 Task: Add the product "DOVE® PROMISES® Silky Smooth Milk Chocolate Promises Stand-Up Pouch (8.46oz)" to cart from the store "The Flower & Gift Boutique".
Action: Mouse pressed left at (50, 77)
Screenshot: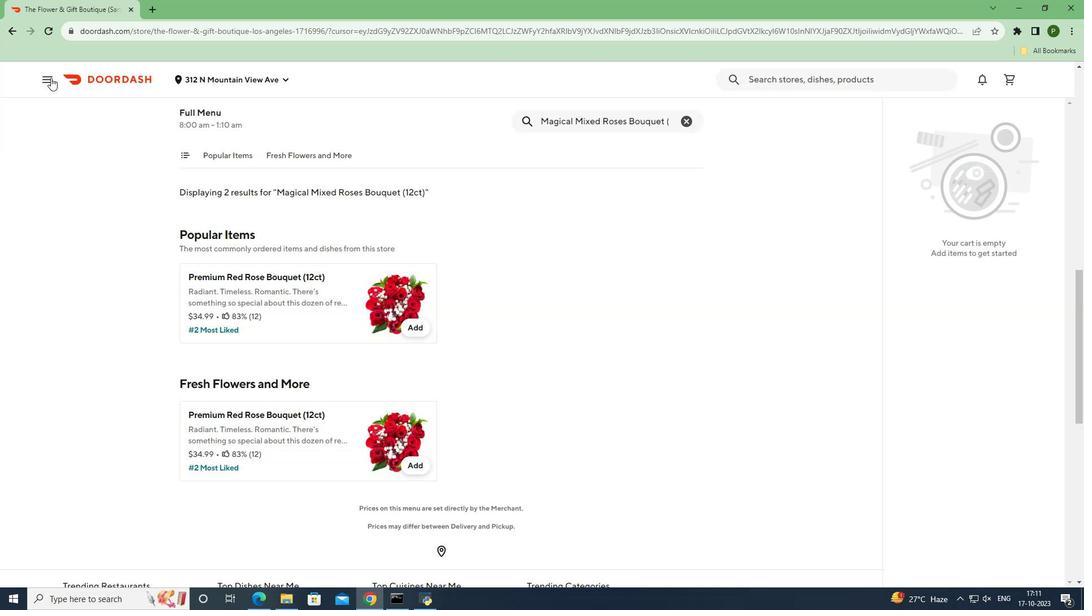 
Action: Mouse moved to (59, 158)
Screenshot: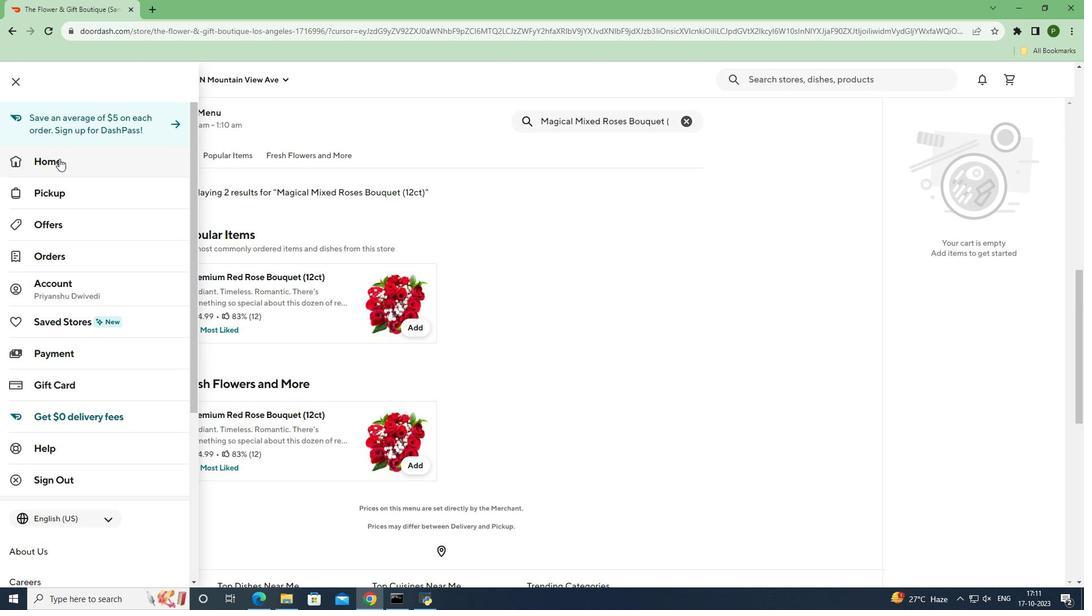 
Action: Mouse pressed left at (59, 158)
Screenshot: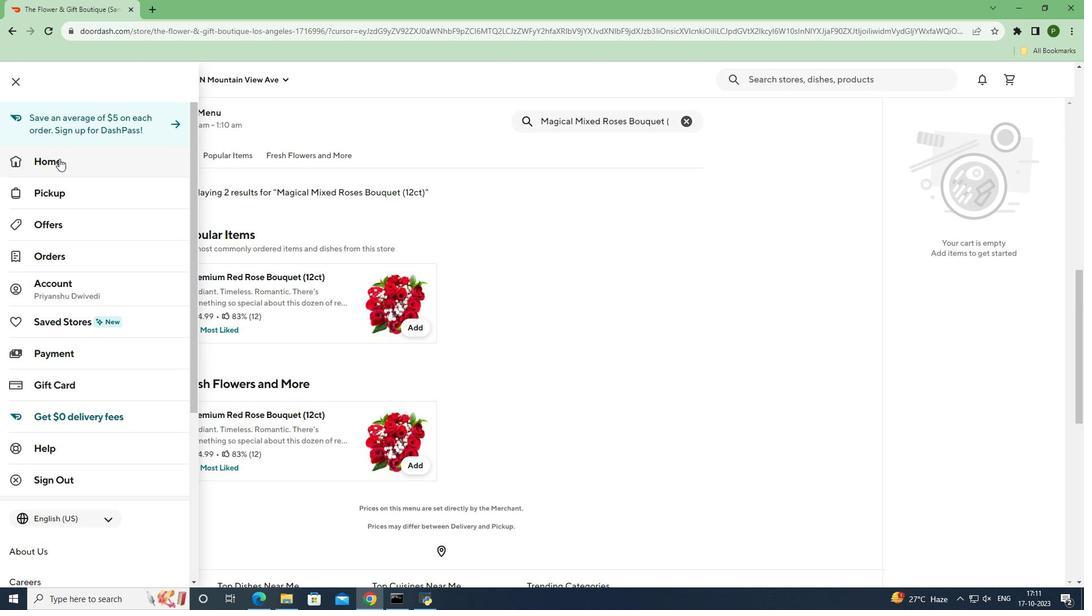
Action: Mouse moved to (735, 120)
Screenshot: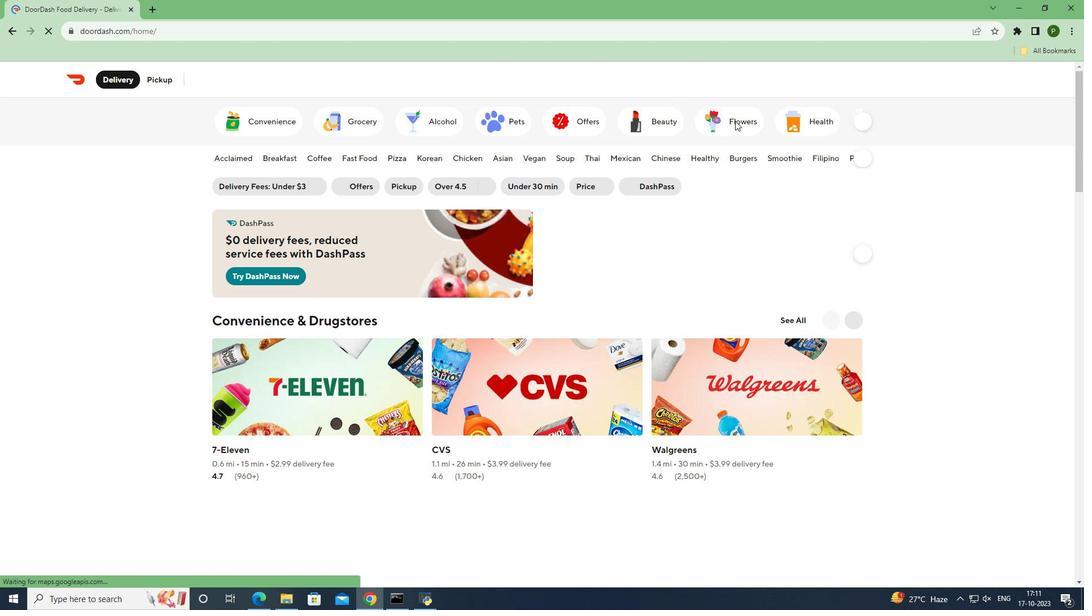 
Action: Mouse pressed left at (735, 120)
Screenshot: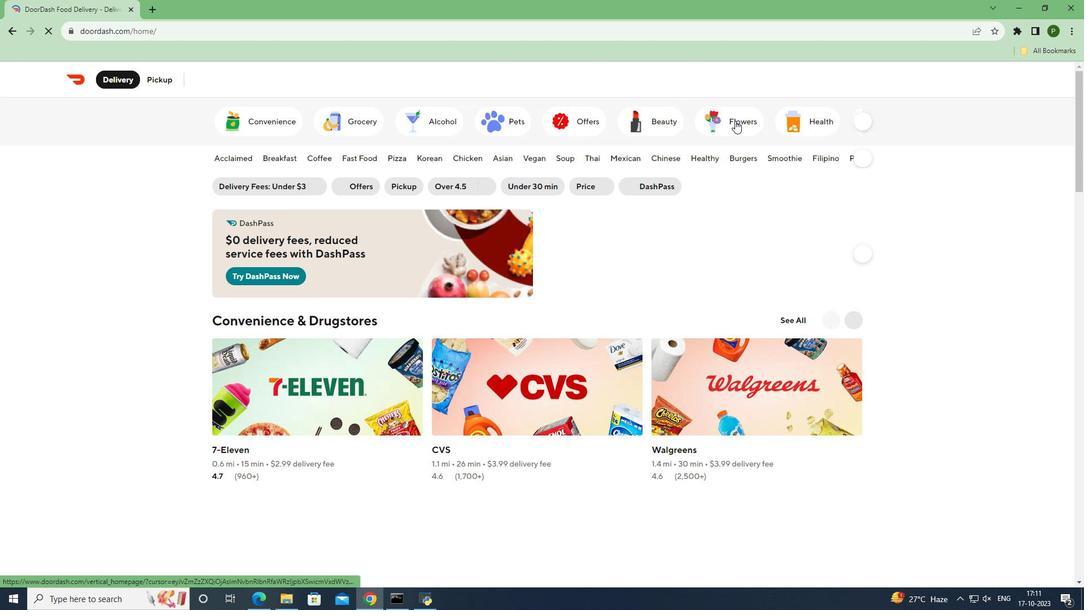 
Action: Mouse moved to (788, 302)
Screenshot: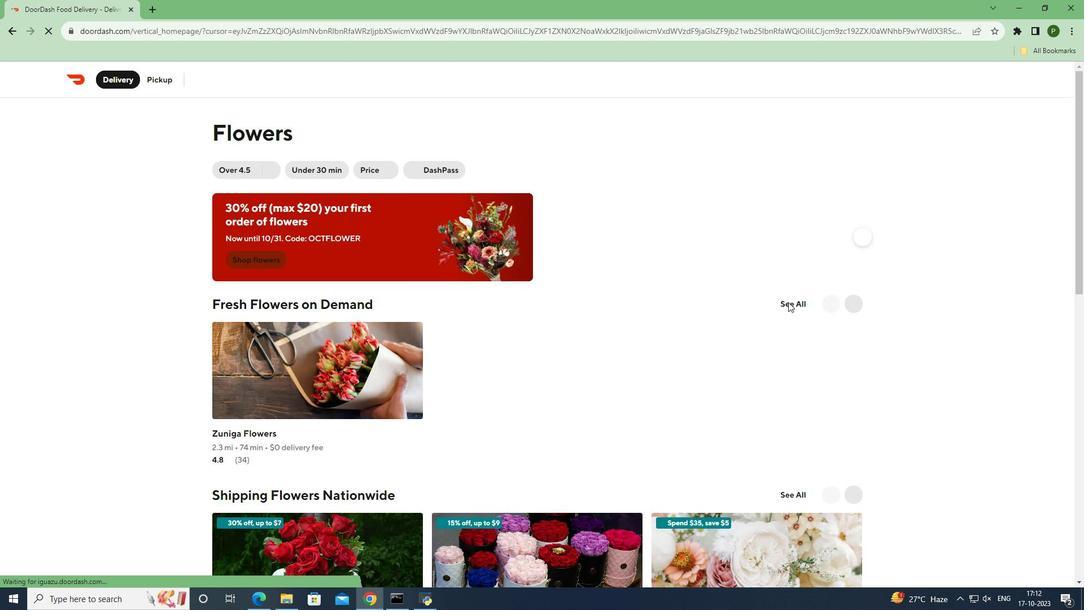 
Action: Mouse pressed left at (788, 302)
Screenshot: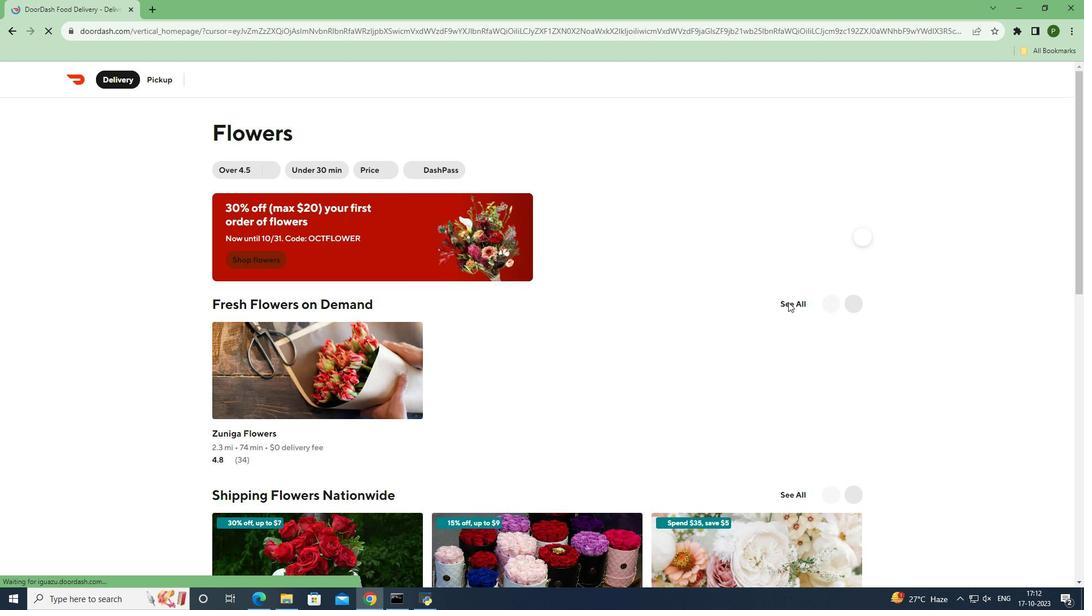 
Action: Mouse pressed left at (788, 302)
Screenshot: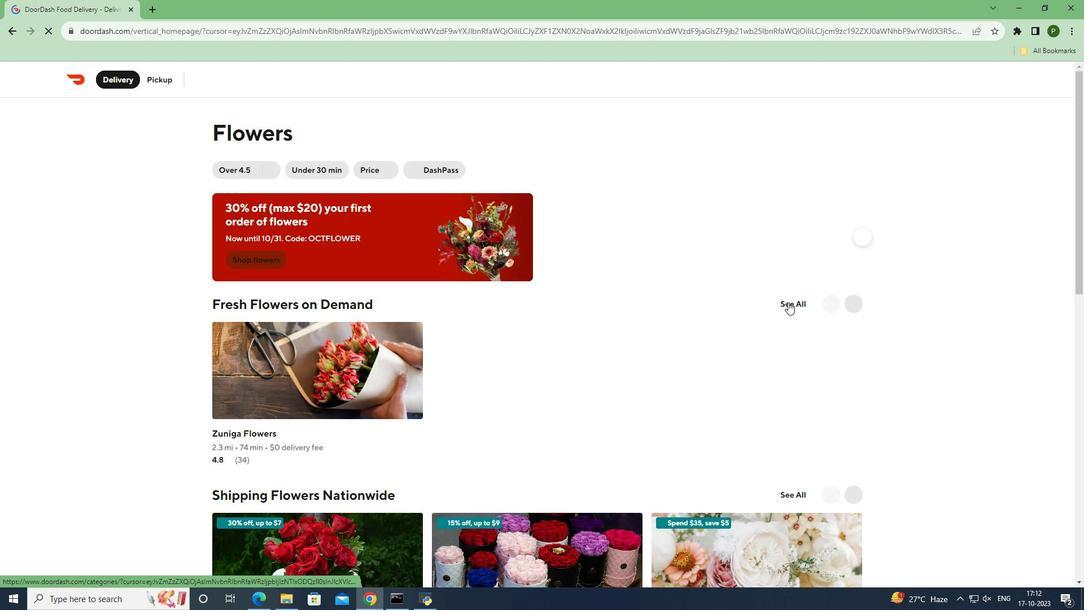 
Action: Mouse moved to (531, 421)
Screenshot: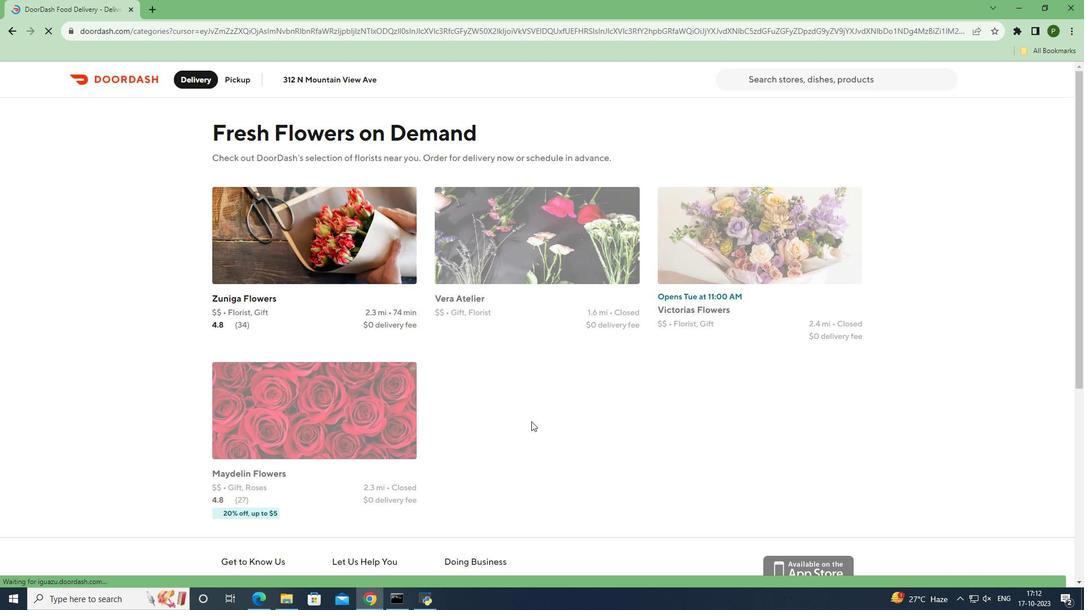 
Action: Mouse scrolled (531, 420) with delta (0, 0)
Screenshot: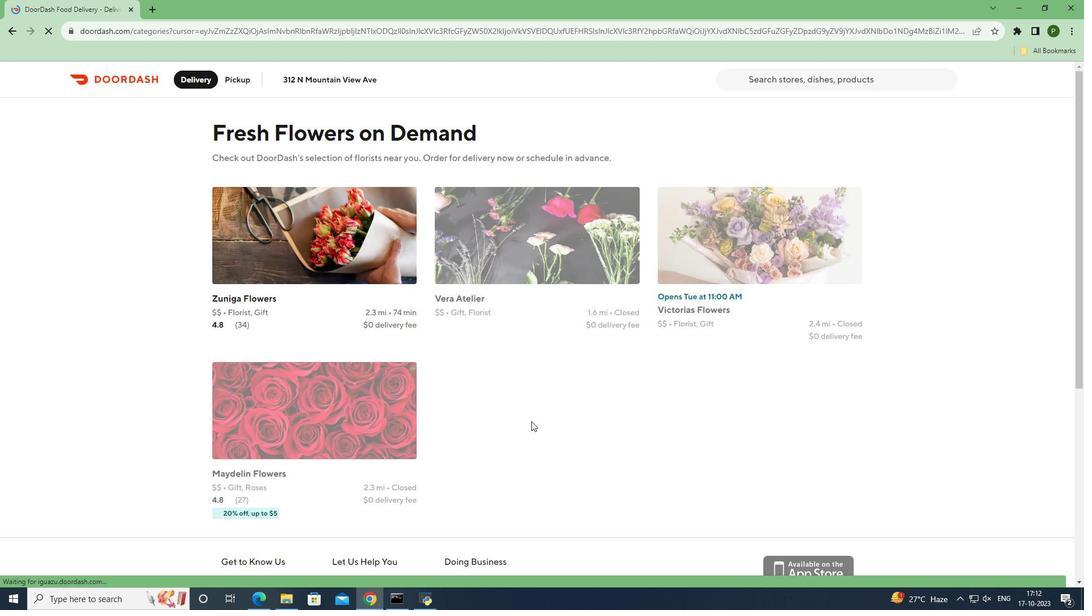 
Action: Mouse scrolled (531, 420) with delta (0, 0)
Screenshot: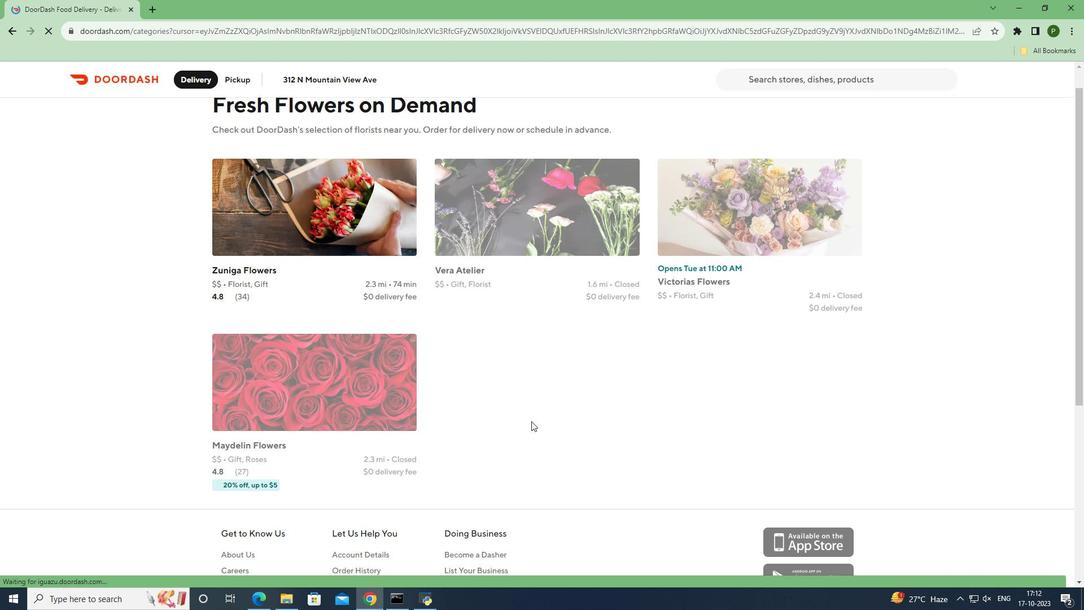 
Action: Mouse moved to (512, 358)
Screenshot: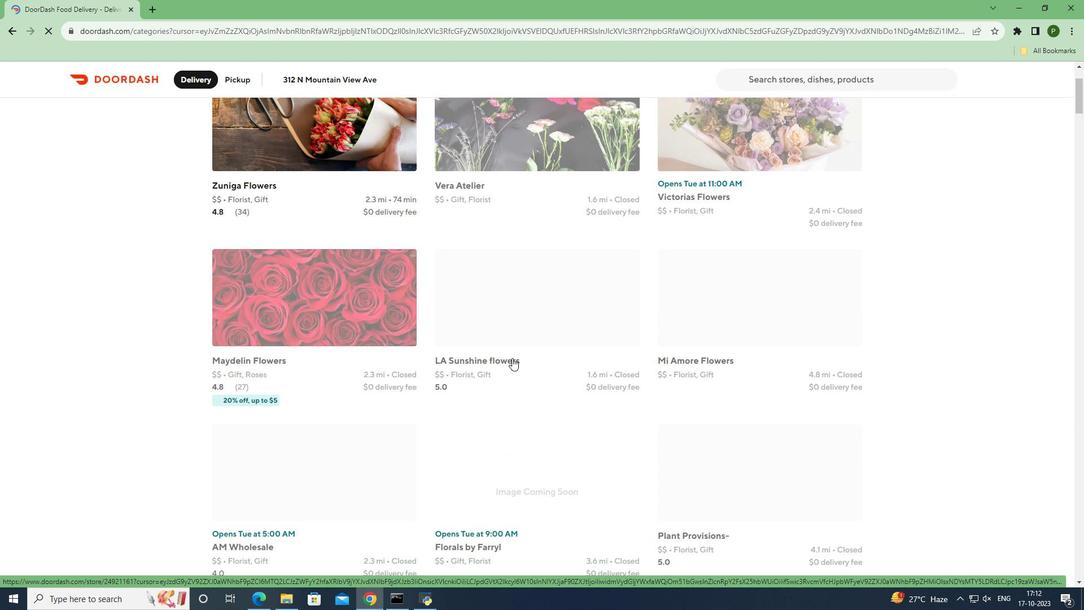 
Action: Mouse scrolled (512, 357) with delta (0, 0)
Screenshot: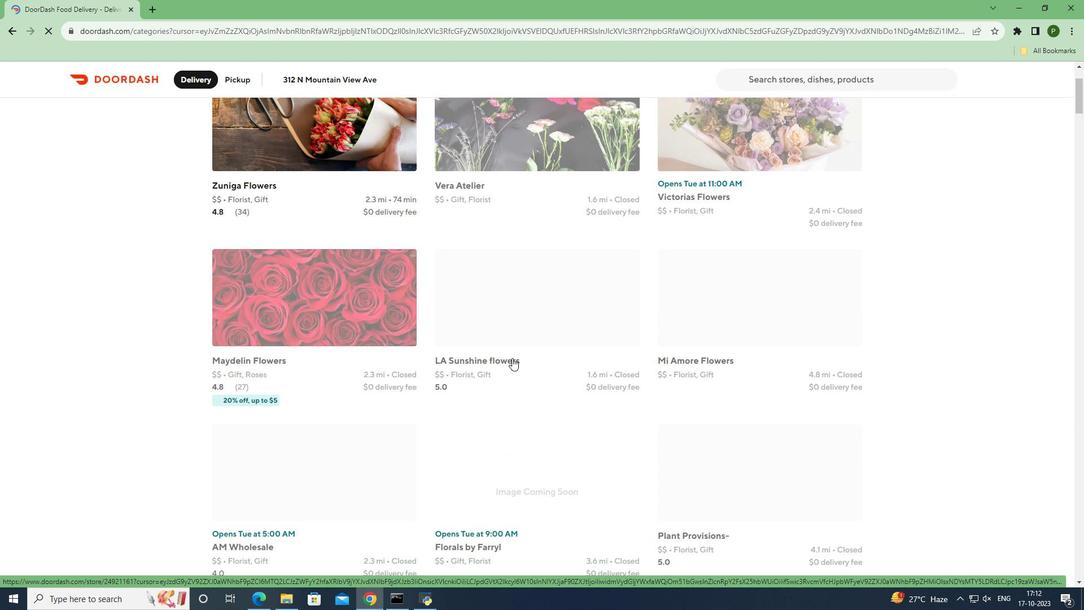 
Action: Mouse scrolled (512, 357) with delta (0, 0)
Screenshot: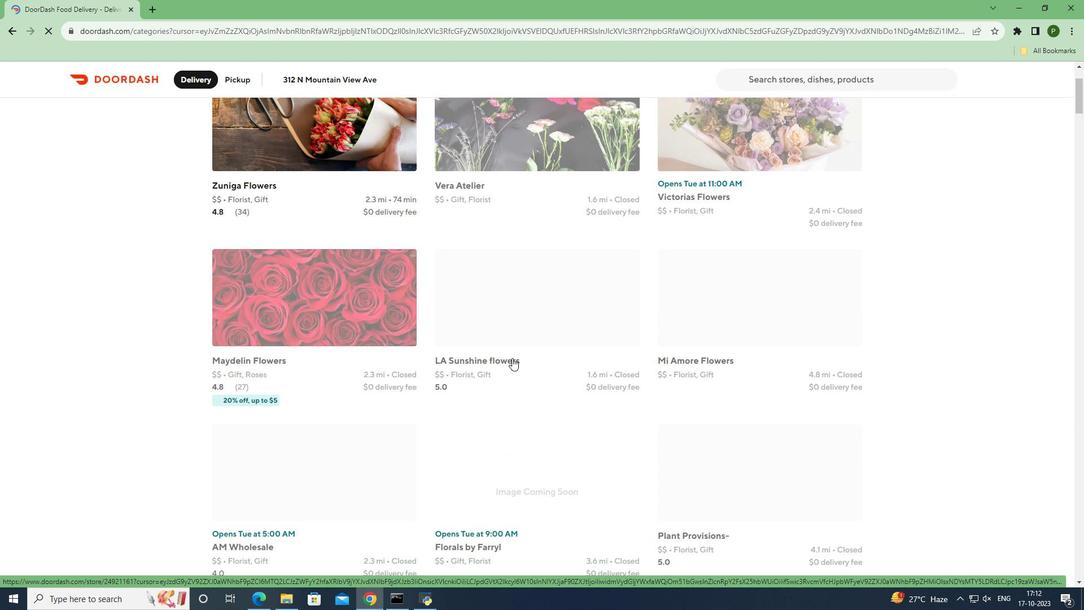 
Action: Mouse scrolled (512, 357) with delta (0, 0)
Screenshot: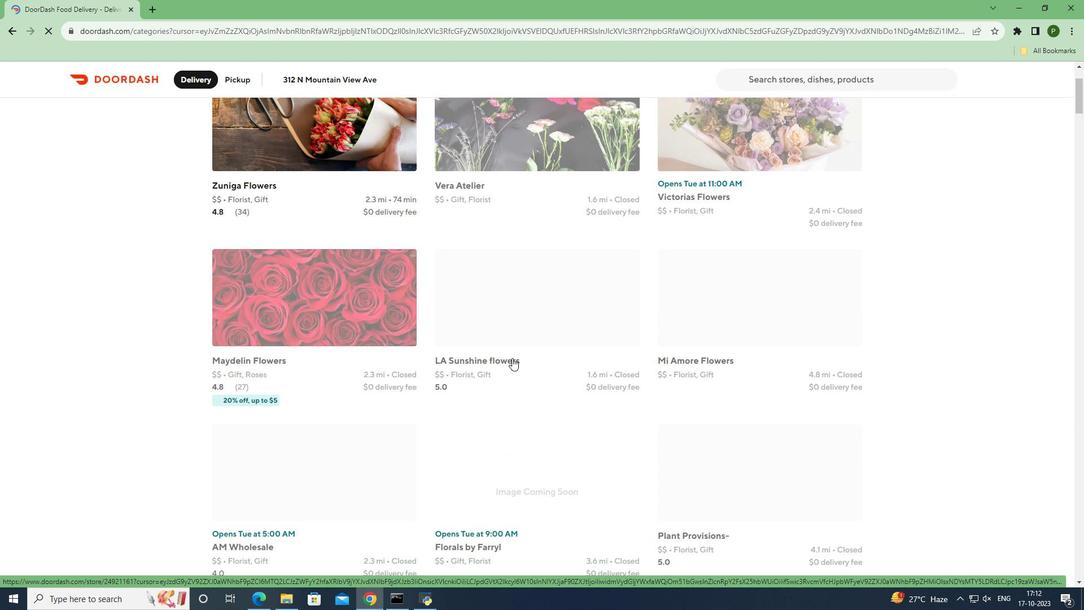 
Action: Mouse scrolled (512, 357) with delta (0, 0)
Screenshot: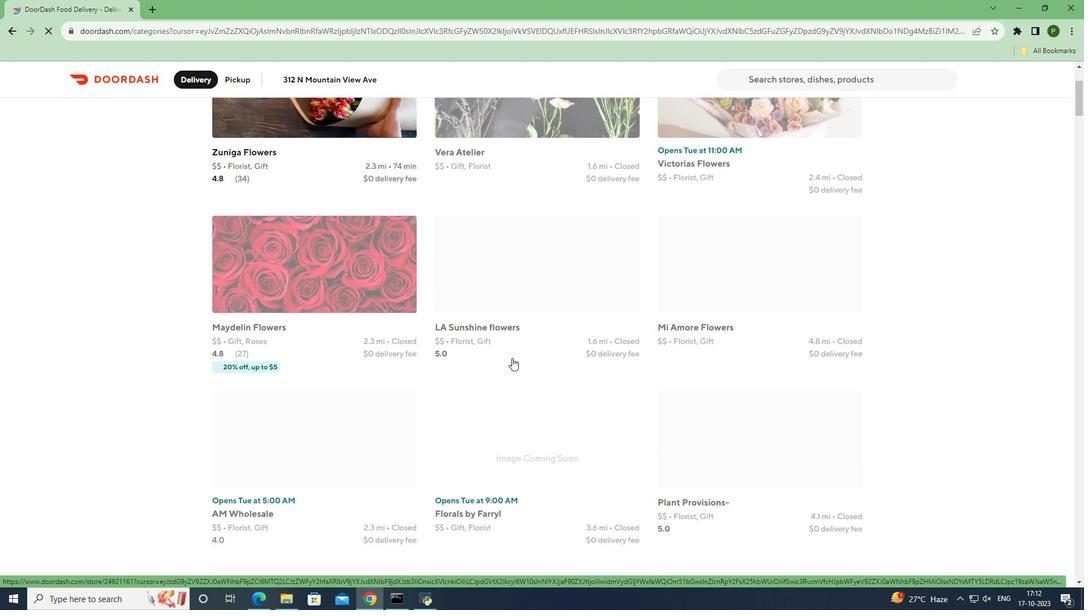 
Action: Mouse scrolled (512, 357) with delta (0, 0)
Screenshot: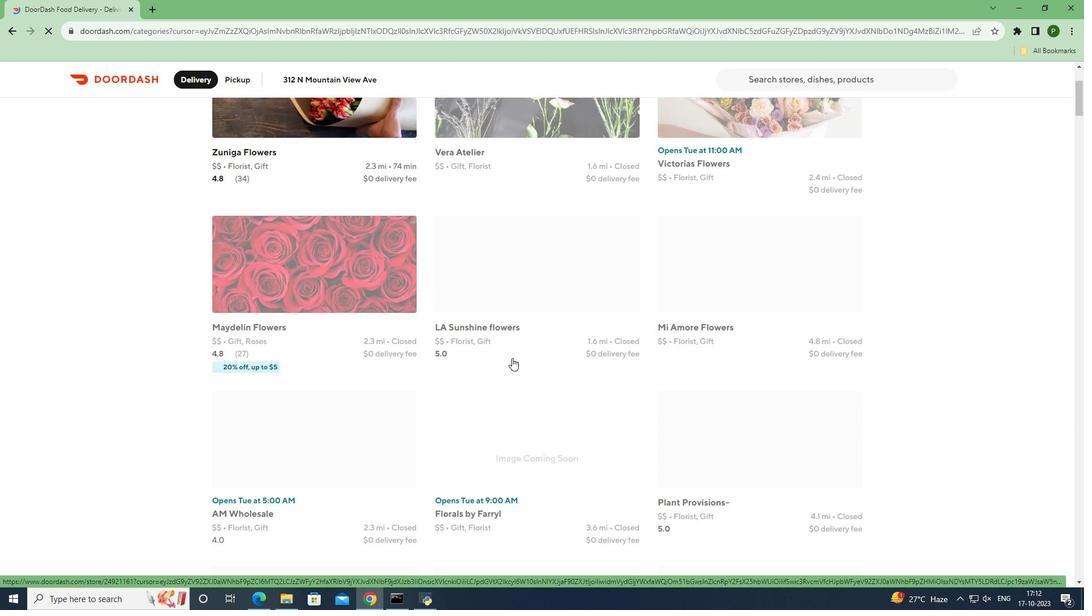 
Action: Mouse scrolled (512, 357) with delta (0, 0)
Screenshot: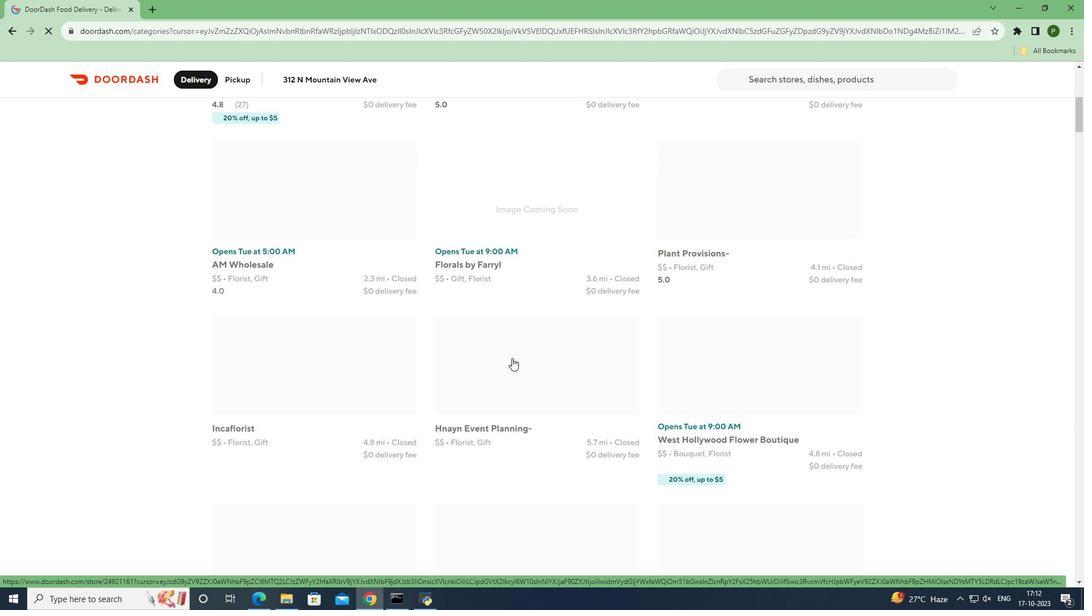 
Action: Mouse scrolled (512, 357) with delta (0, 0)
Screenshot: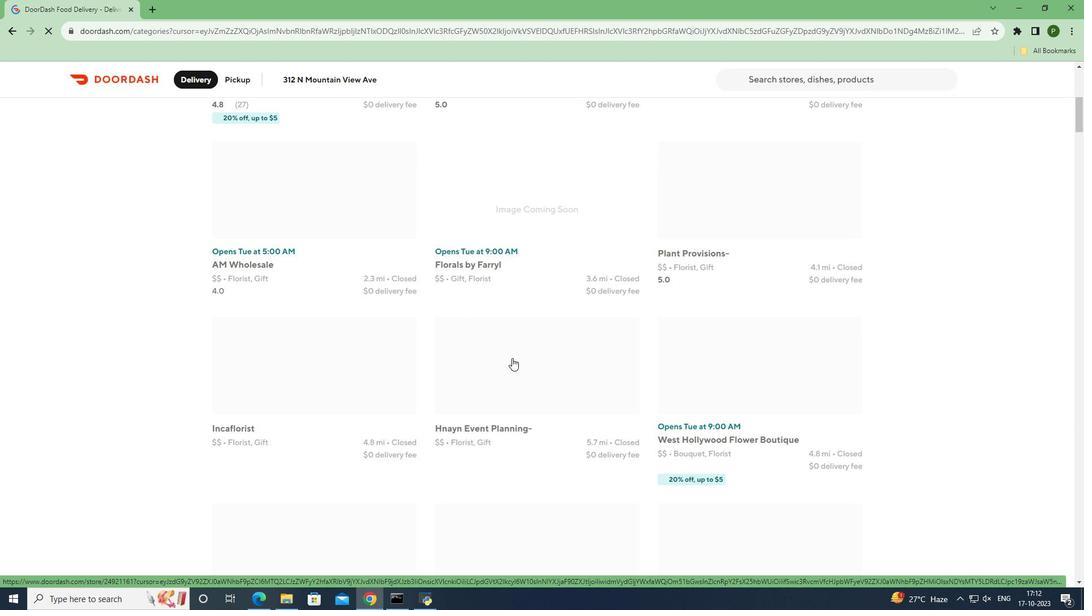 
Action: Mouse scrolled (512, 357) with delta (0, 0)
Screenshot: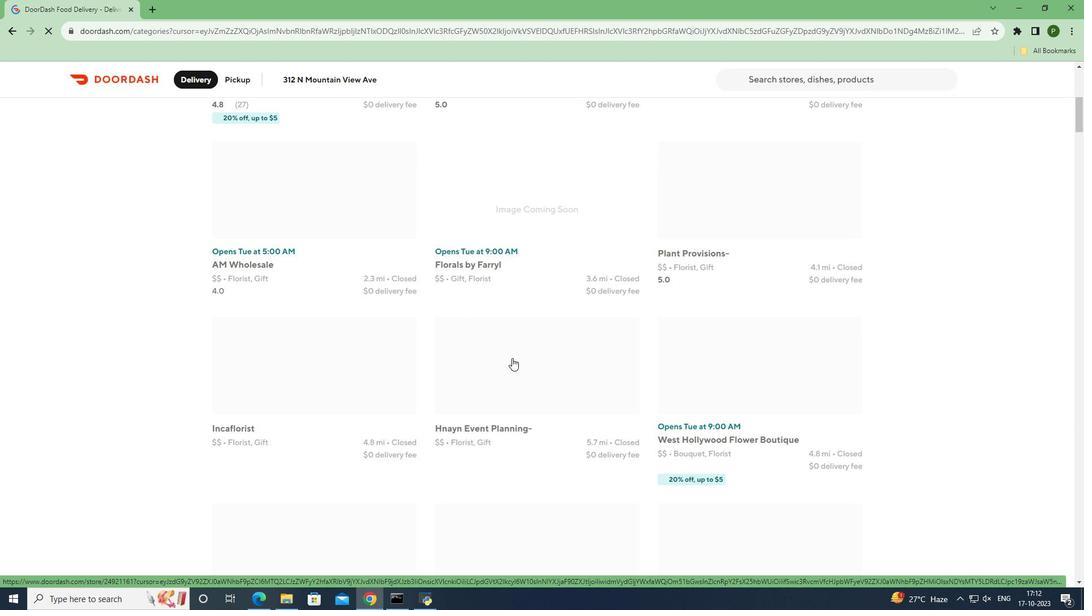 
Action: Mouse scrolled (512, 357) with delta (0, 0)
Screenshot: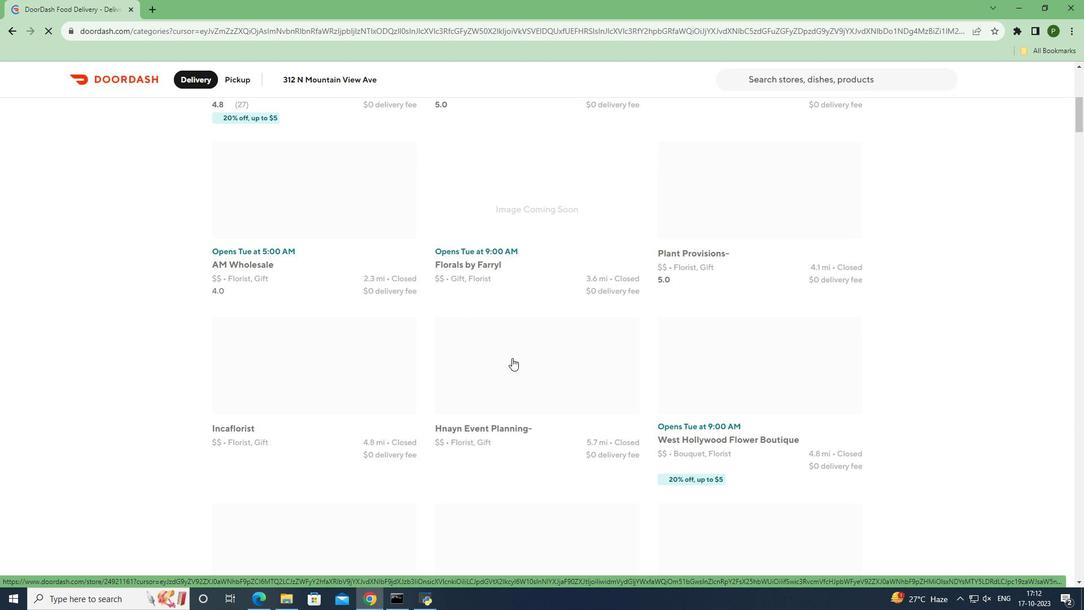 
Action: Mouse scrolled (512, 357) with delta (0, 0)
Screenshot: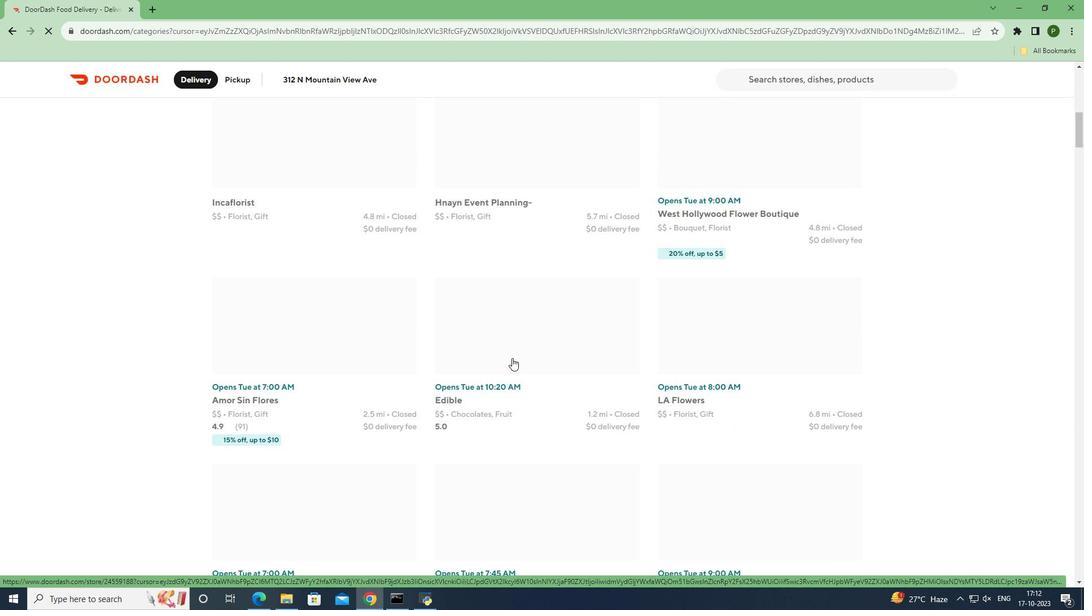 
Action: Mouse scrolled (512, 357) with delta (0, 0)
Screenshot: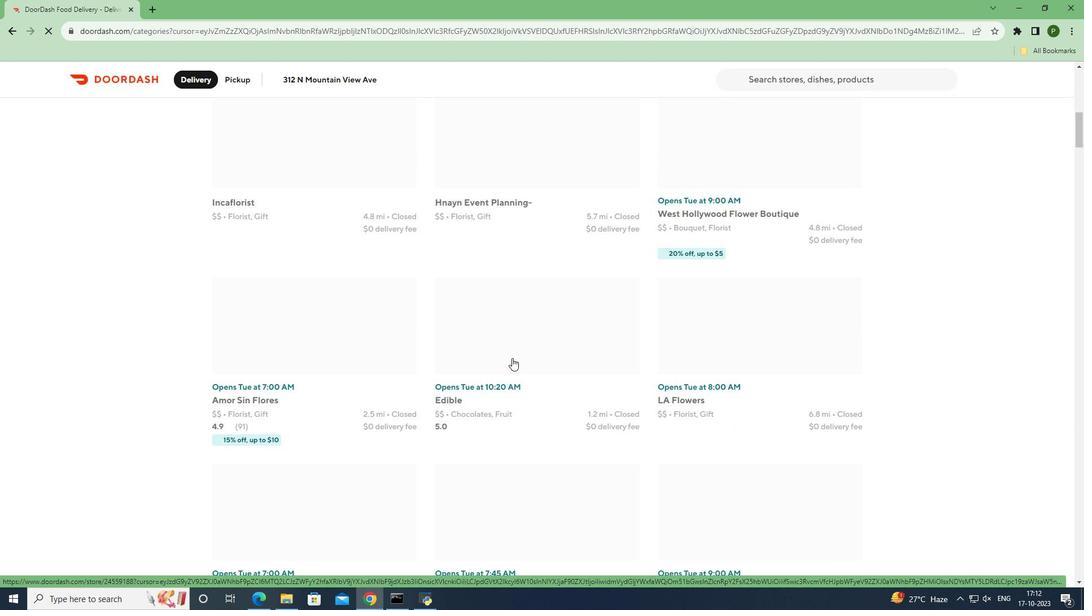 
Action: Mouse scrolled (512, 357) with delta (0, 0)
Screenshot: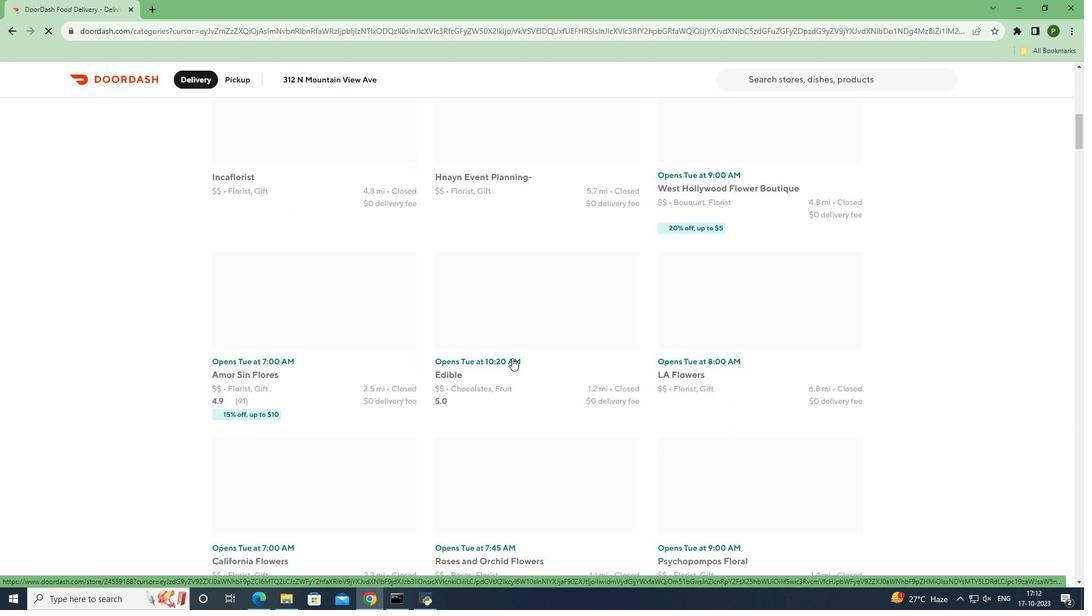 
Action: Mouse scrolled (512, 357) with delta (0, 0)
Screenshot: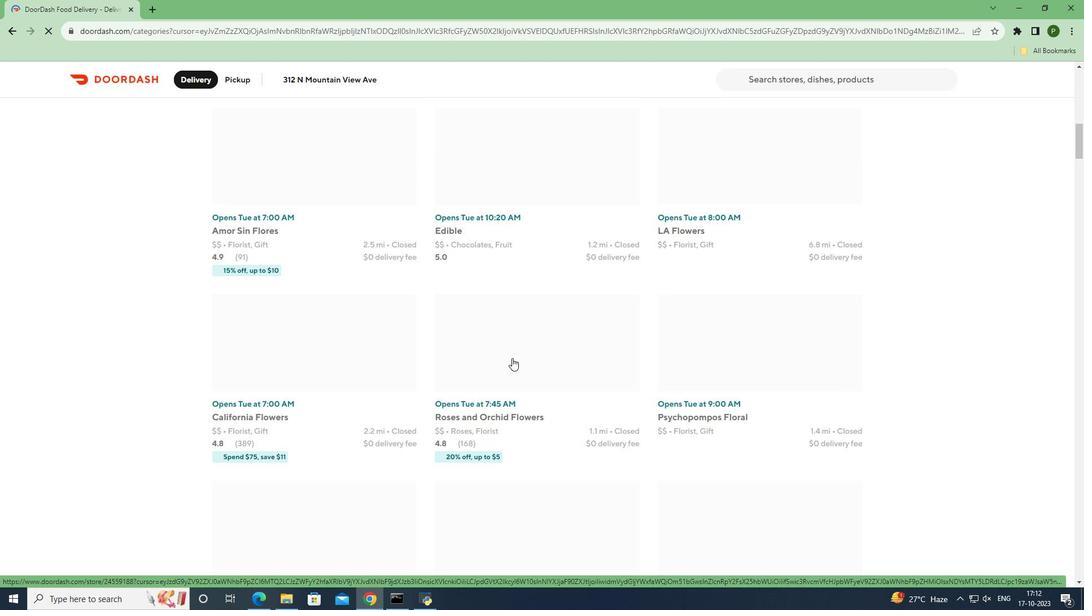 
Action: Mouse scrolled (512, 357) with delta (0, 0)
Screenshot: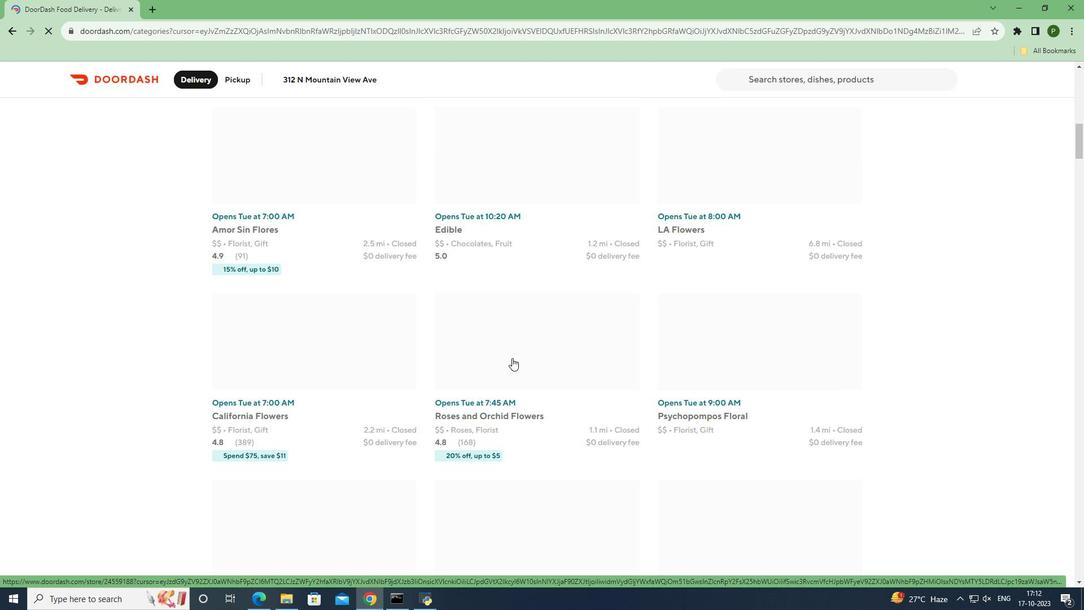 
Action: Mouse scrolled (512, 357) with delta (0, 0)
Screenshot: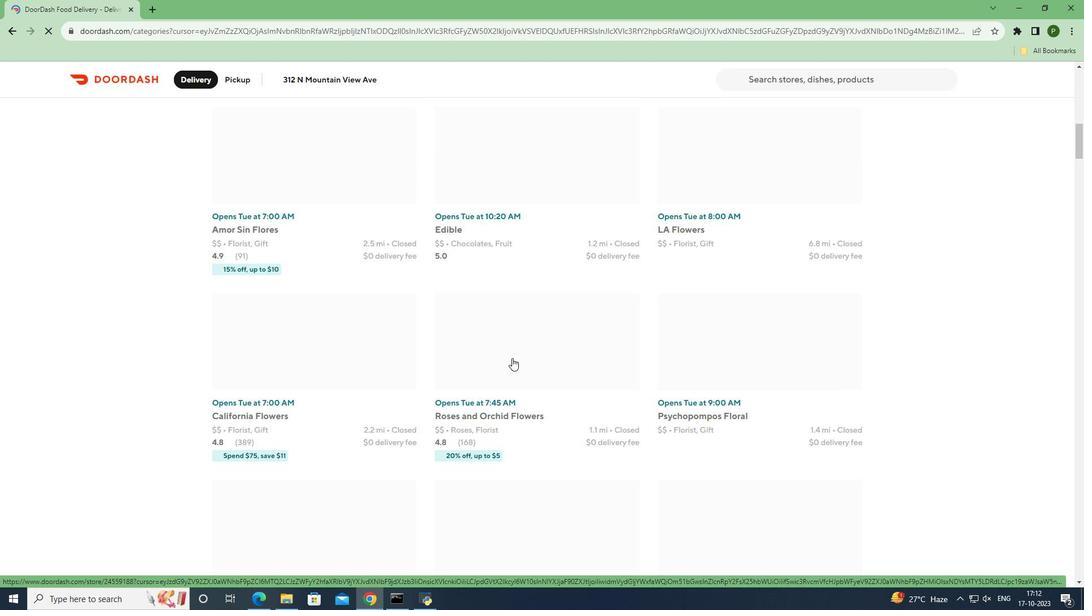 
Action: Mouse scrolled (512, 357) with delta (0, 0)
Screenshot: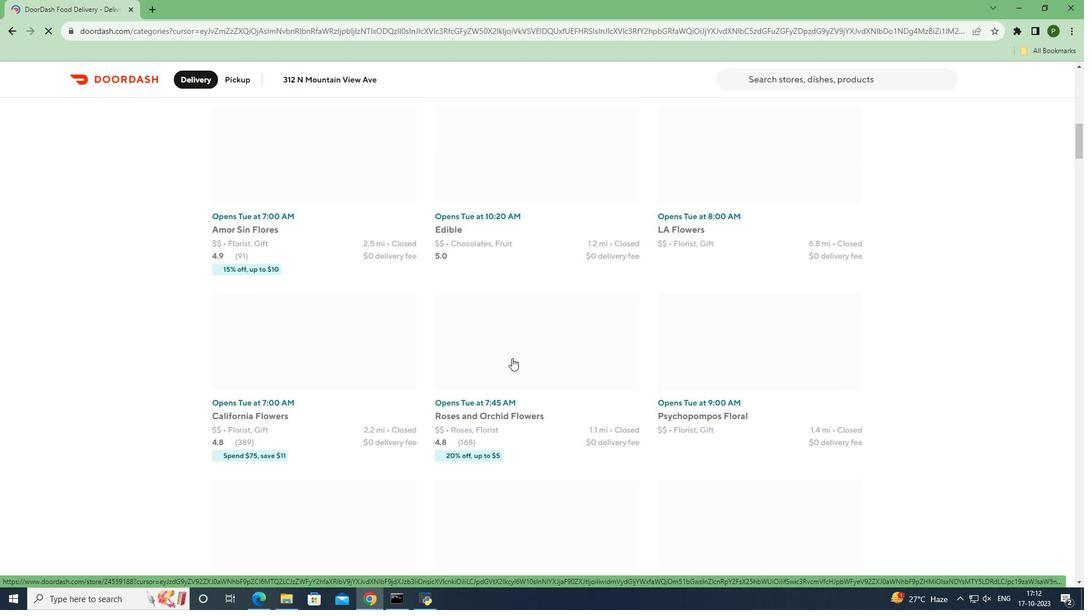 
Action: Mouse scrolled (512, 357) with delta (0, 0)
Screenshot: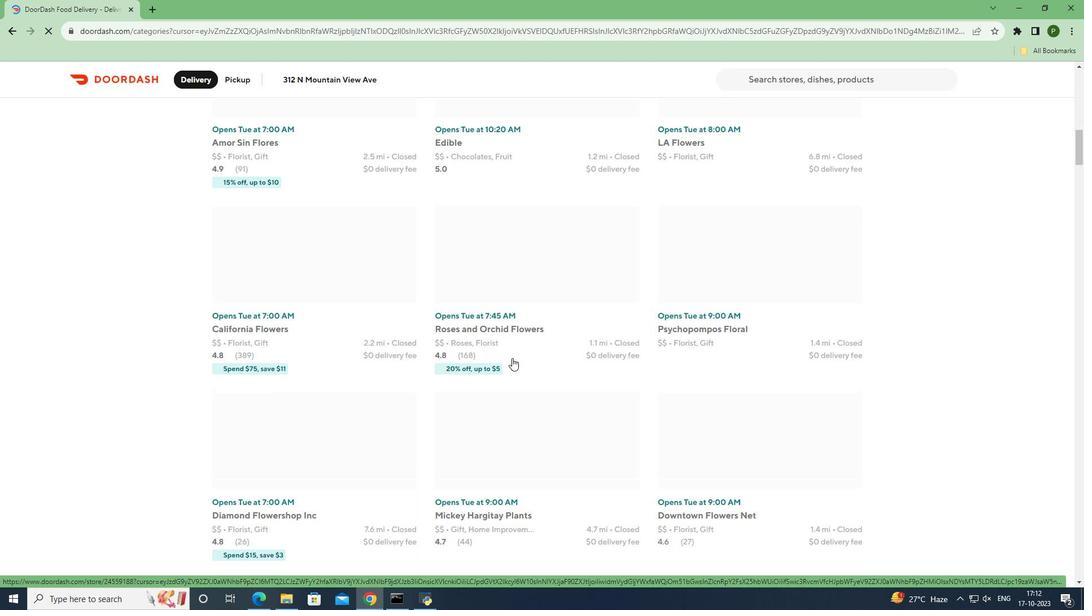 
Action: Mouse scrolled (512, 357) with delta (0, 0)
Screenshot: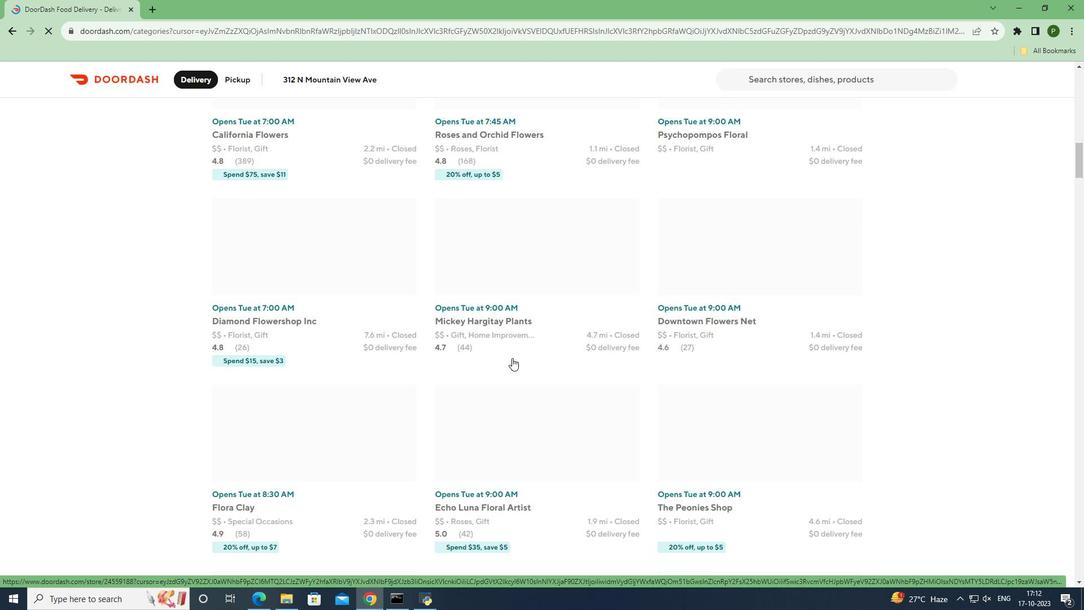 
Action: Mouse scrolled (512, 357) with delta (0, 0)
Screenshot: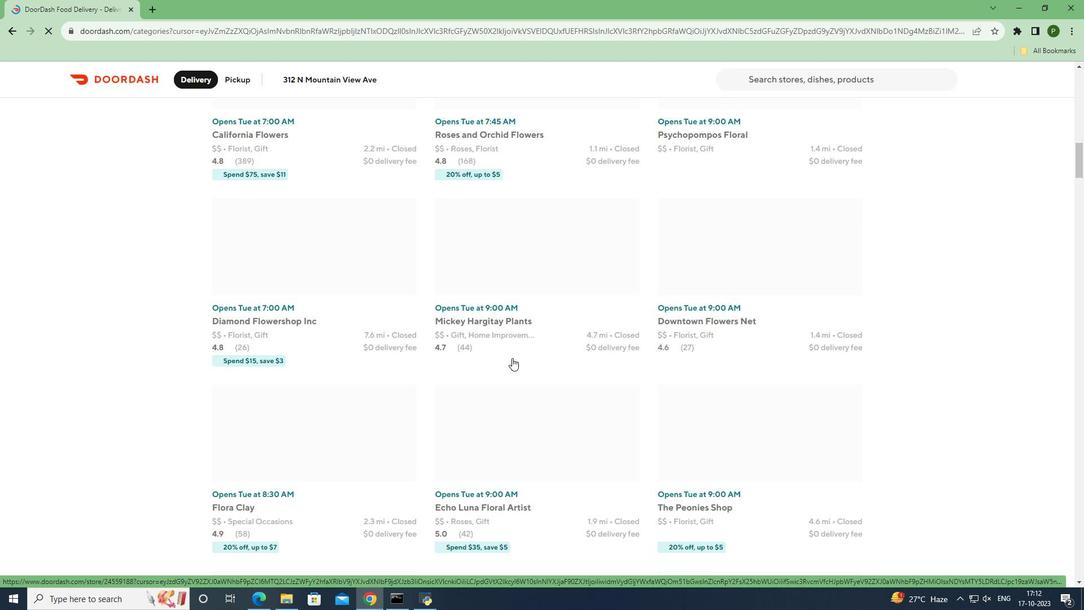 
Action: Mouse scrolled (512, 357) with delta (0, 0)
Screenshot: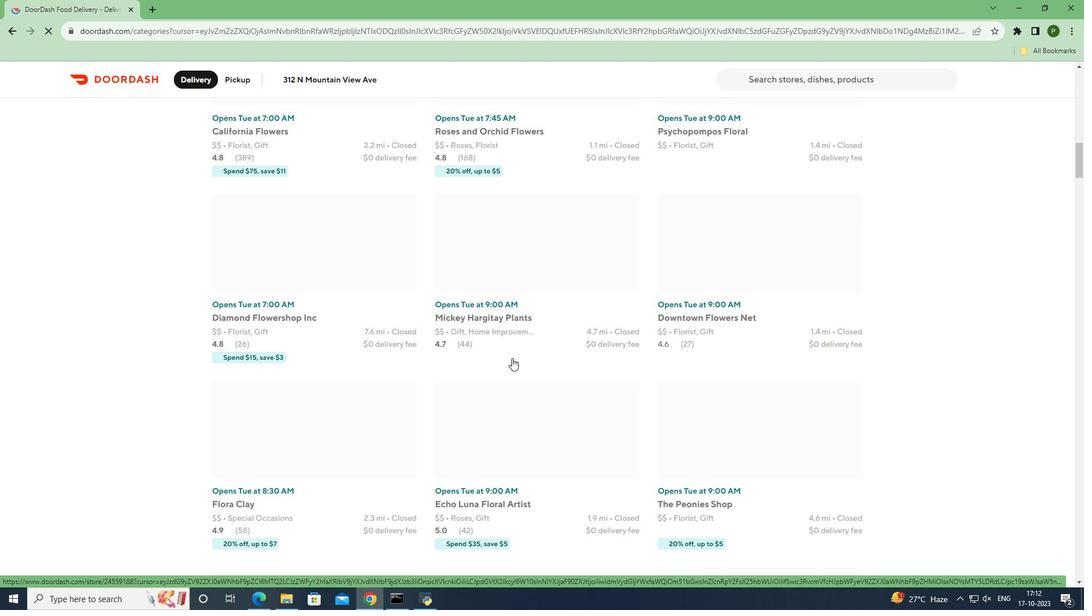
Action: Mouse scrolled (512, 357) with delta (0, 0)
Screenshot: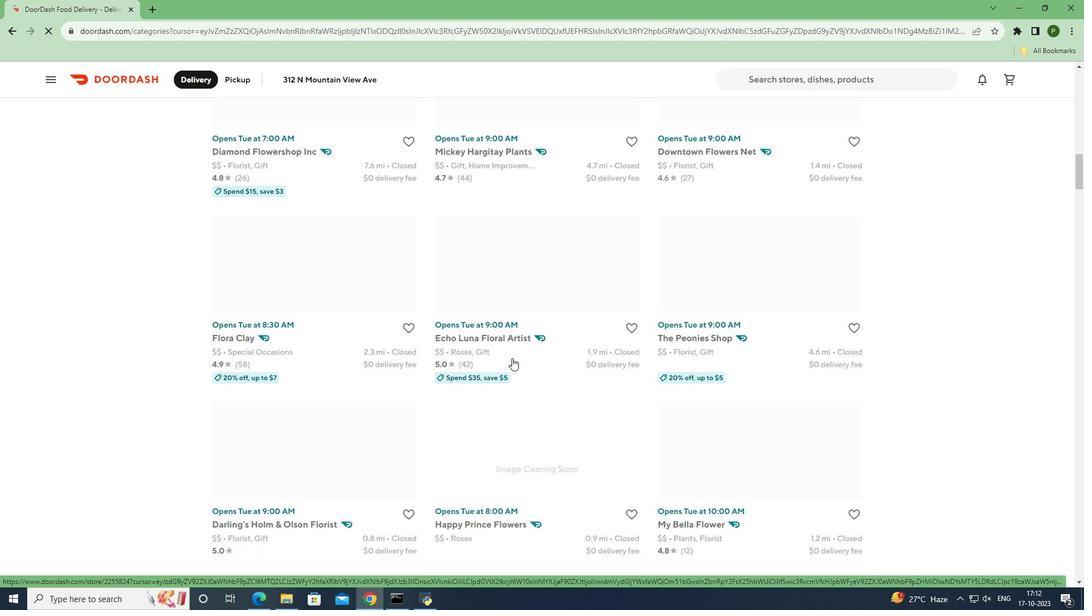 
Action: Mouse scrolled (512, 357) with delta (0, 0)
Screenshot: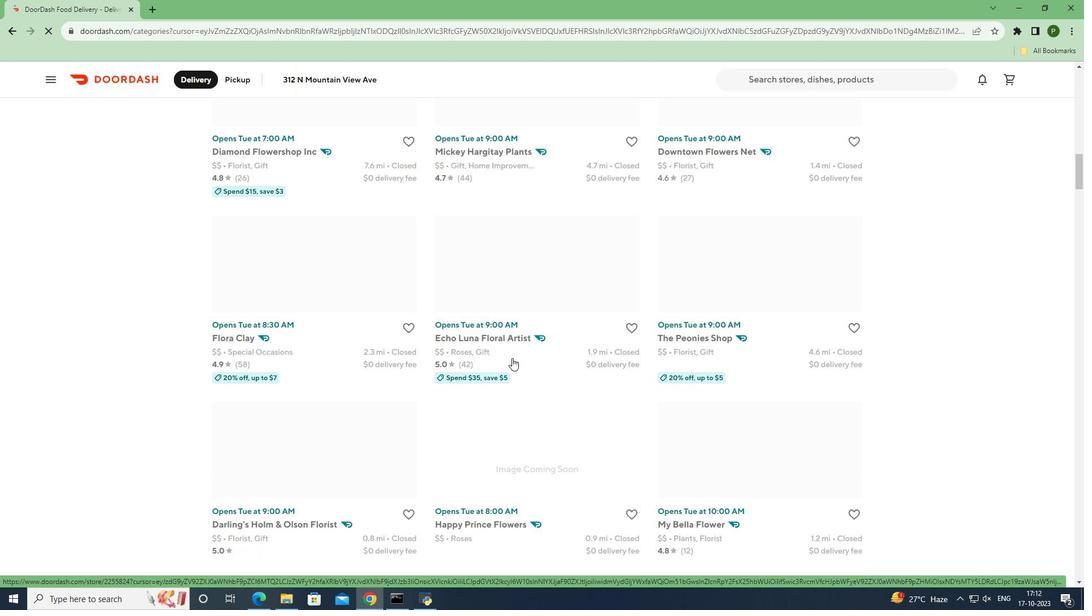 
Action: Mouse scrolled (512, 357) with delta (0, 0)
Screenshot: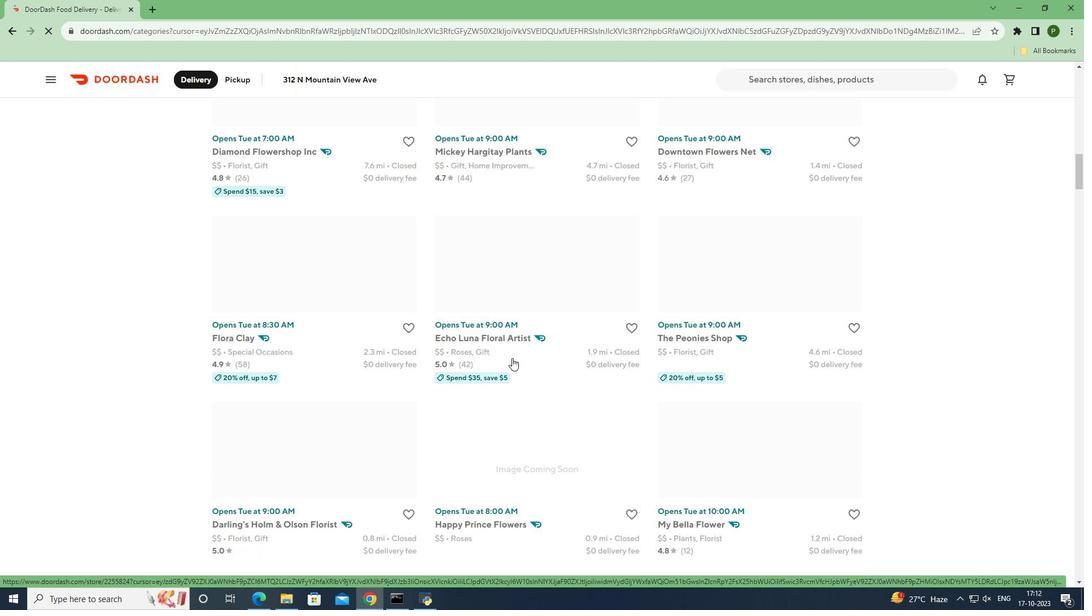 
Action: Mouse scrolled (512, 357) with delta (0, 0)
Screenshot: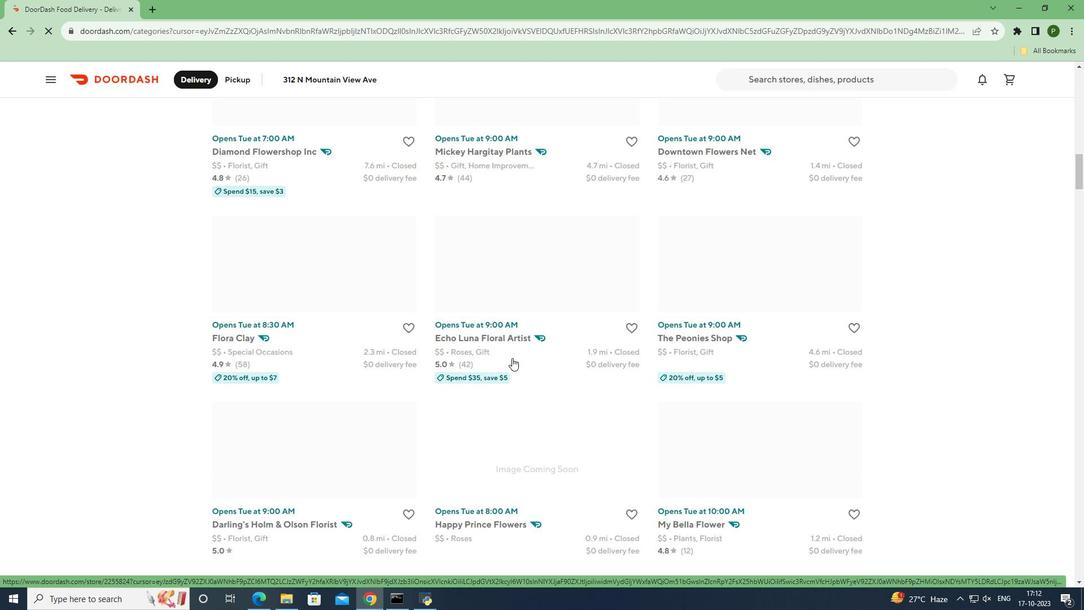 
Action: Mouse scrolled (512, 357) with delta (0, 0)
Screenshot: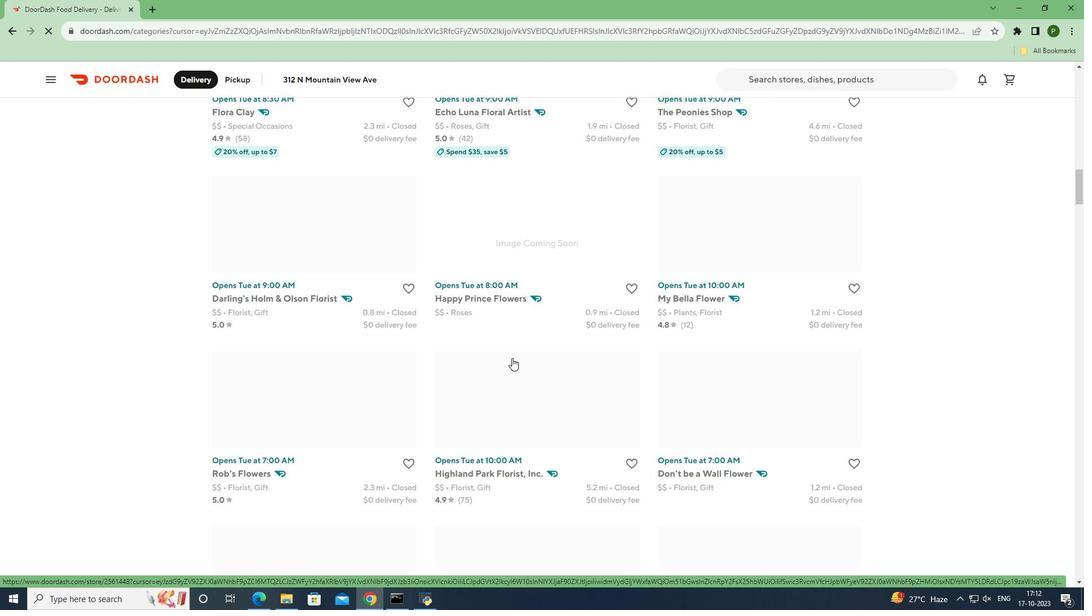 
Action: Mouse scrolled (512, 357) with delta (0, 0)
Screenshot: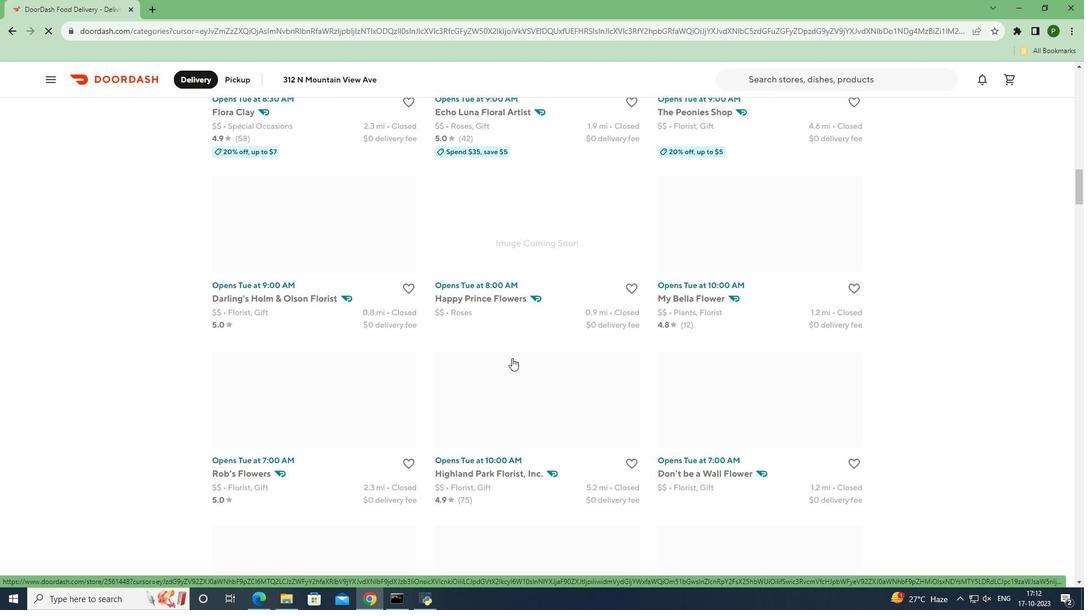 
Action: Mouse scrolled (512, 357) with delta (0, 0)
Screenshot: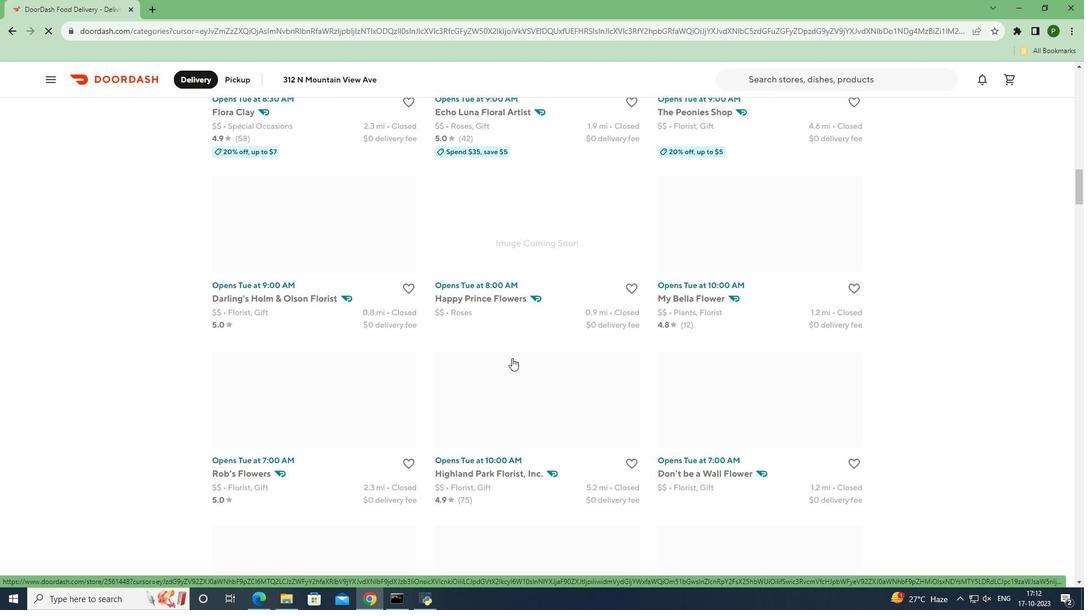 
Action: Mouse scrolled (512, 357) with delta (0, 0)
Screenshot: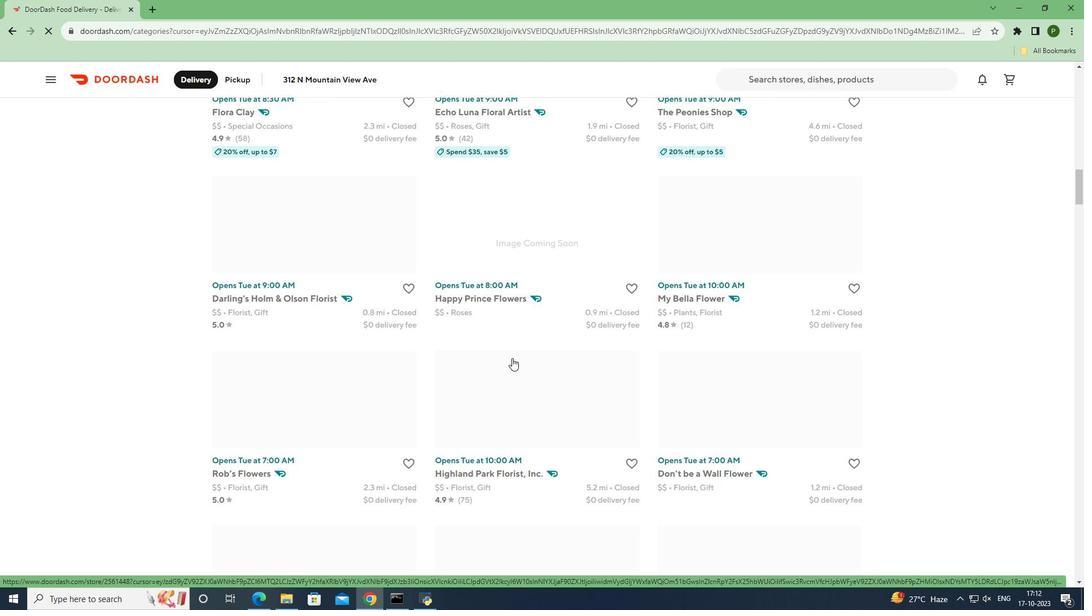 
Action: Mouse scrolled (512, 357) with delta (0, 0)
Screenshot: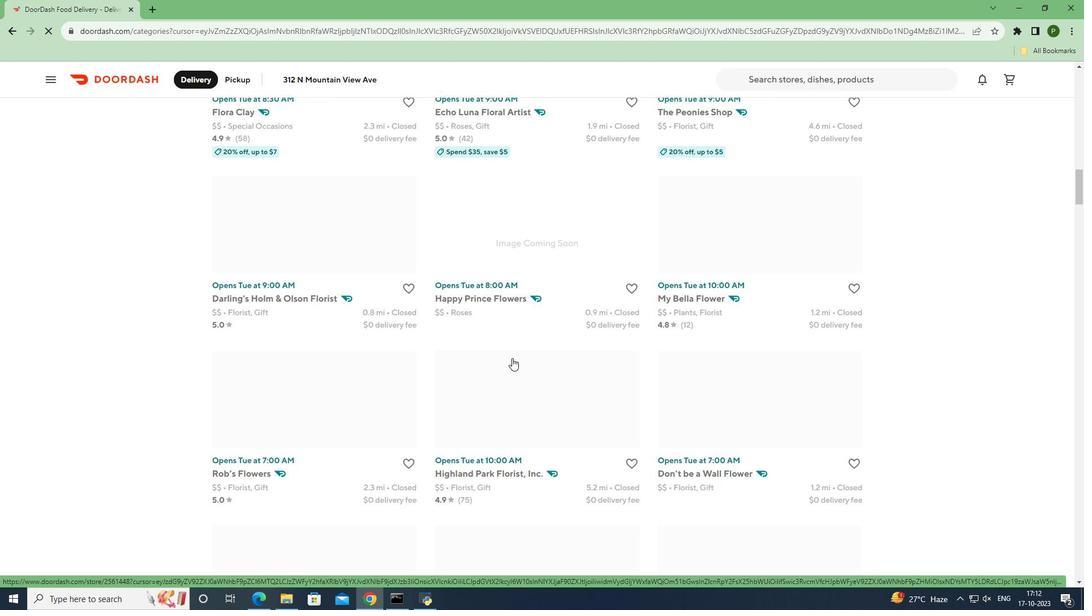 
Action: Mouse scrolled (512, 357) with delta (0, 0)
Screenshot: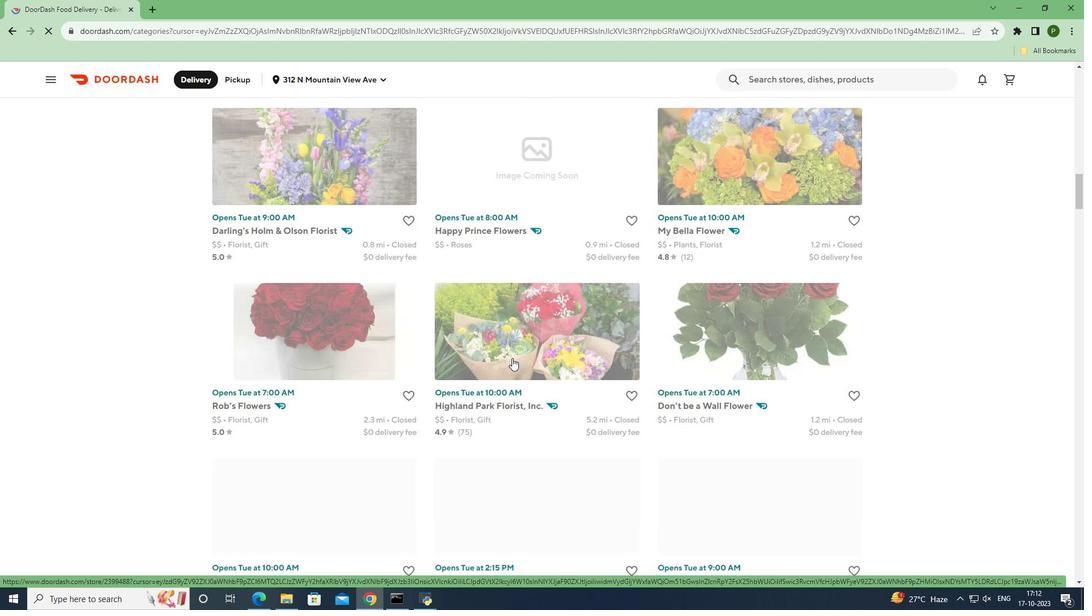 
Action: Mouse scrolled (512, 357) with delta (0, 0)
Screenshot: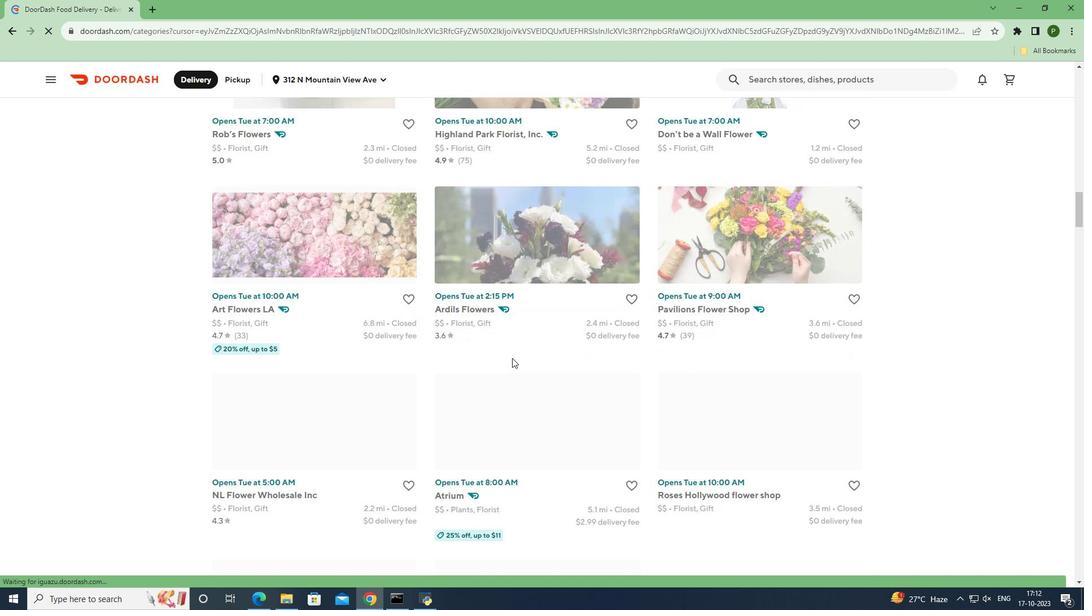 
Action: Mouse scrolled (512, 357) with delta (0, 0)
Screenshot: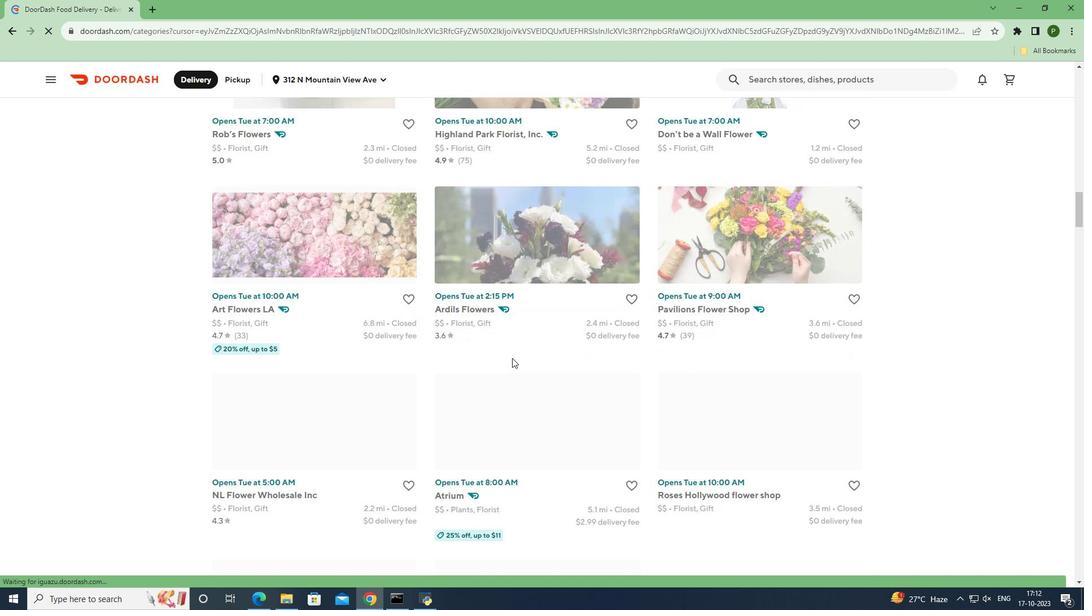 
Action: Mouse scrolled (512, 357) with delta (0, 0)
Screenshot: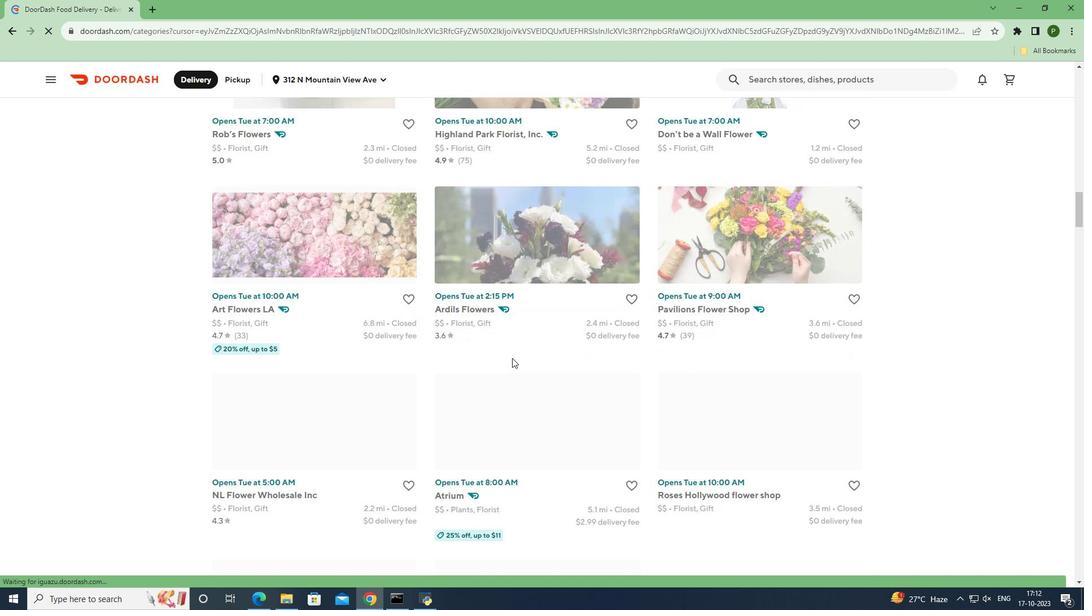 
Action: Mouse scrolled (512, 357) with delta (0, 0)
Screenshot: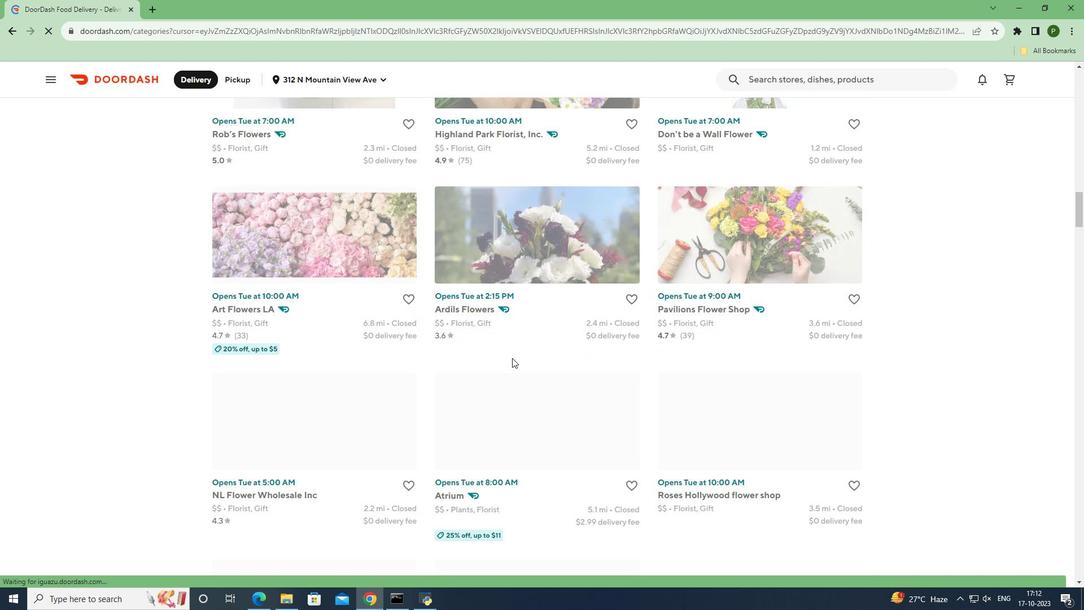 
Action: Mouse scrolled (512, 357) with delta (0, 0)
Screenshot: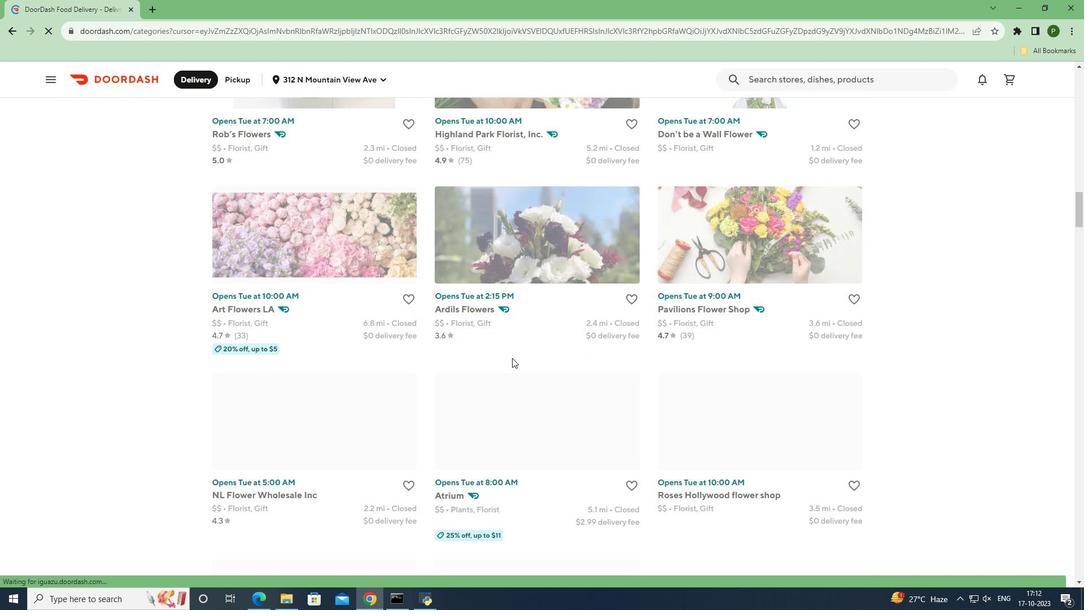 
Action: Mouse scrolled (512, 357) with delta (0, 0)
Screenshot: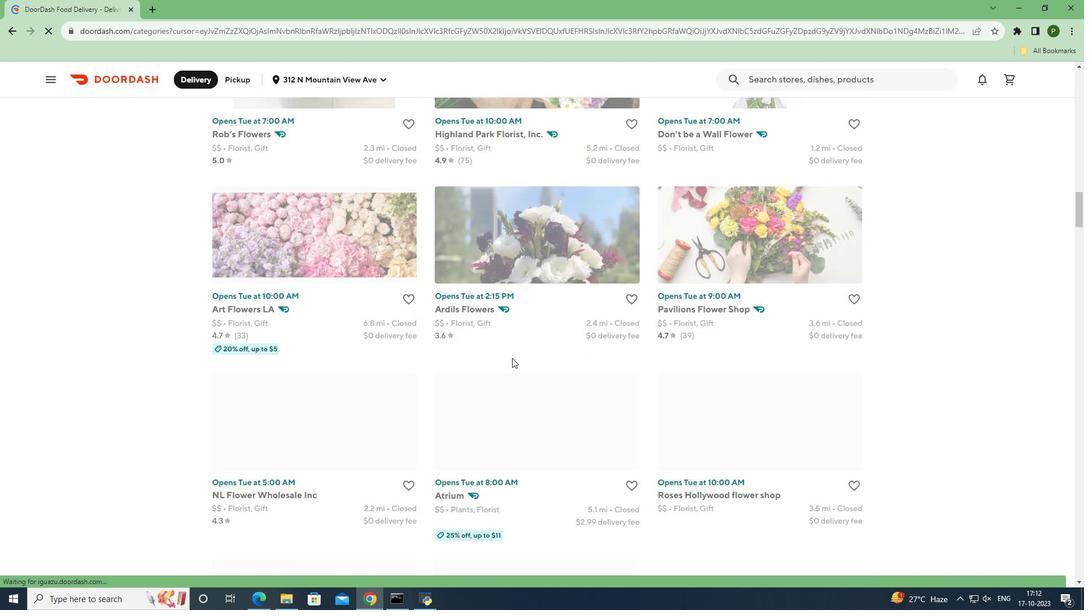 
Action: Mouse scrolled (512, 357) with delta (0, 0)
Screenshot: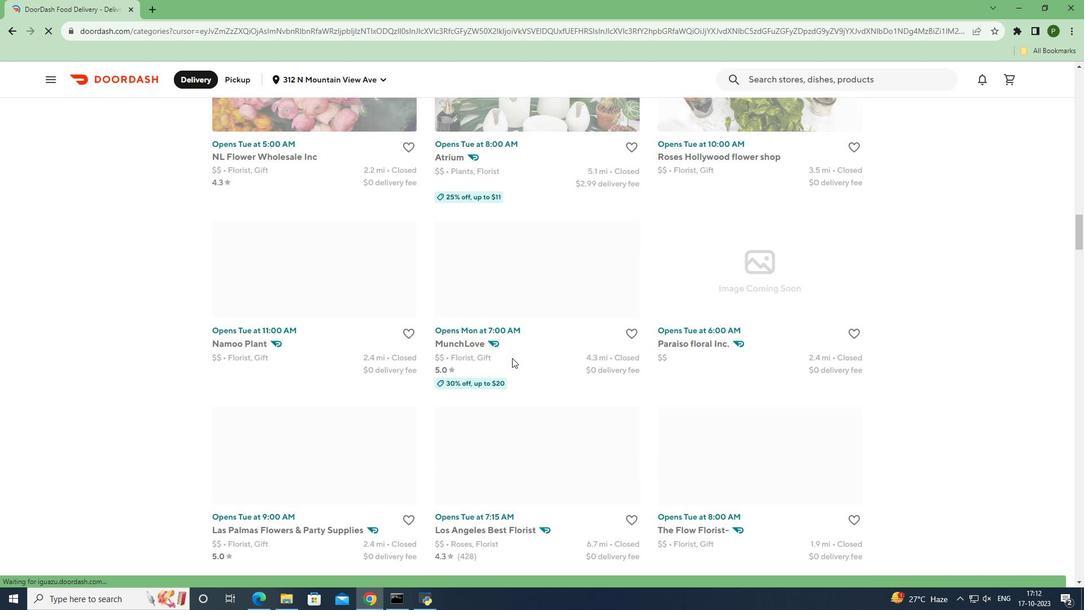 
Action: Mouse scrolled (512, 357) with delta (0, 0)
Screenshot: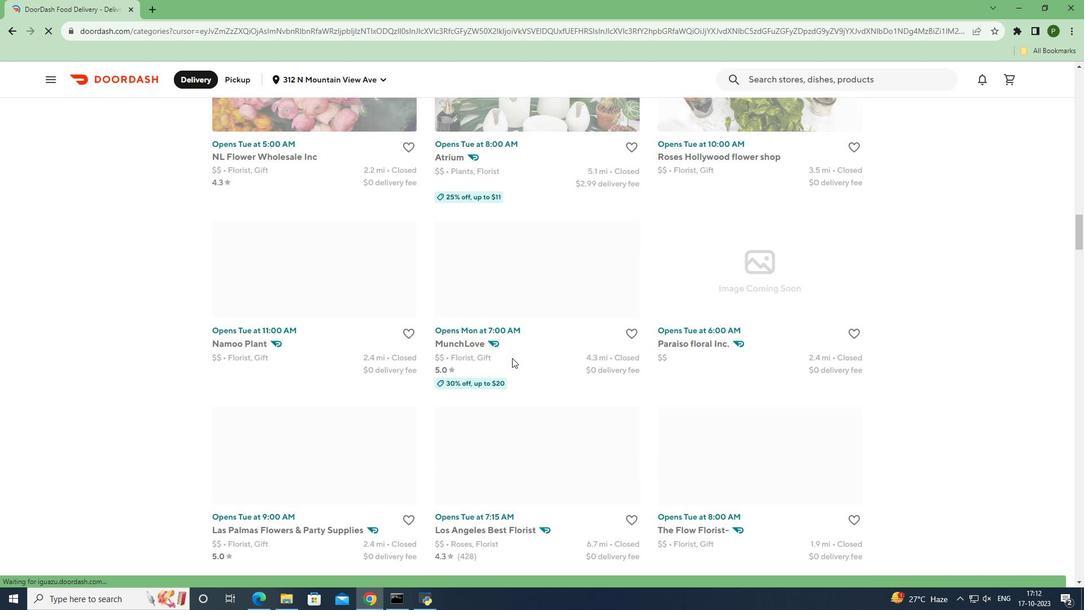 
Action: Mouse scrolled (512, 357) with delta (0, 0)
Screenshot: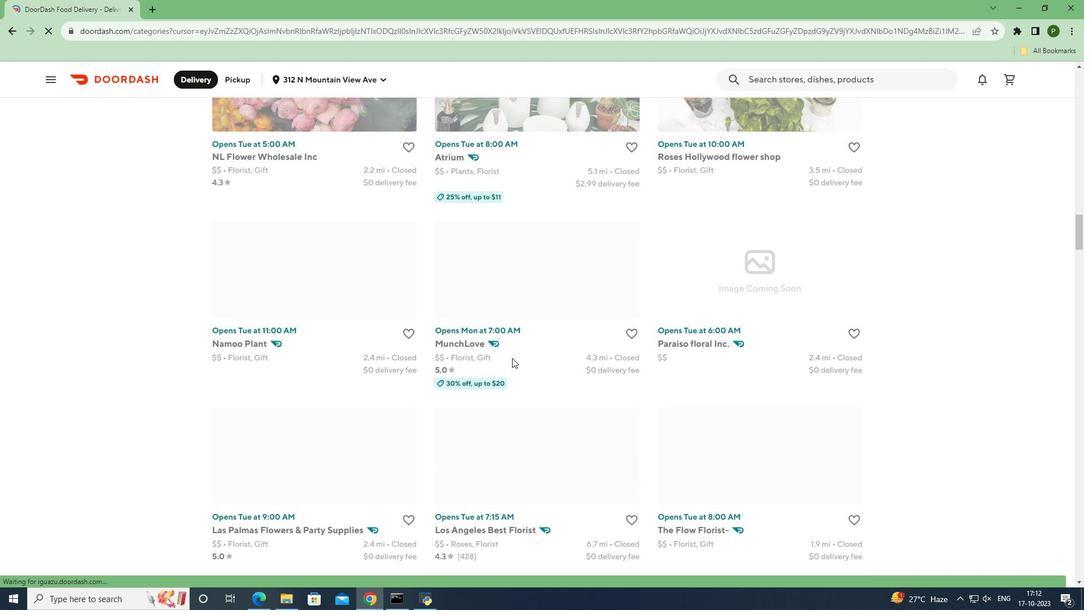 
Action: Mouse scrolled (512, 357) with delta (0, 0)
Screenshot: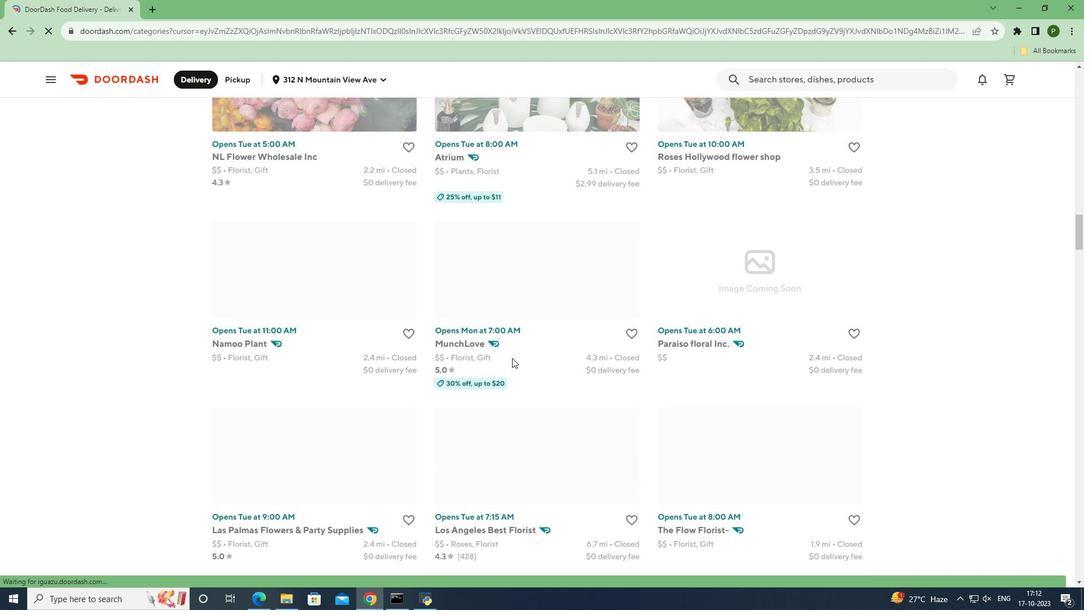 
Action: Mouse scrolled (512, 357) with delta (0, 0)
Screenshot: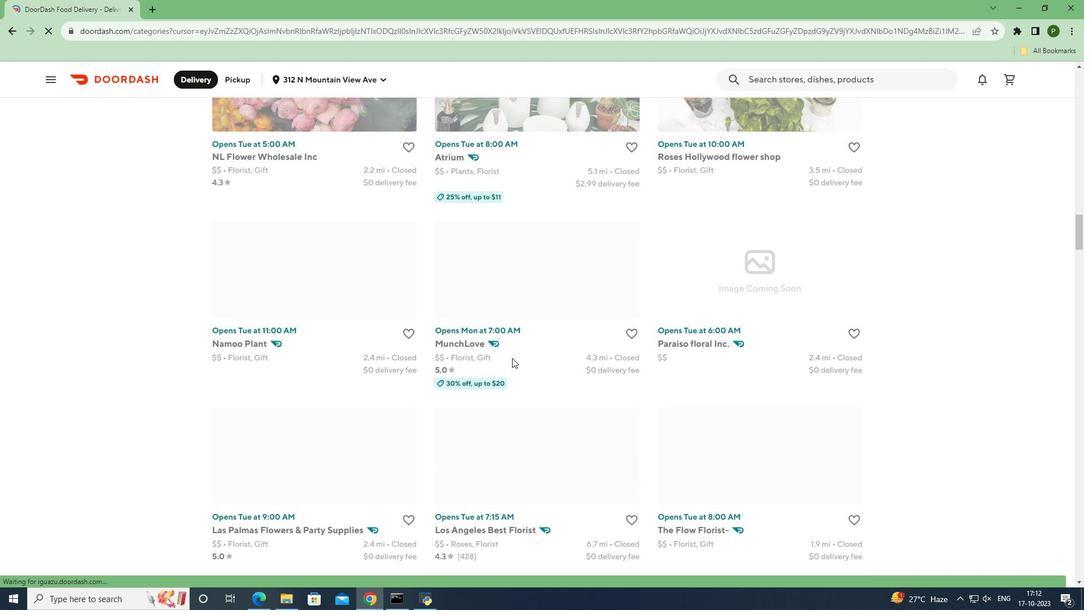 
Action: Mouse scrolled (512, 357) with delta (0, 0)
Screenshot: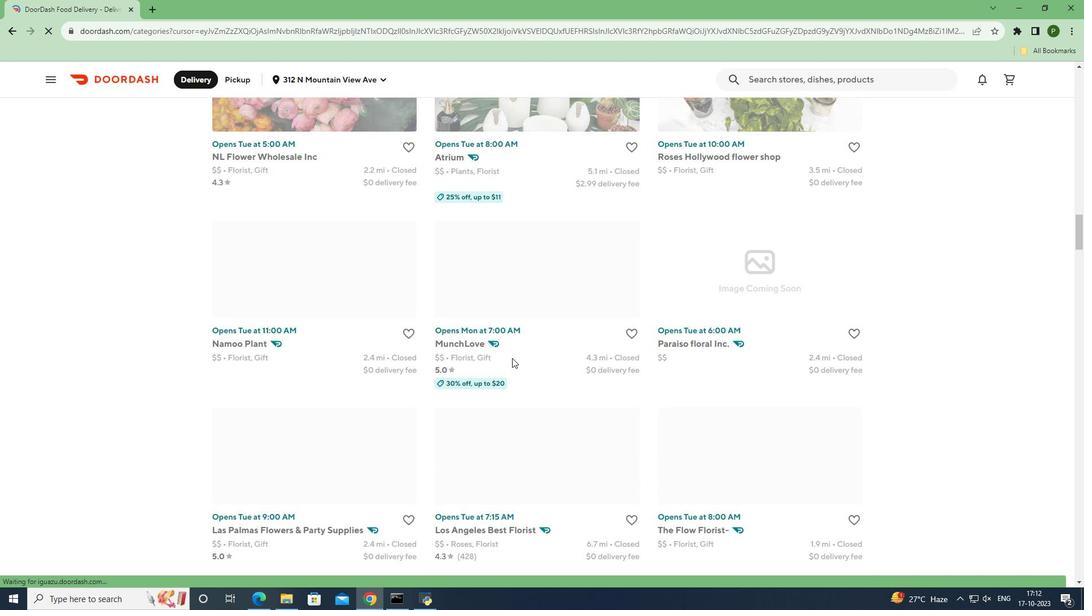 
Action: Mouse scrolled (512, 357) with delta (0, 0)
Screenshot: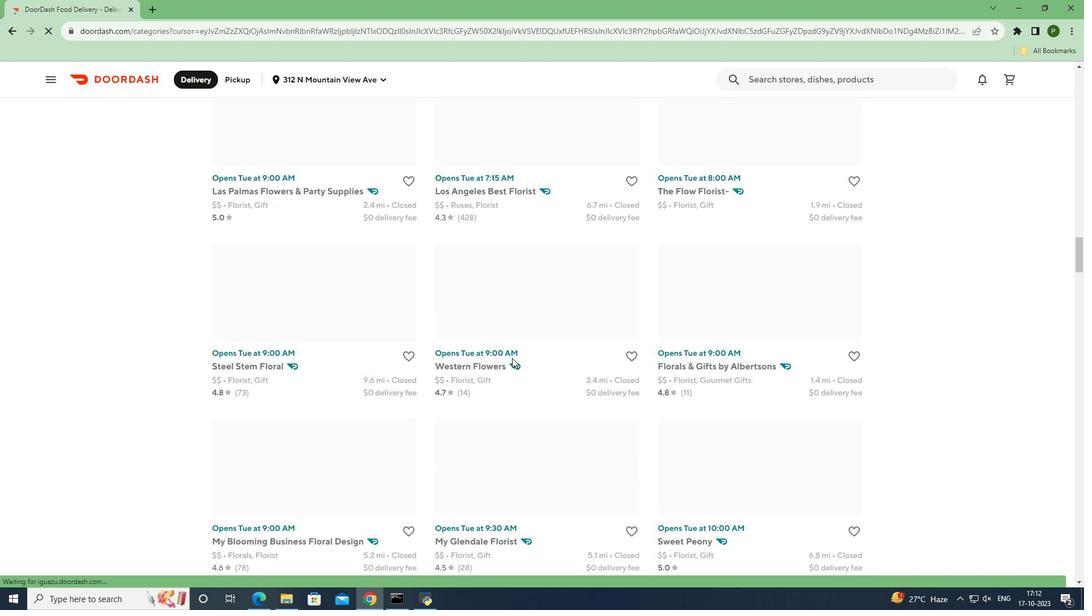 
Action: Mouse scrolled (512, 357) with delta (0, 0)
Screenshot: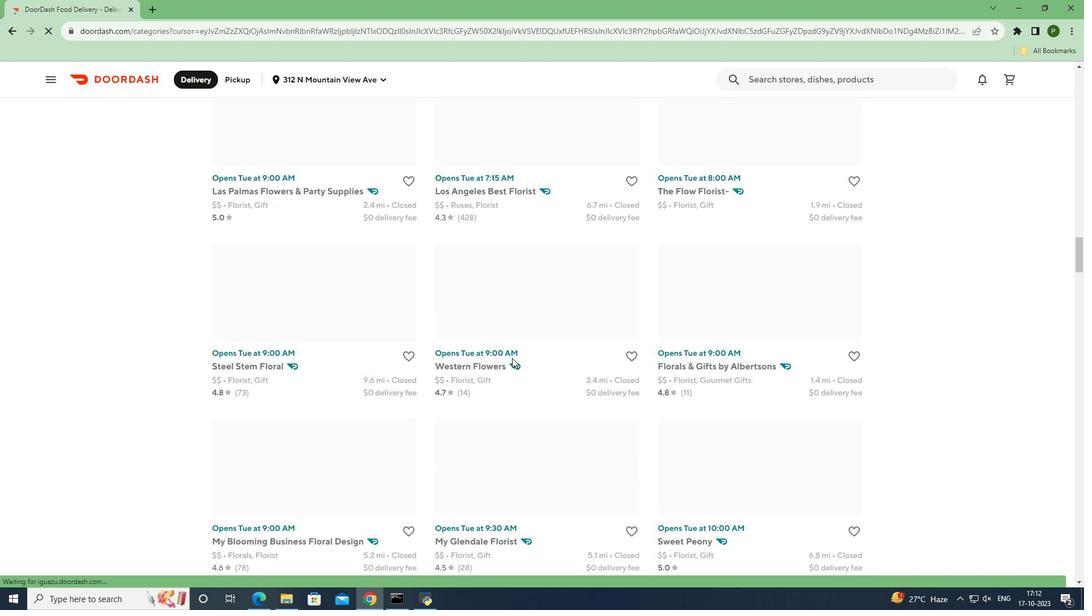 
Action: Mouse scrolled (512, 357) with delta (0, 0)
Screenshot: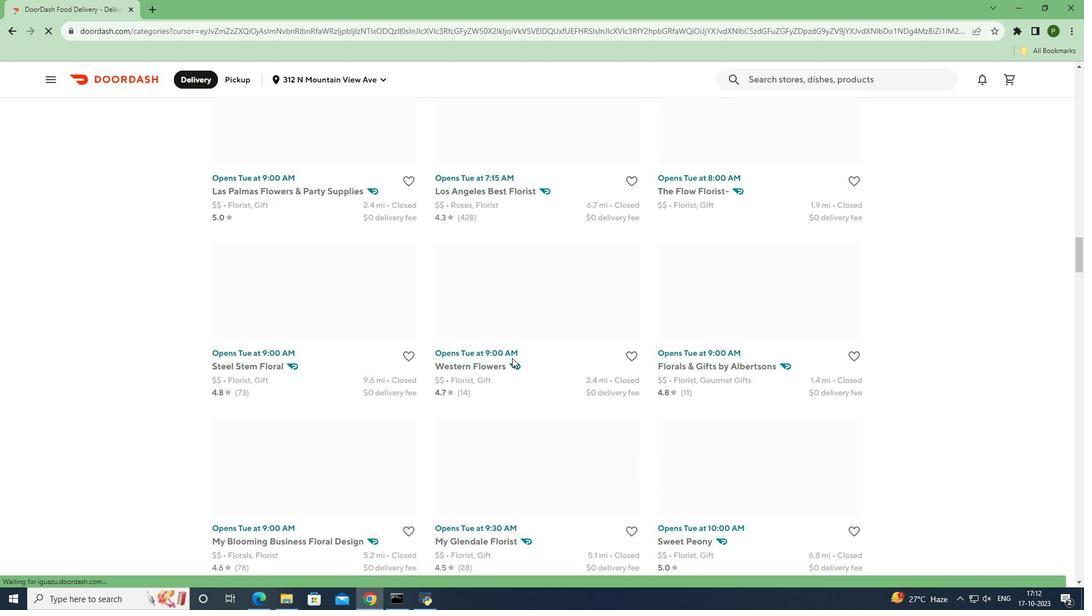 
Action: Mouse scrolled (512, 357) with delta (0, 0)
Screenshot: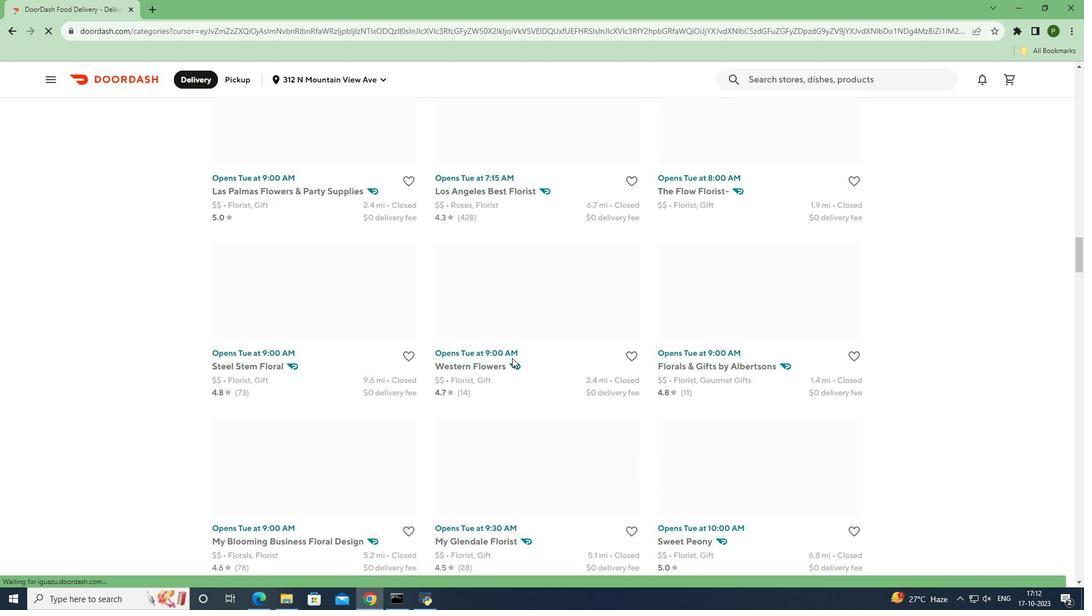 
Action: Mouse scrolled (512, 357) with delta (0, 0)
Screenshot: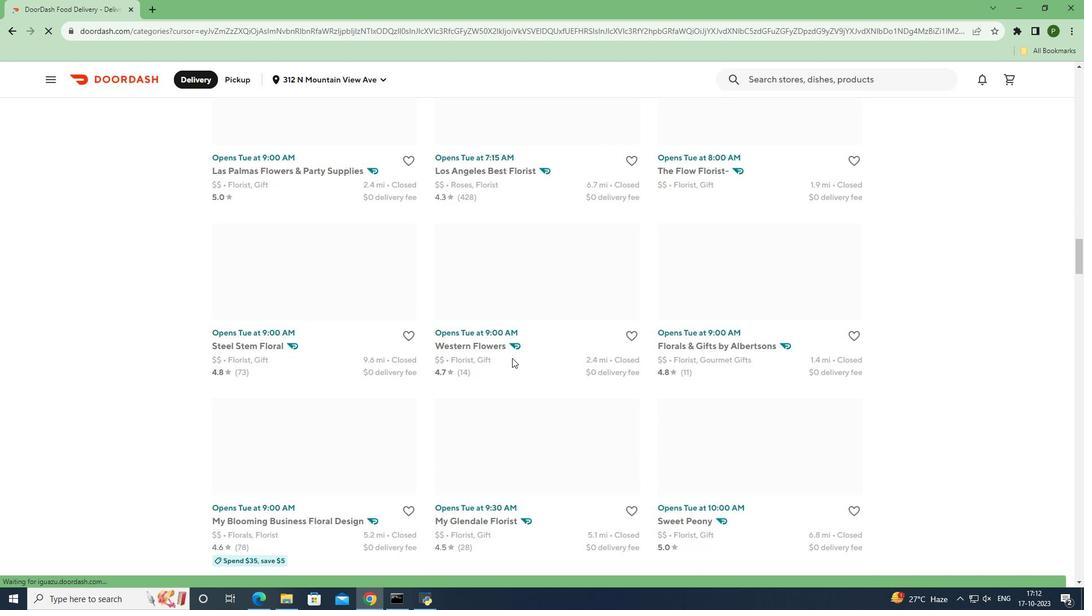 
Action: Mouse scrolled (512, 357) with delta (0, 0)
Screenshot: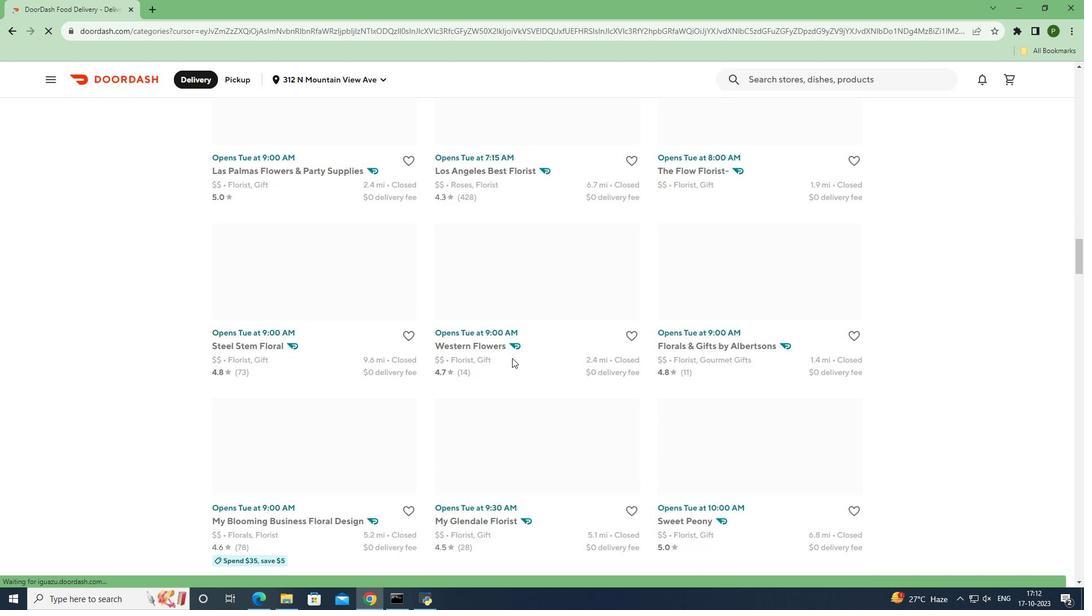 
Action: Mouse scrolled (512, 357) with delta (0, 0)
Screenshot: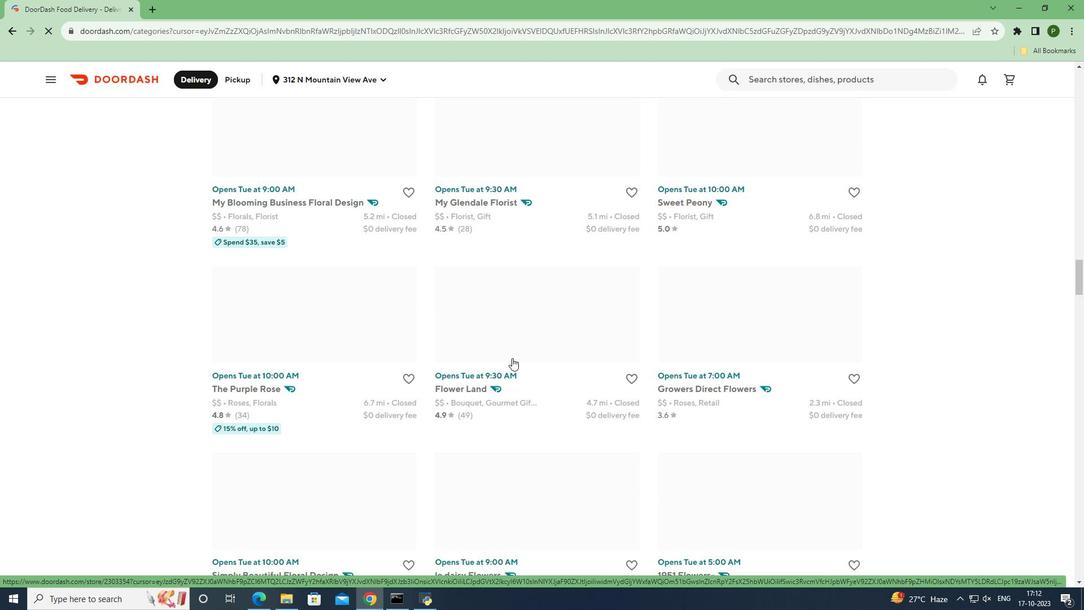 
Action: Mouse scrolled (512, 357) with delta (0, 0)
Screenshot: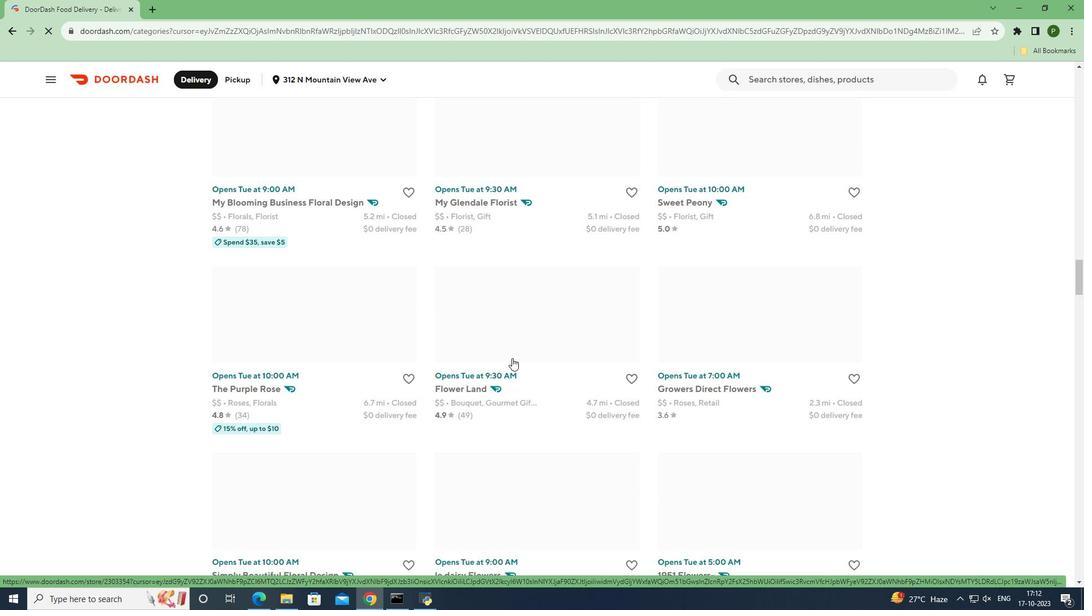 
Action: Mouse scrolled (512, 357) with delta (0, 0)
Screenshot: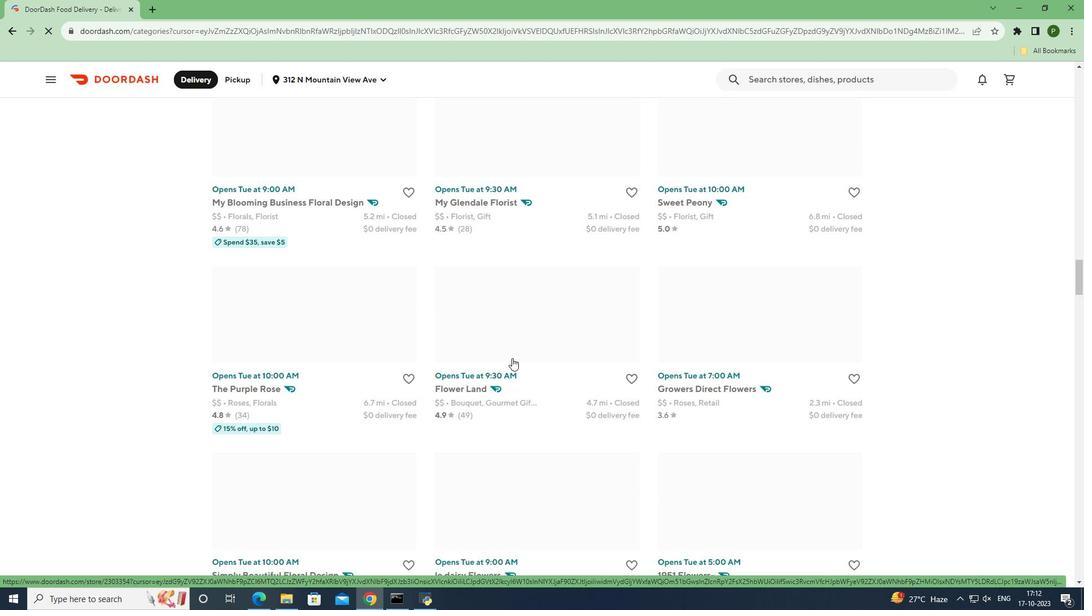 
Action: Mouse scrolled (512, 357) with delta (0, 0)
Screenshot: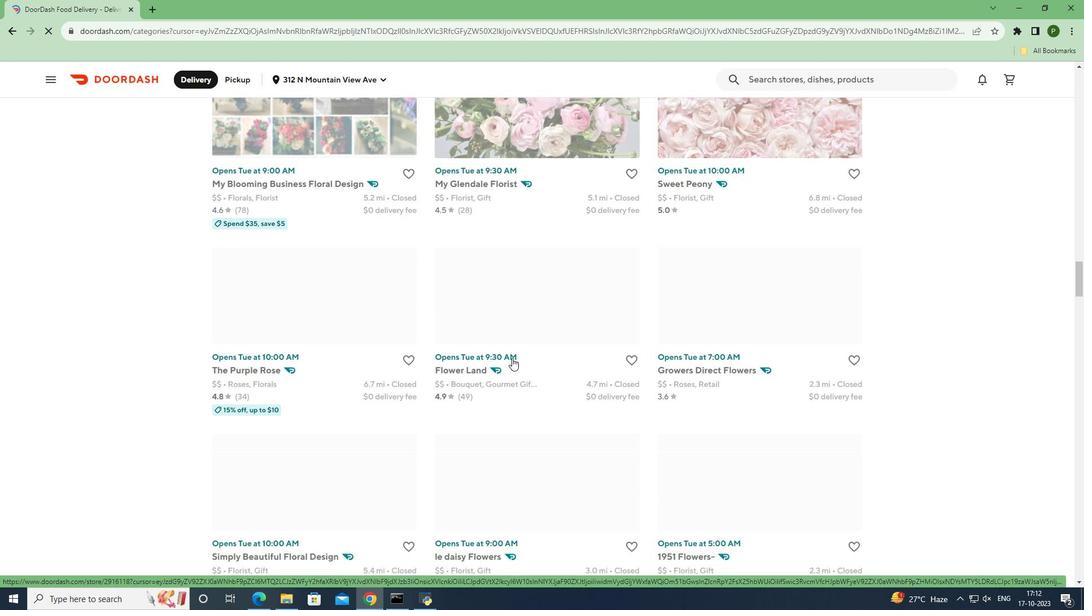 
Action: Mouse scrolled (512, 357) with delta (0, 0)
Screenshot: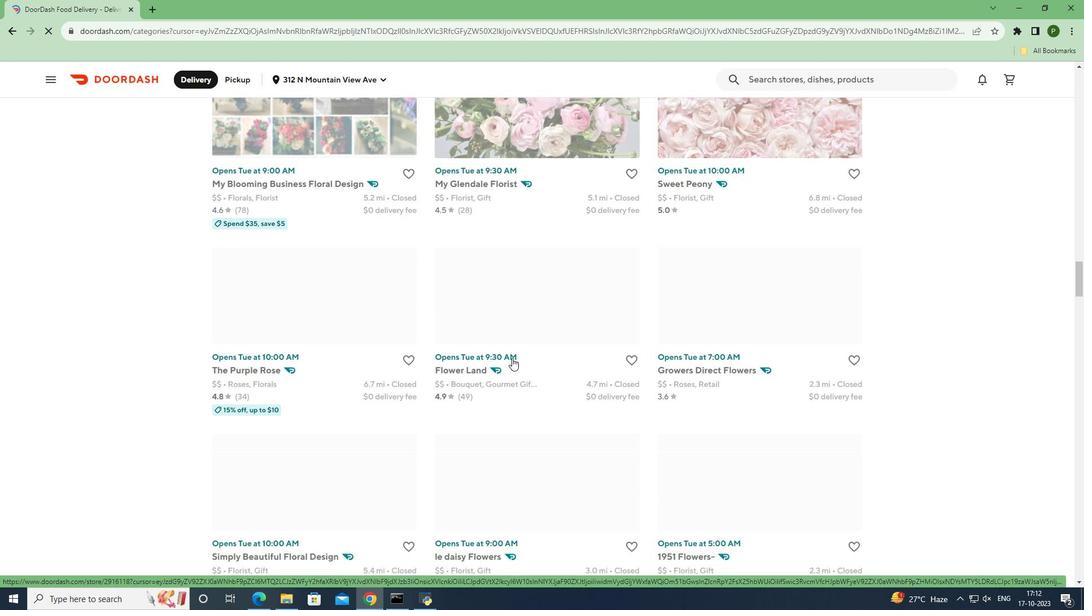 
Action: Mouse scrolled (512, 357) with delta (0, 0)
Screenshot: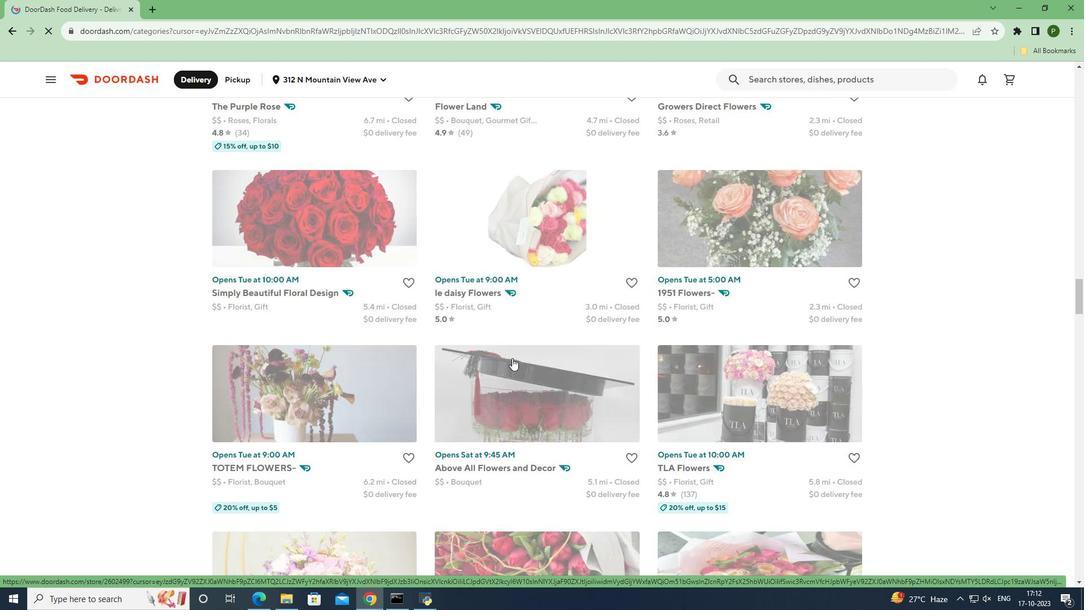 
Action: Mouse scrolled (512, 357) with delta (0, 0)
Screenshot: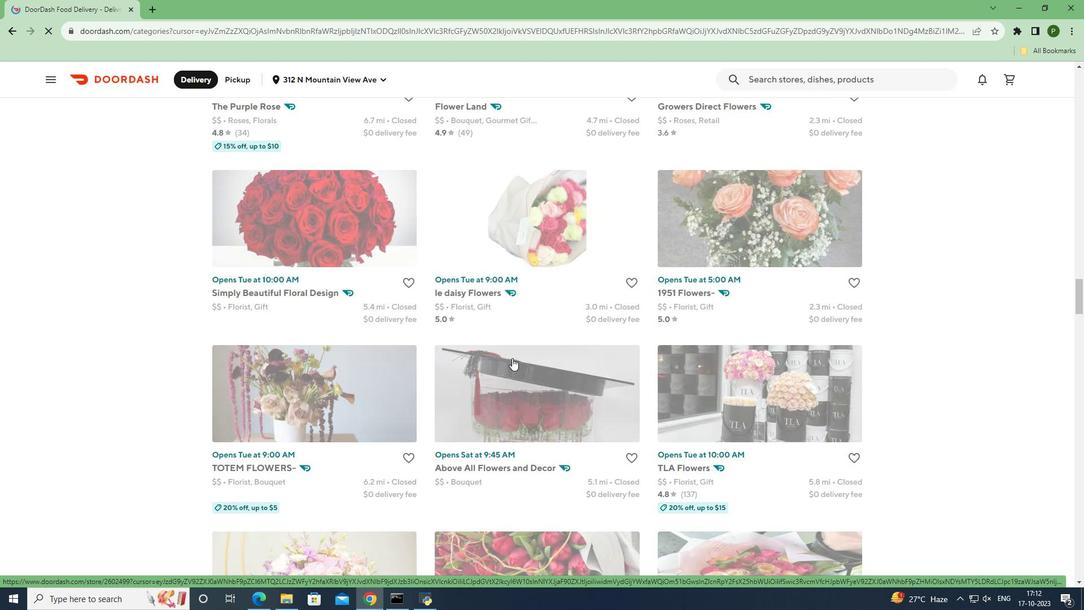 
Action: Mouse scrolled (512, 357) with delta (0, 0)
Screenshot: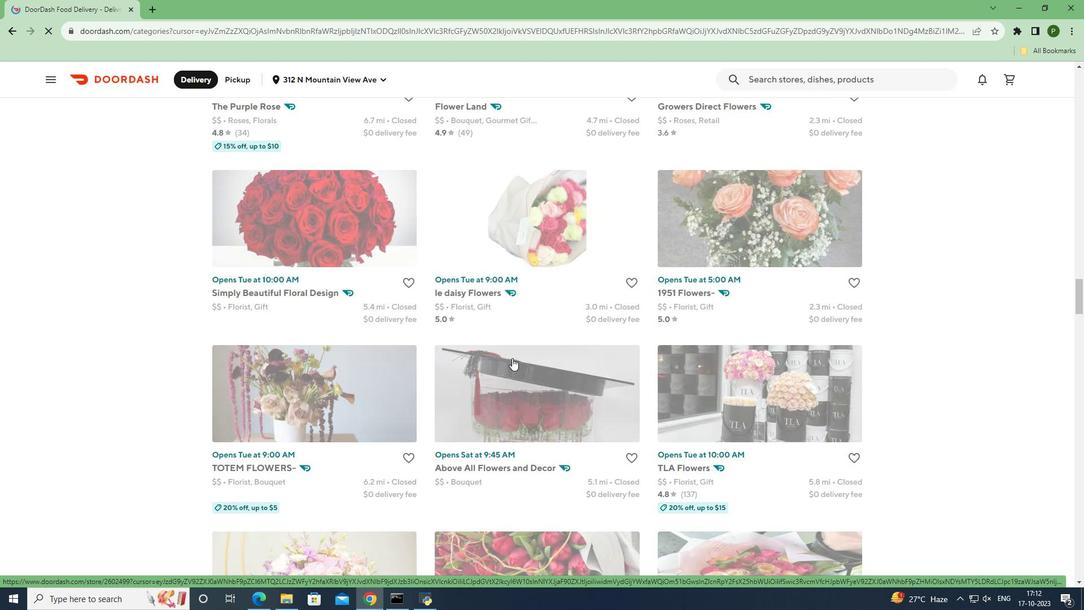 
Action: Mouse scrolled (512, 357) with delta (0, 0)
Screenshot: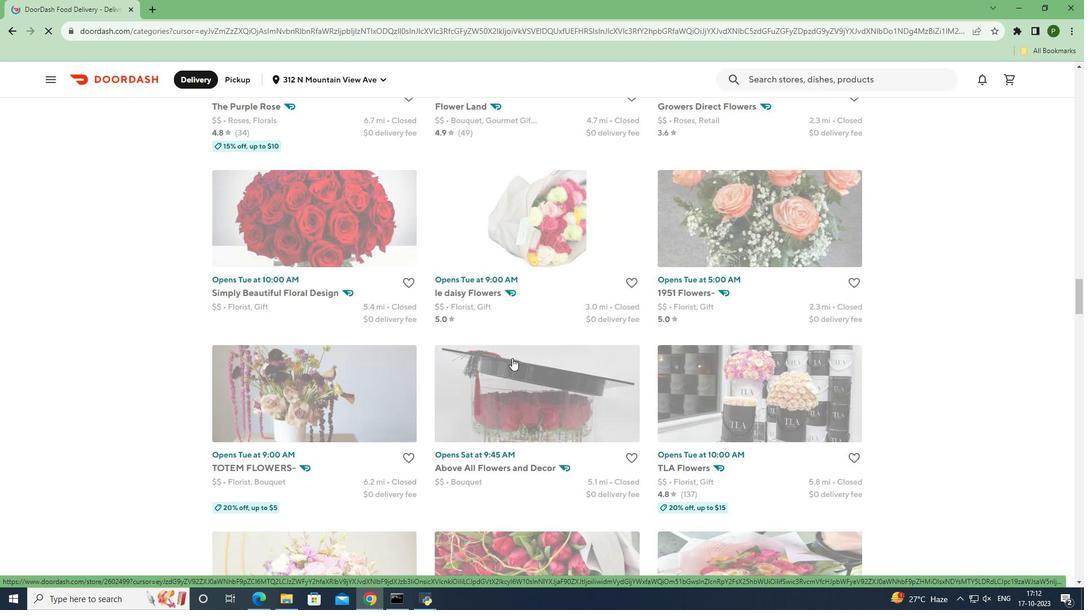 
Action: Mouse scrolled (512, 357) with delta (0, 0)
Screenshot: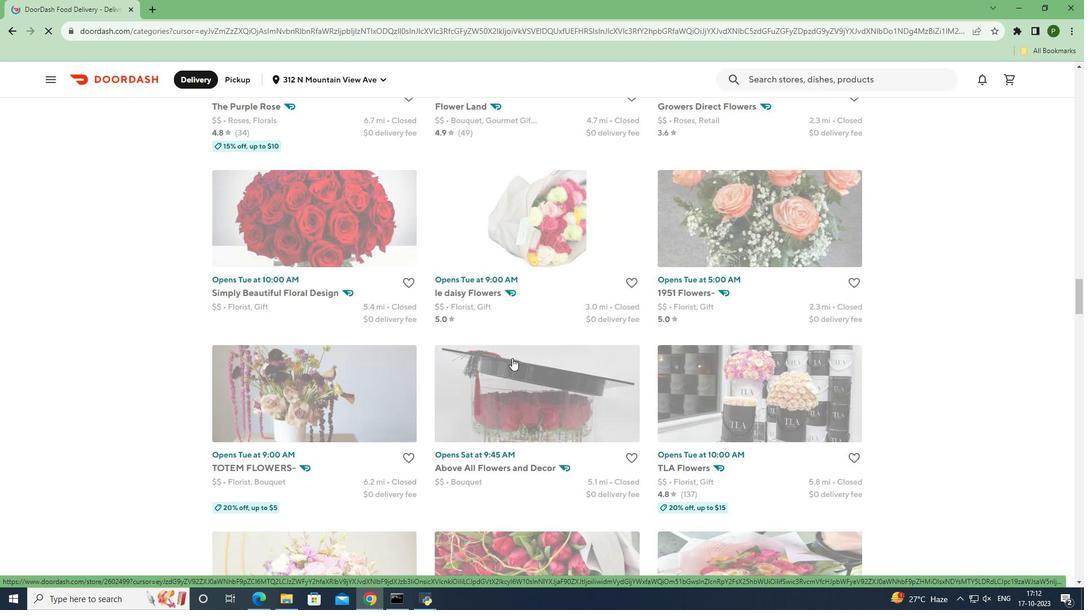 
Action: Mouse scrolled (512, 357) with delta (0, 0)
Screenshot: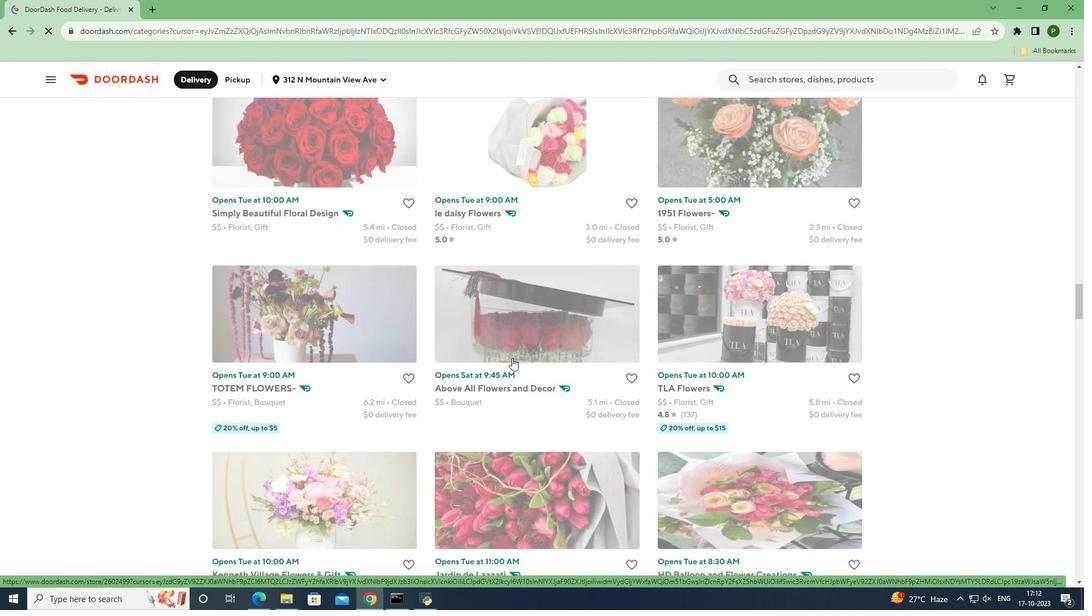 
Action: Mouse scrolled (512, 357) with delta (0, 0)
Screenshot: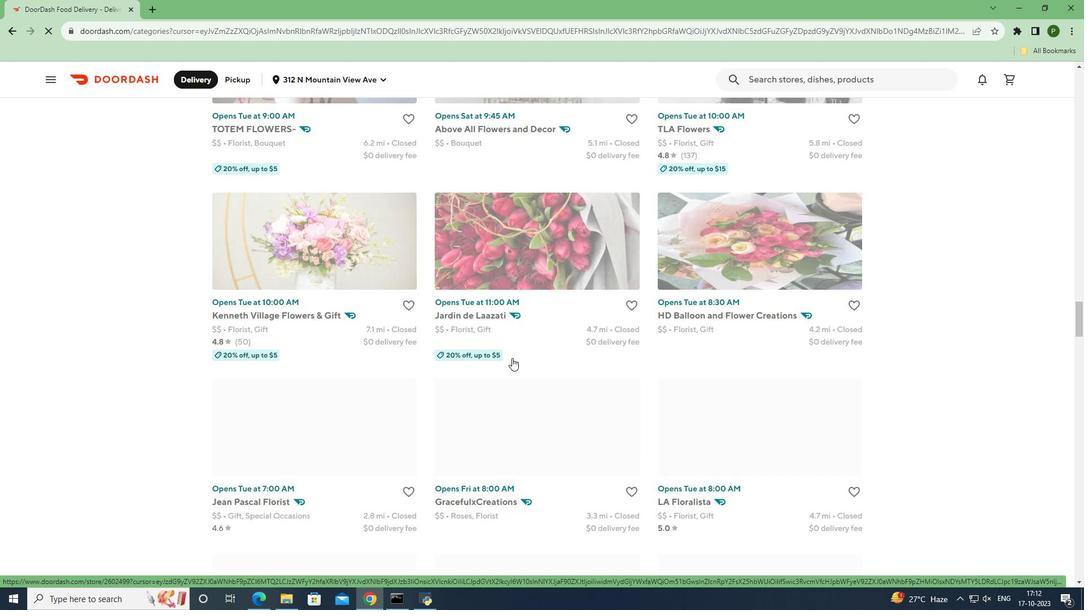 
Action: Mouse scrolled (512, 357) with delta (0, 0)
Screenshot: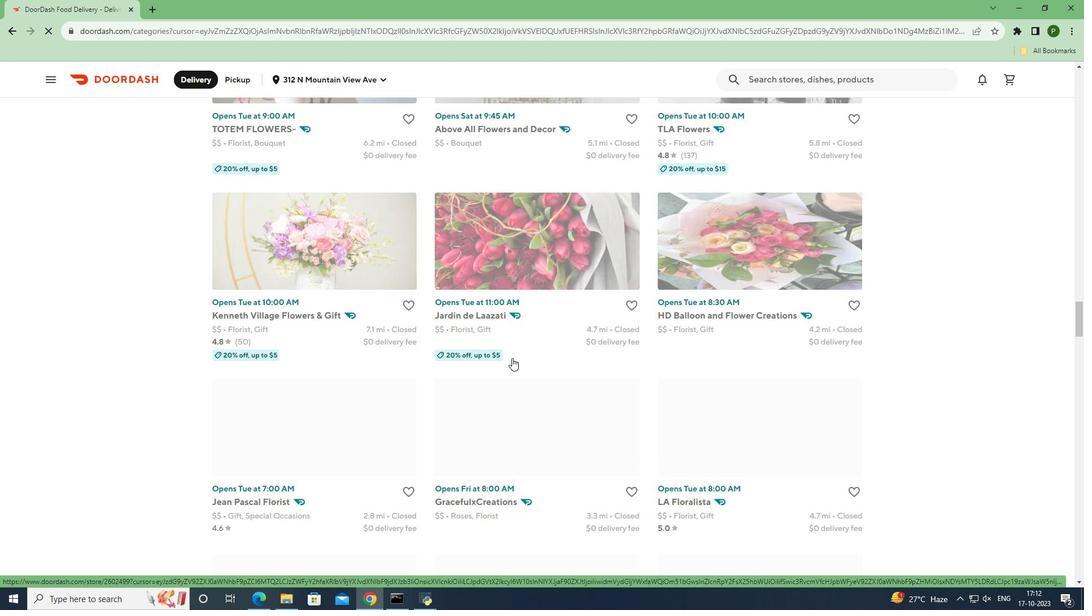 
Action: Mouse scrolled (512, 357) with delta (0, 0)
Screenshot: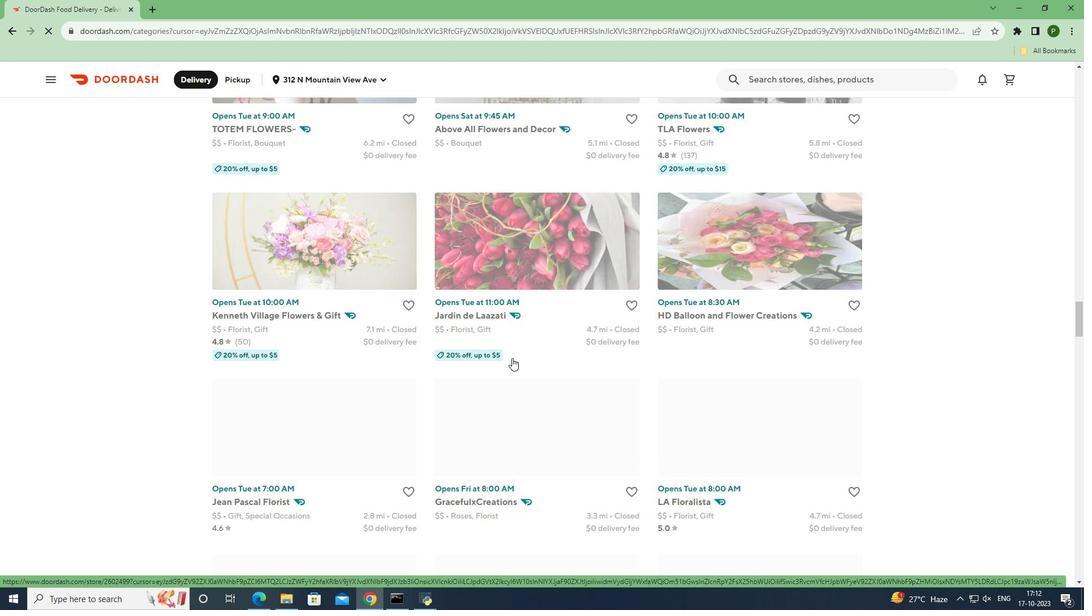 
Action: Mouse scrolled (512, 357) with delta (0, 0)
Screenshot: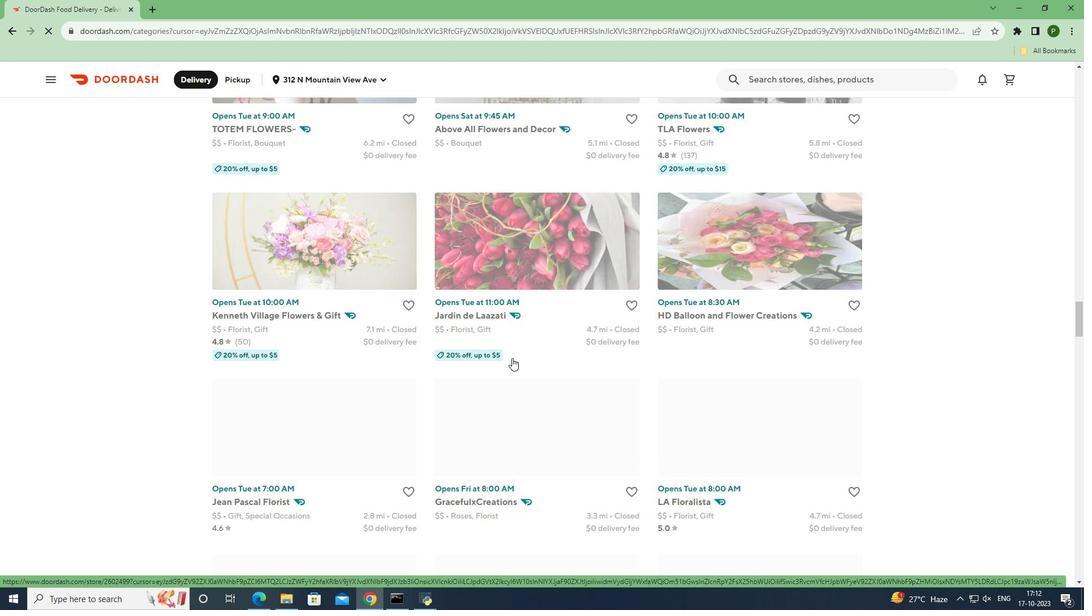 
Action: Mouse scrolled (512, 357) with delta (0, 0)
Screenshot: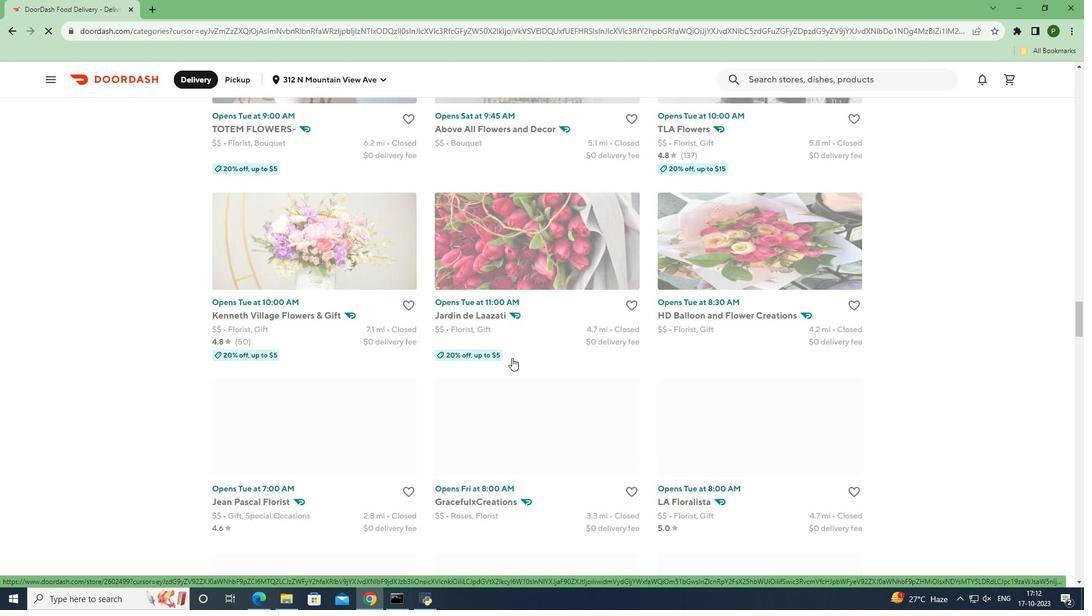 
Action: Mouse scrolled (512, 357) with delta (0, 0)
Screenshot: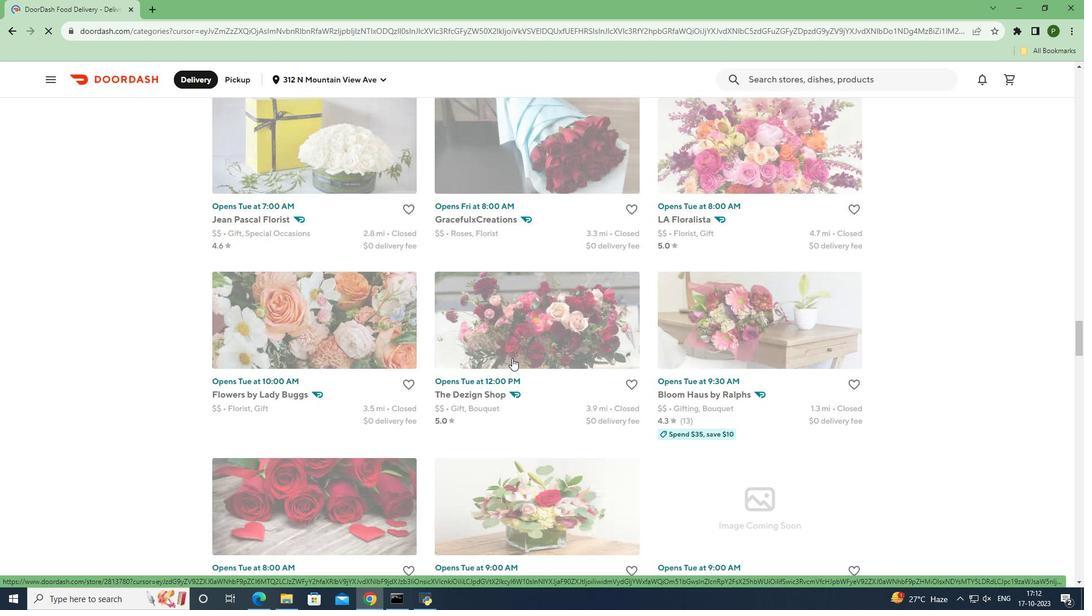 
Action: Mouse scrolled (512, 357) with delta (0, 0)
Screenshot: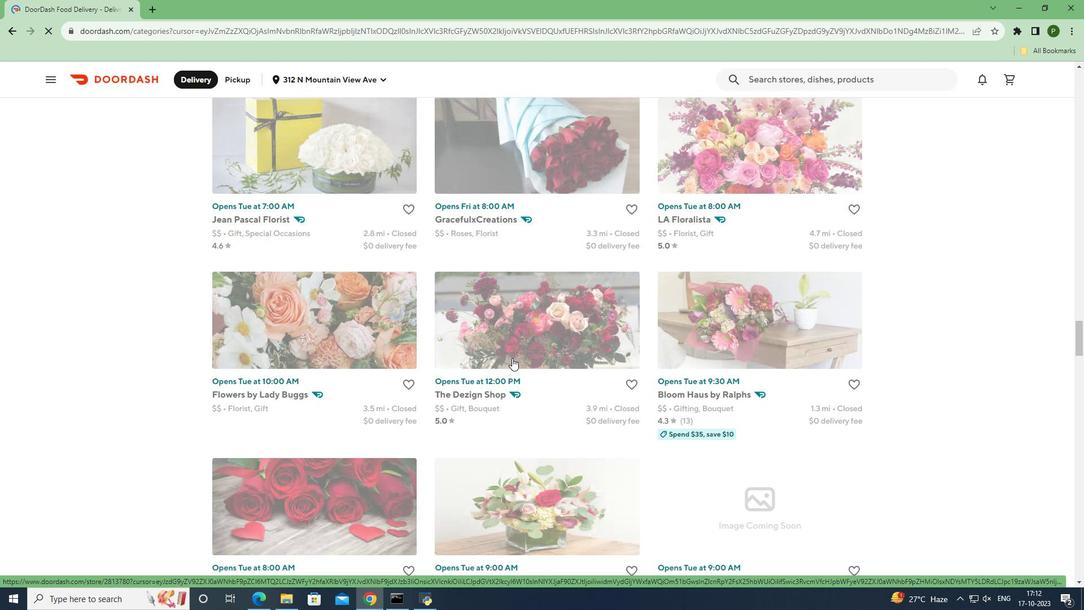 
Action: Mouse scrolled (512, 357) with delta (0, 0)
Screenshot: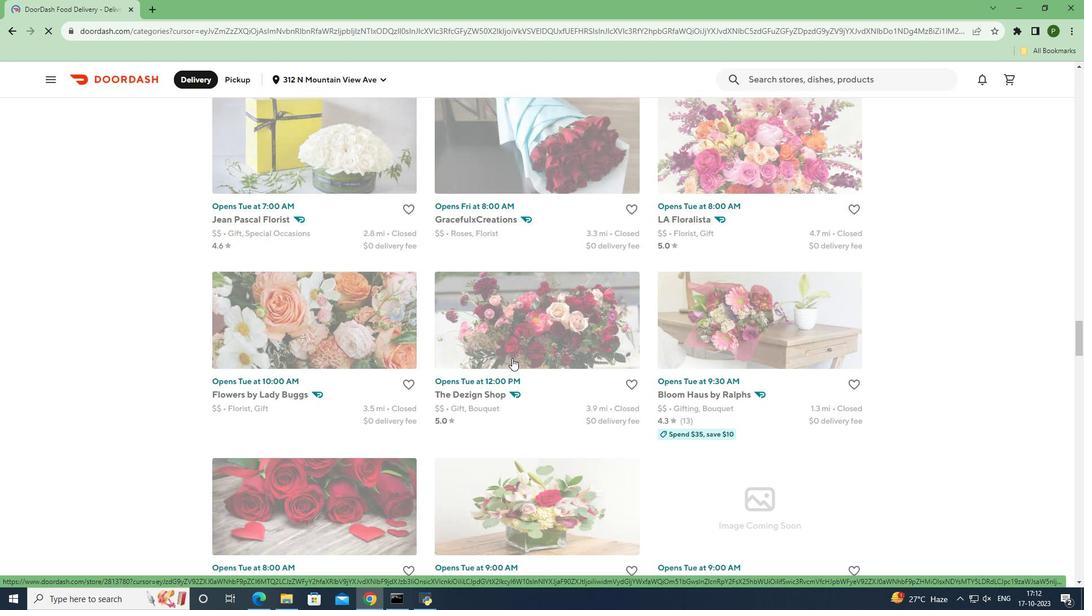 
Action: Mouse scrolled (512, 357) with delta (0, 0)
Screenshot: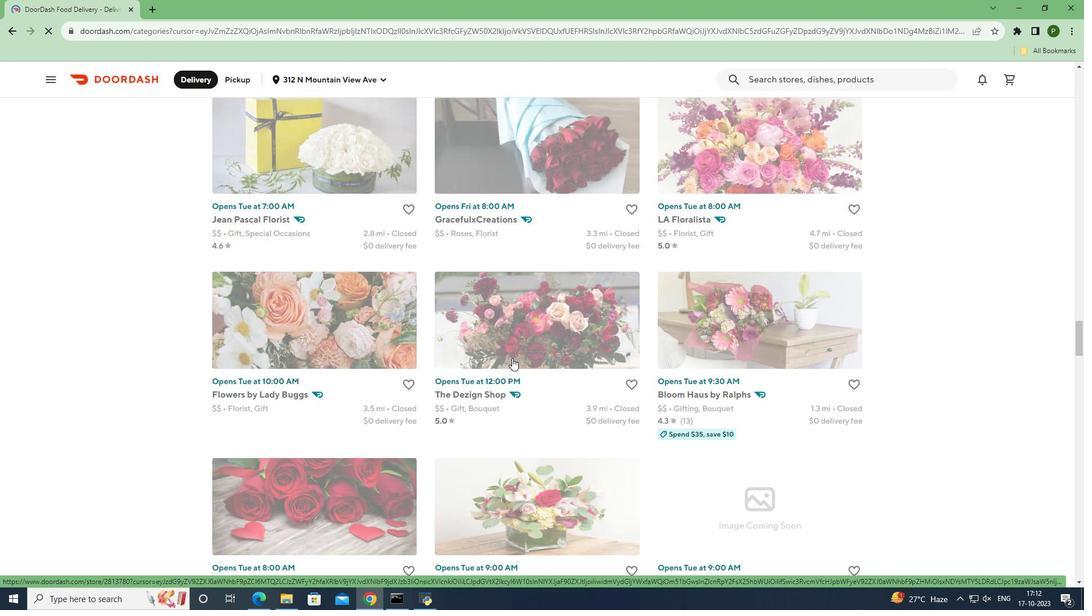
Action: Mouse scrolled (512, 357) with delta (0, 0)
Screenshot: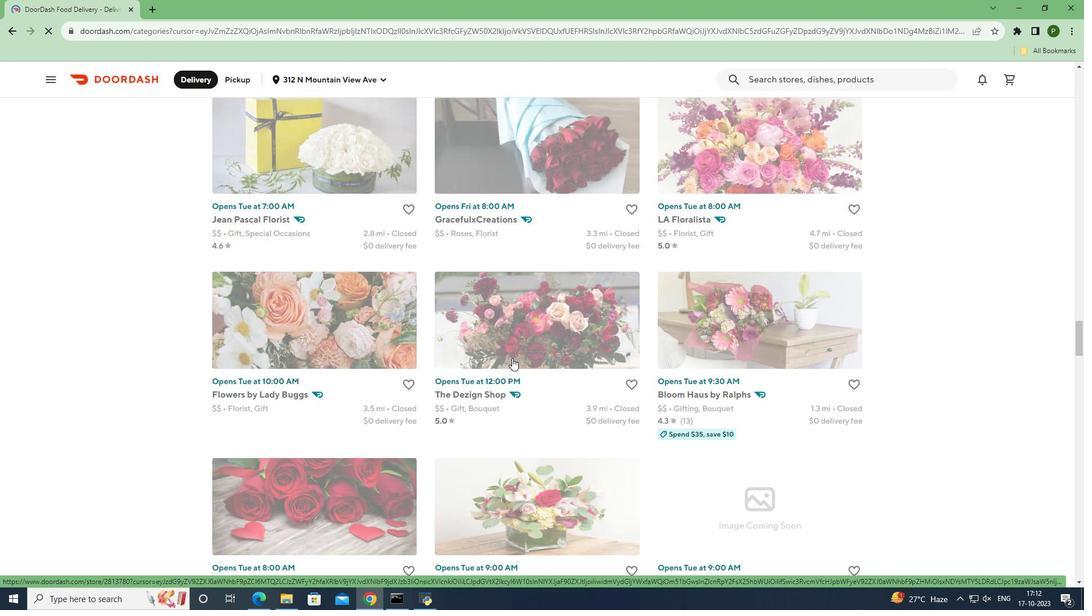 
Action: Mouse scrolled (512, 357) with delta (0, 0)
Screenshot: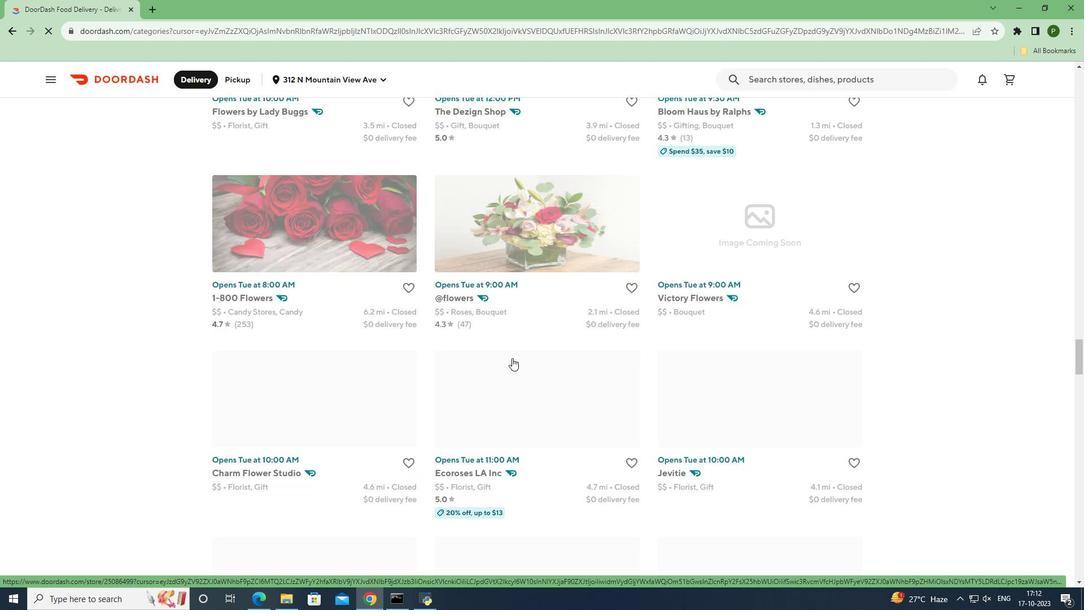 
Action: Mouse scrolled (512, 357) with delta (0, 0)
Screenshot: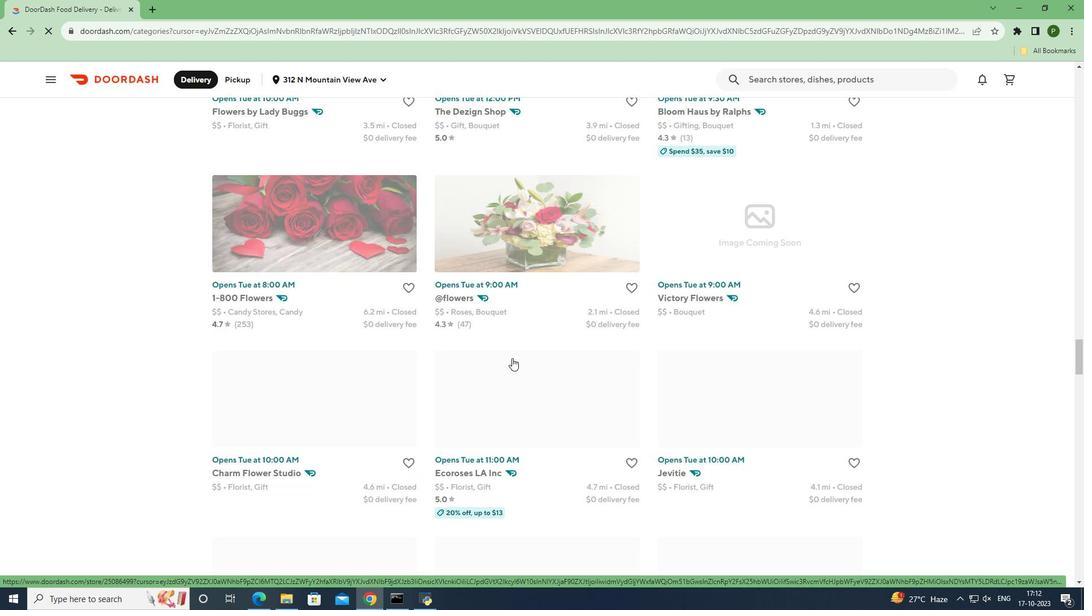 
Action: Mouse scrolled (512, 357) with delta (0, 0)
Screenshot: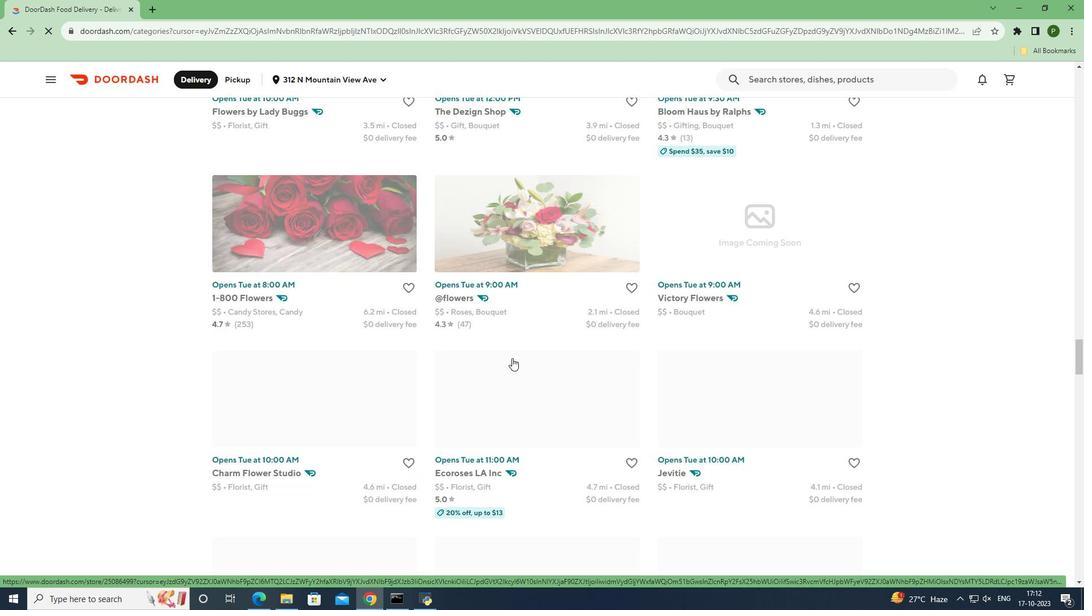 
Action: Mouse scrolled (512, 357) with delta (0, 0)
Screenshot: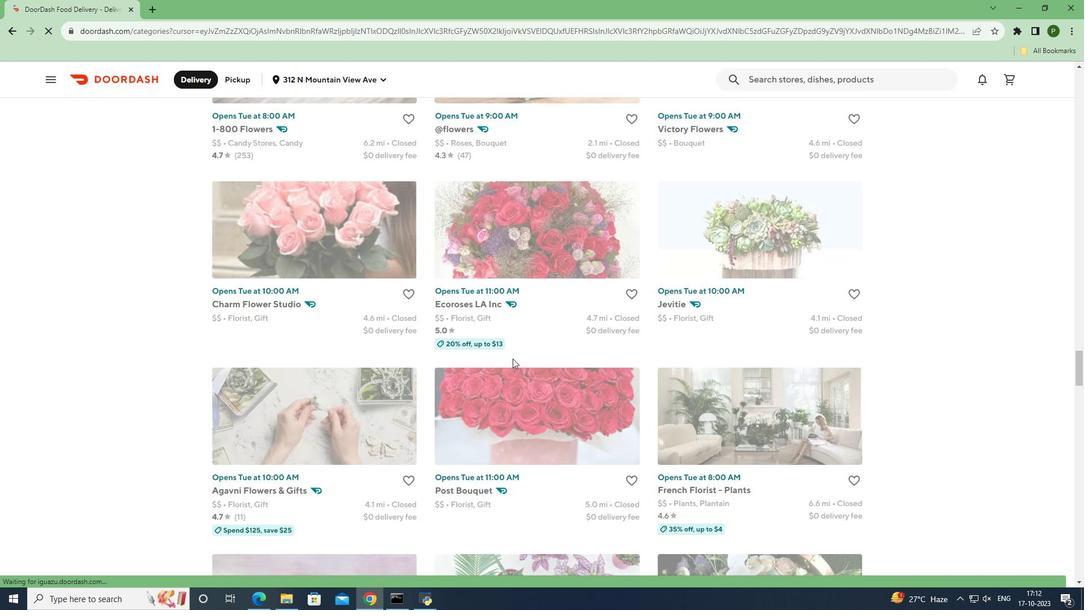 
Action: Mouse moved to (512, 358)
Screenshot: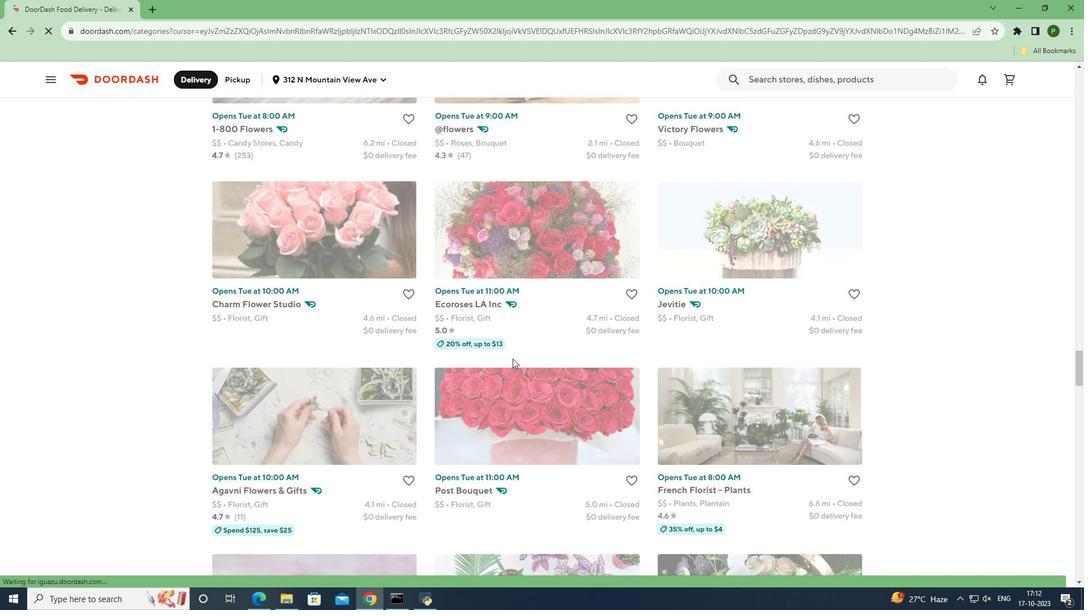 
Action: Mouse scrolled (512, 358) with delta (0, 0)
Screenshot: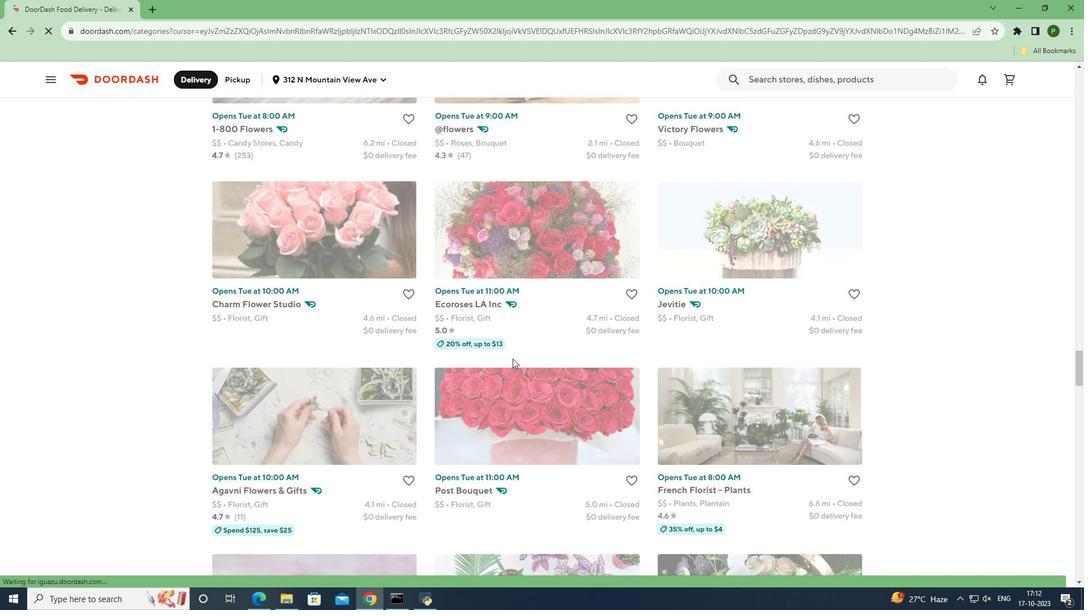 
Action: Mouse scrolled (512, 358) with delta (0, 0)
Screenshot: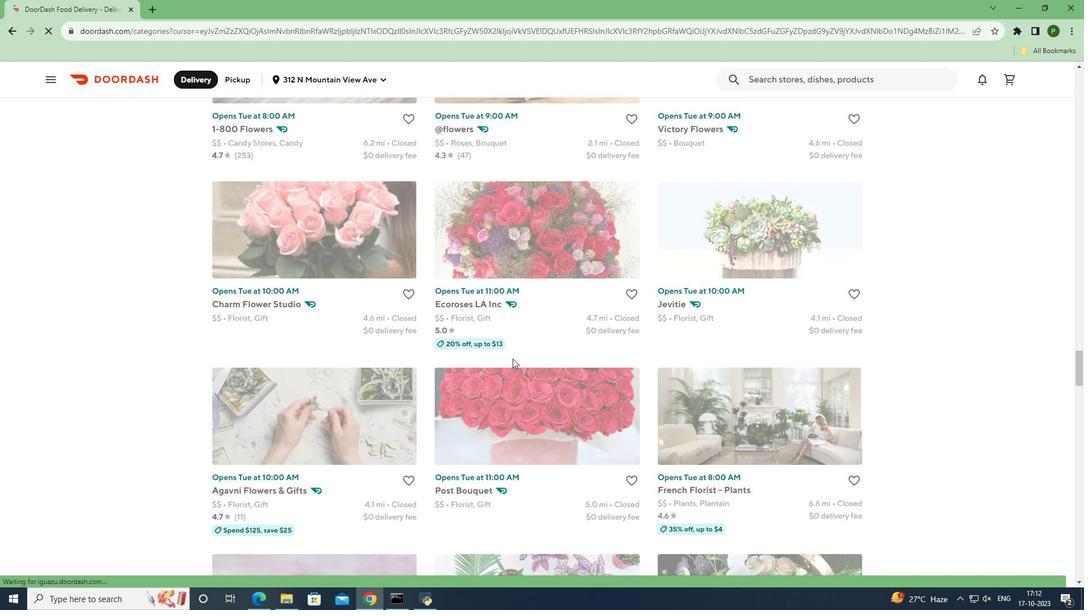 
Action: Mouse scrolled (512, 358) with delta (0, 0)
Screenshot: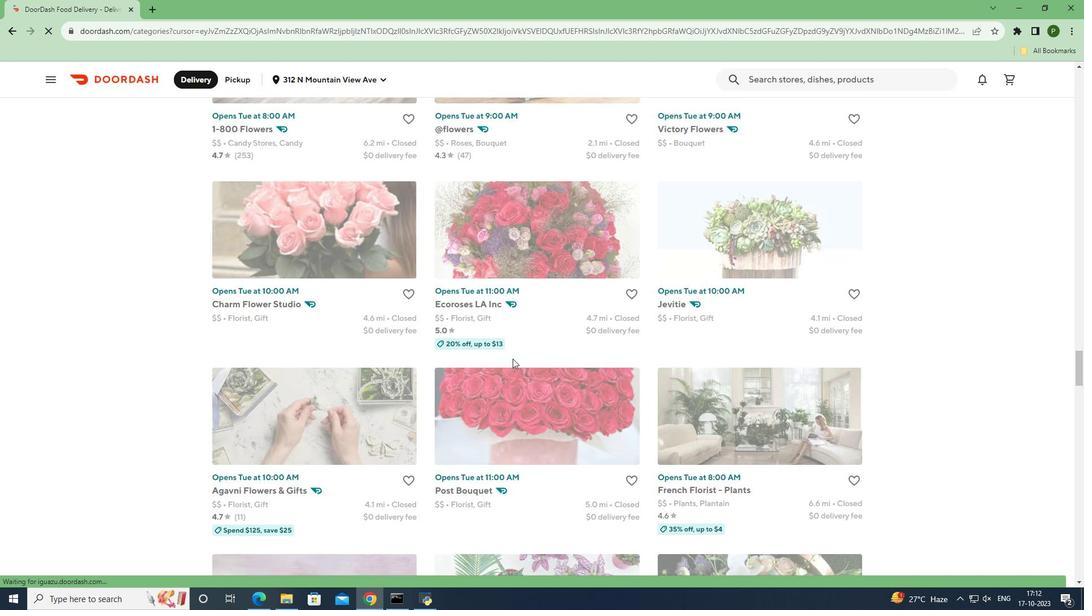
Action: Mouse scrolled (512, 358) with delta (0, 0)
Screenshot: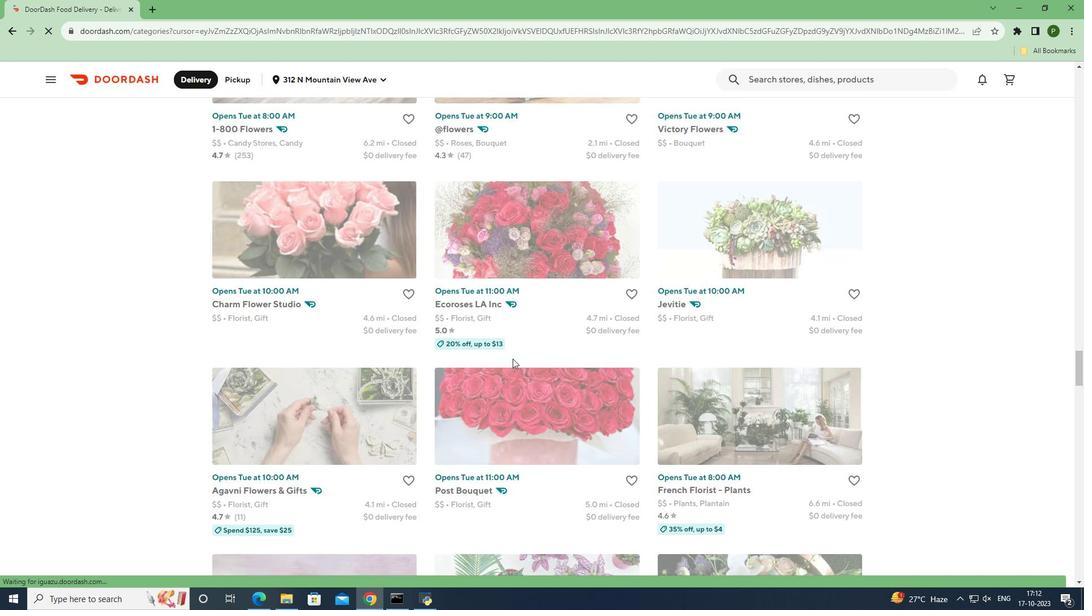 
Action: Mouse scrolled (512, 358) with delta (0, 0)
Screenshot: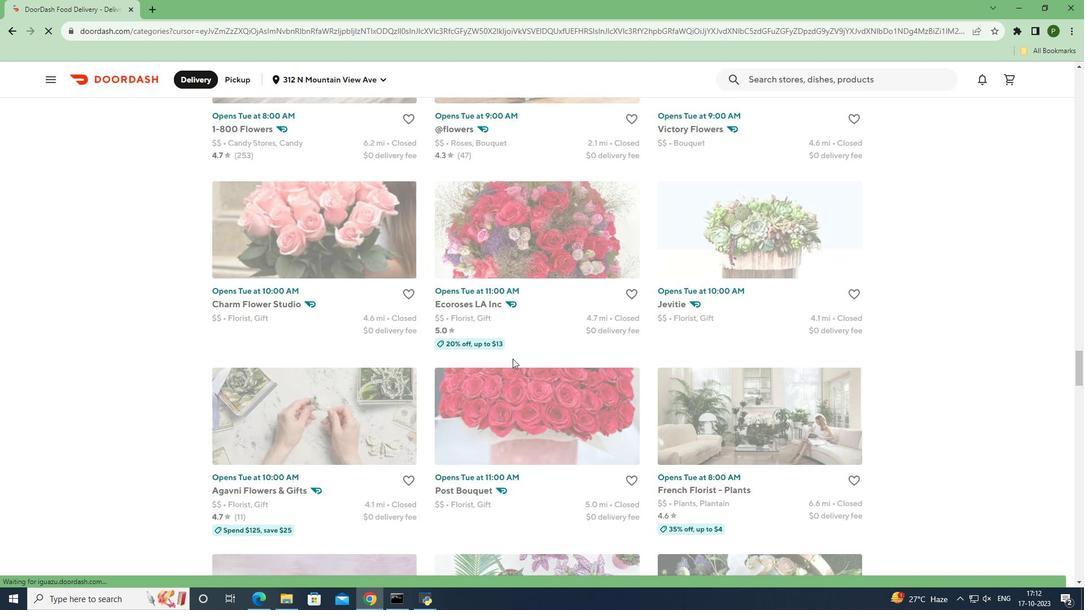 
Action: Mouse scrolled (512, 358) with delta (0, 0)
Screenshot: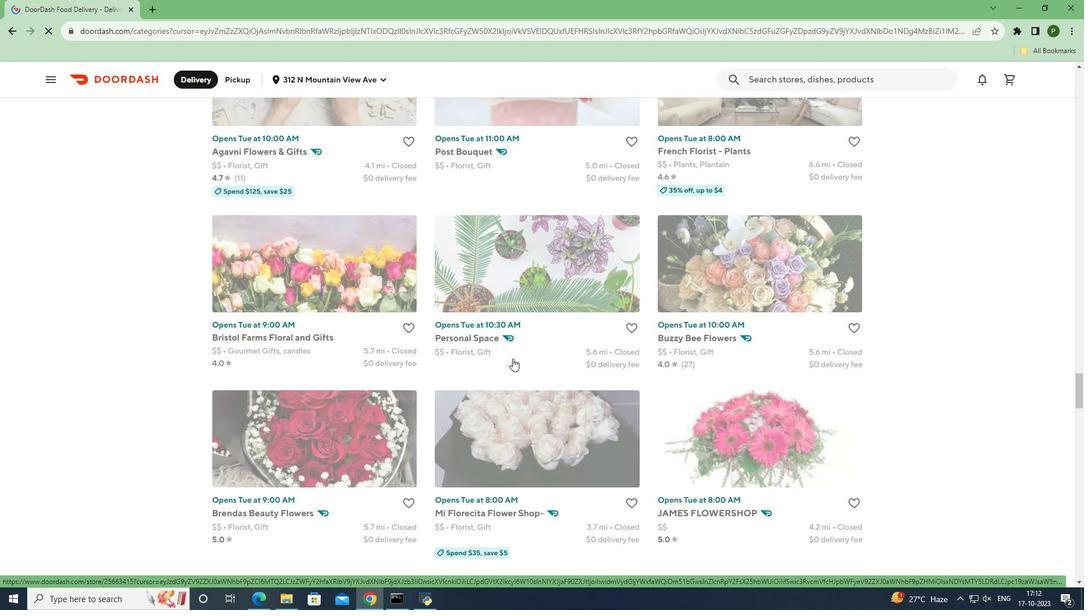 
Action: Mouse scrolled (512, 358) with delta (0, 0)
Screenshot: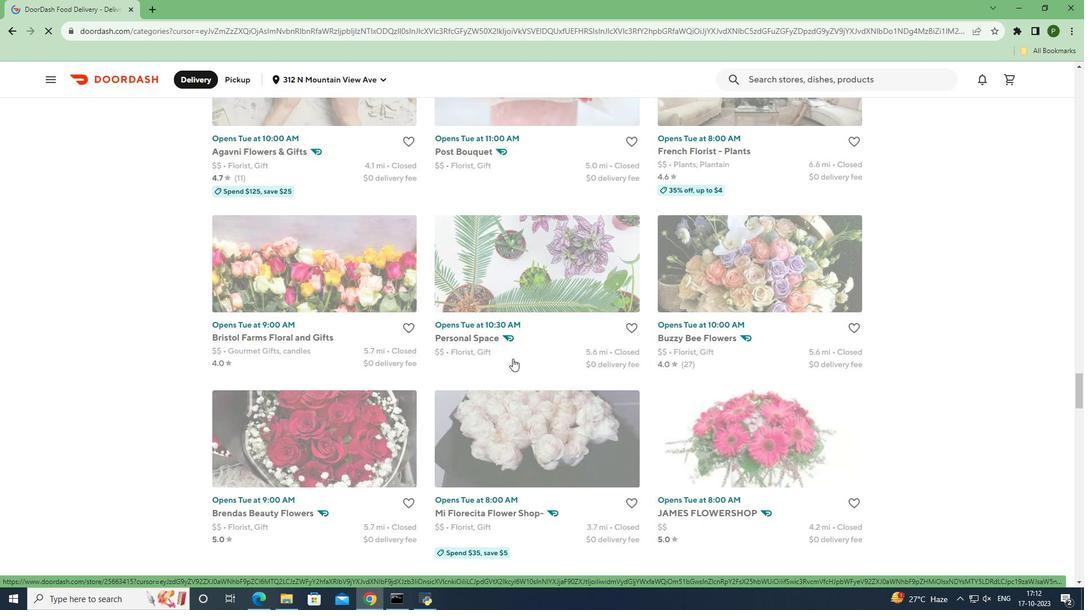 
Action: Mouse scrolled (512, 358) with delta (0, 0)
Screenshot: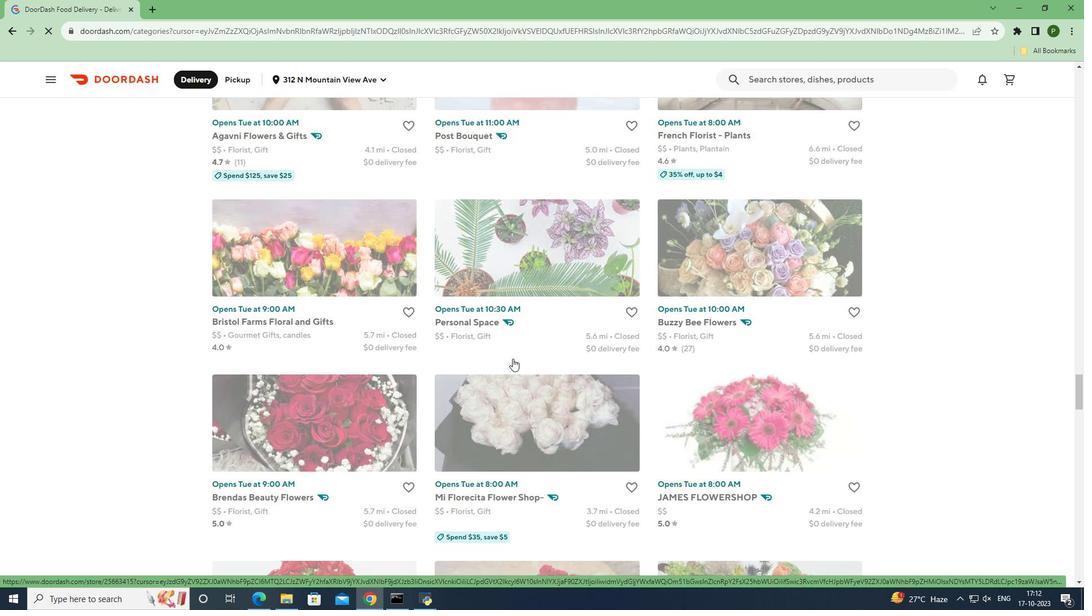 
Action: Mouse scrolled (512, 358) with delta (0, 0)
Screenshot: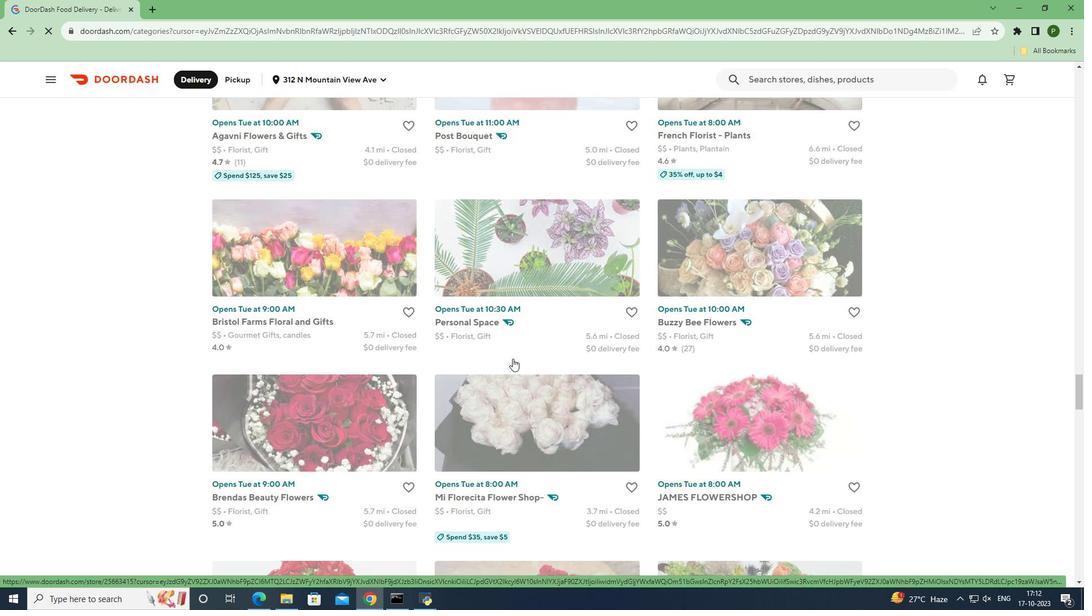 
Action: Mouse scrolled (512, 358) with delta (0, 0)
Screenshot: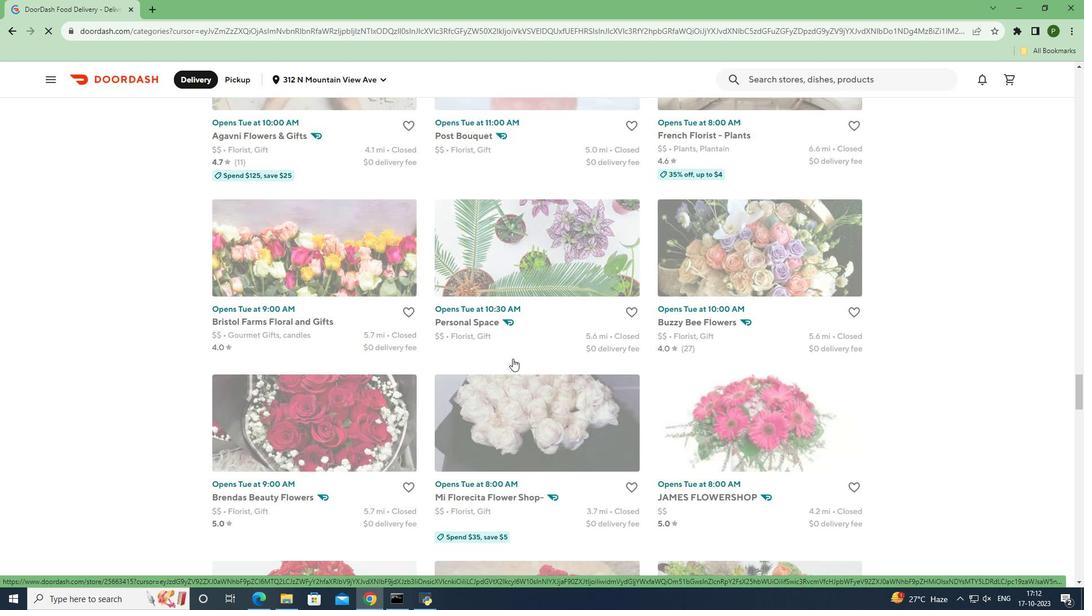 
Action: Mouse scrolled (512, 358) with delta (0, 0)
Screenshot: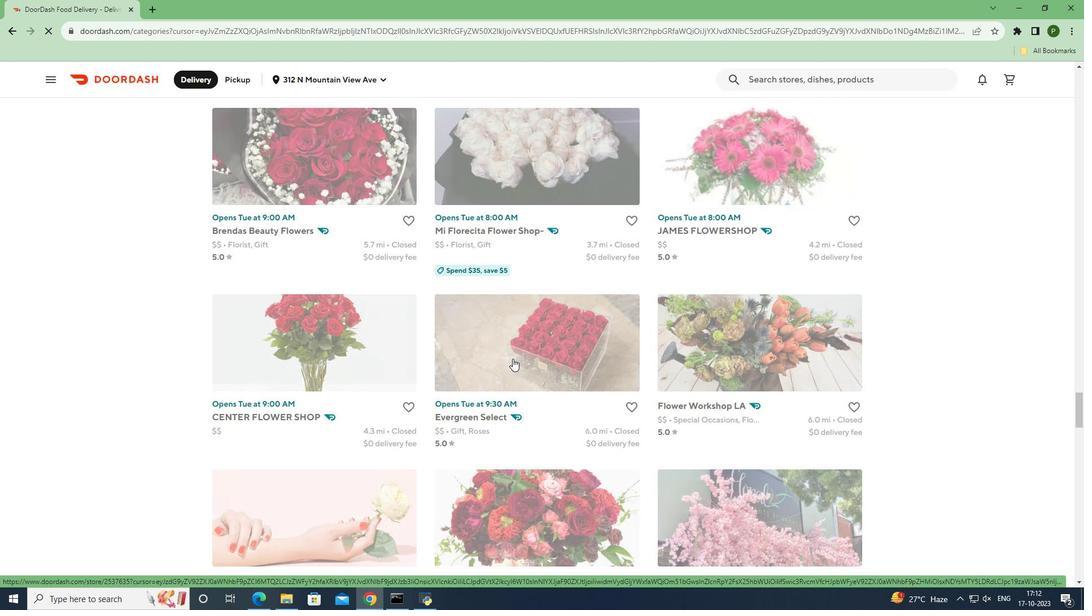 
Action: Mouse scrolled (512, 358) with delta (0, 0)
Screenshot: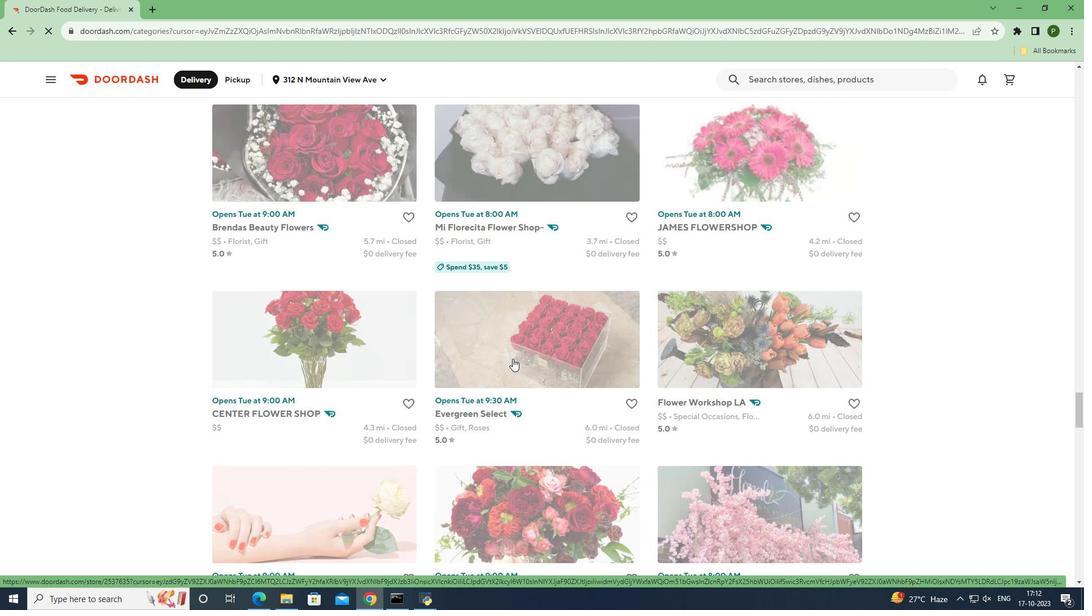 
Action: Mouse scrolled (512, 358) with delta (0, 0)
Screenshot: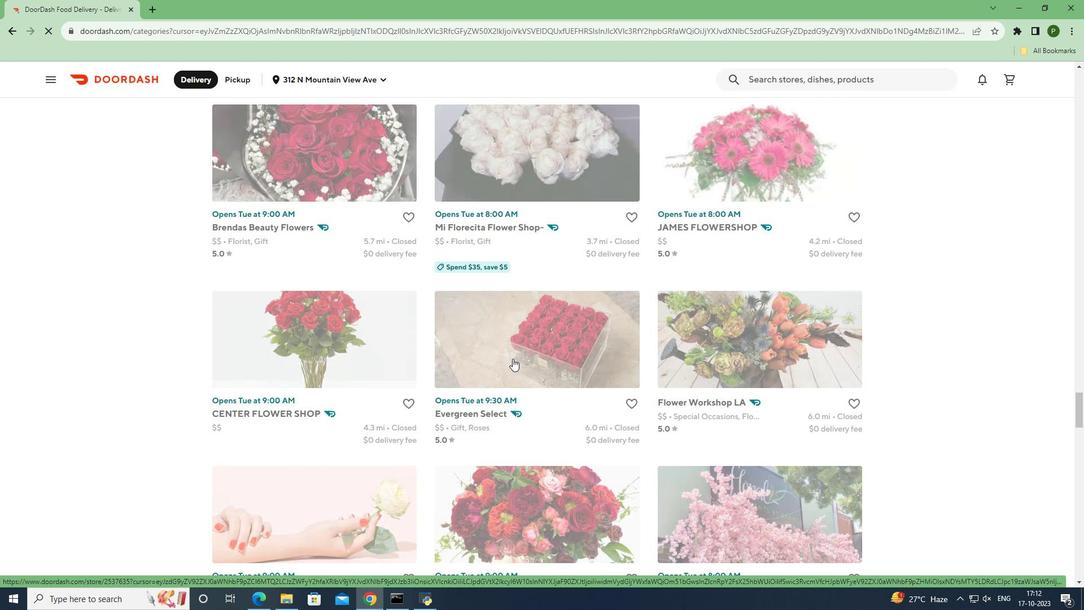
Action: Mouse scrolled (512, 358) with delta (0, 0)
Screenshot: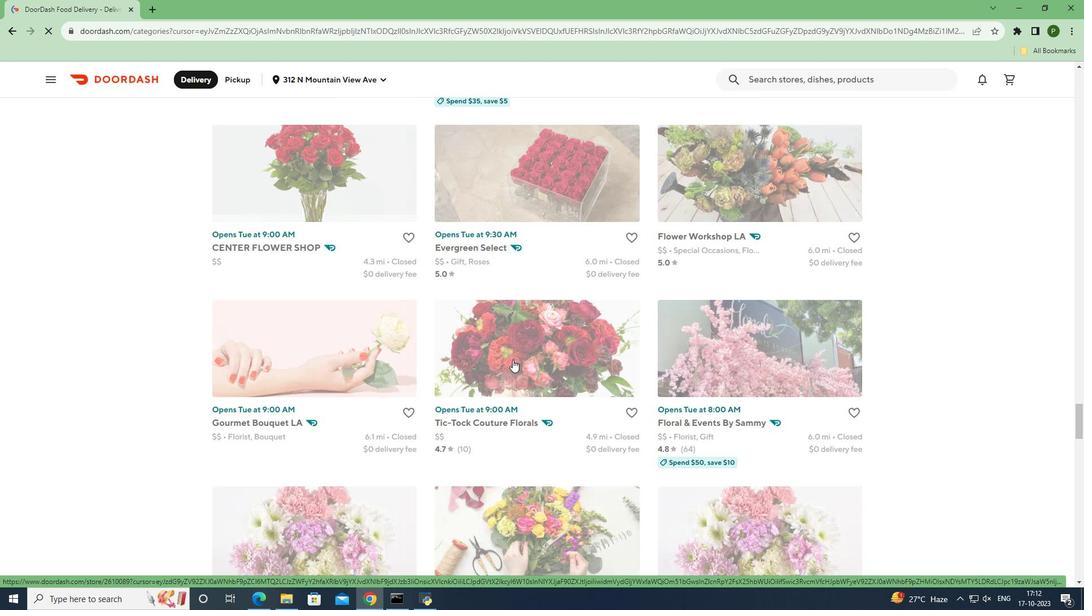
Action: Mouse moved to (512, 359)
Screenshot: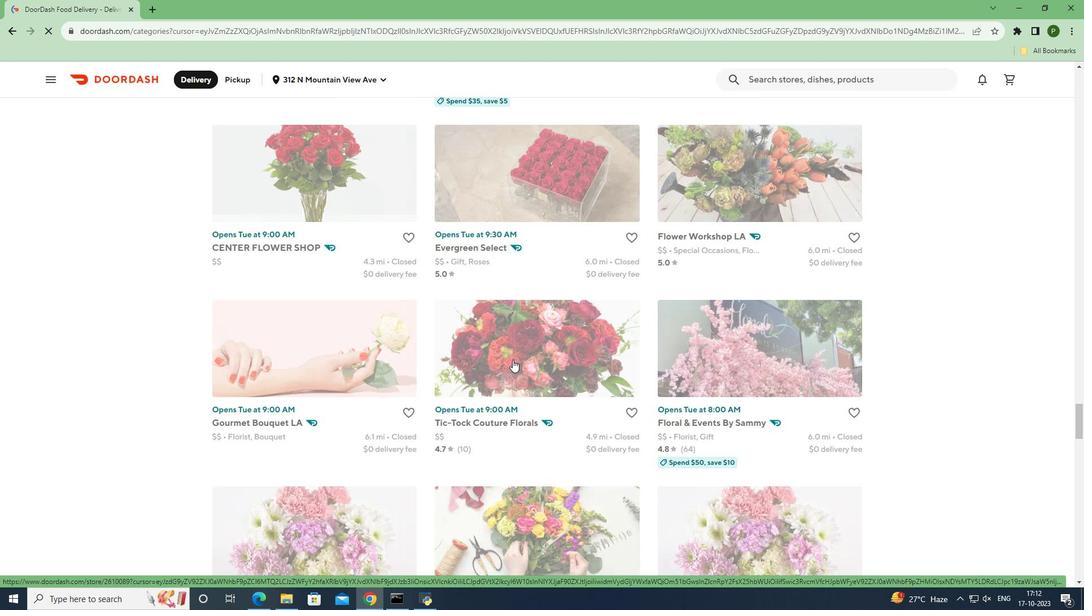 
Action: Mouse scrolled (512, 358) with delta (0, 0)
Screenshot: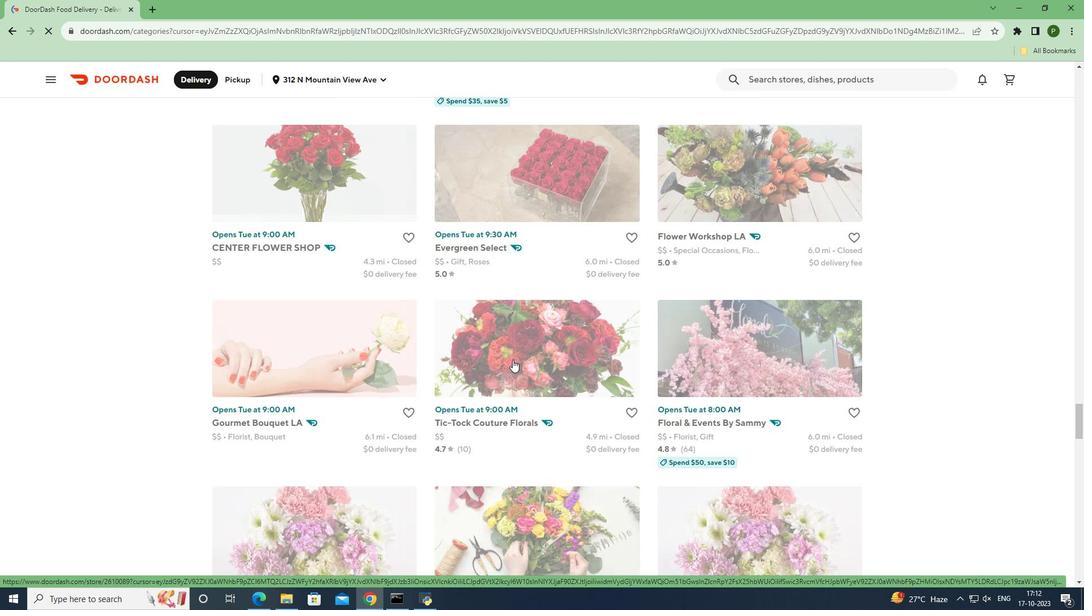 
Action: Mouse scrolled (512, 358) with delta (0, 0)
Screenshot: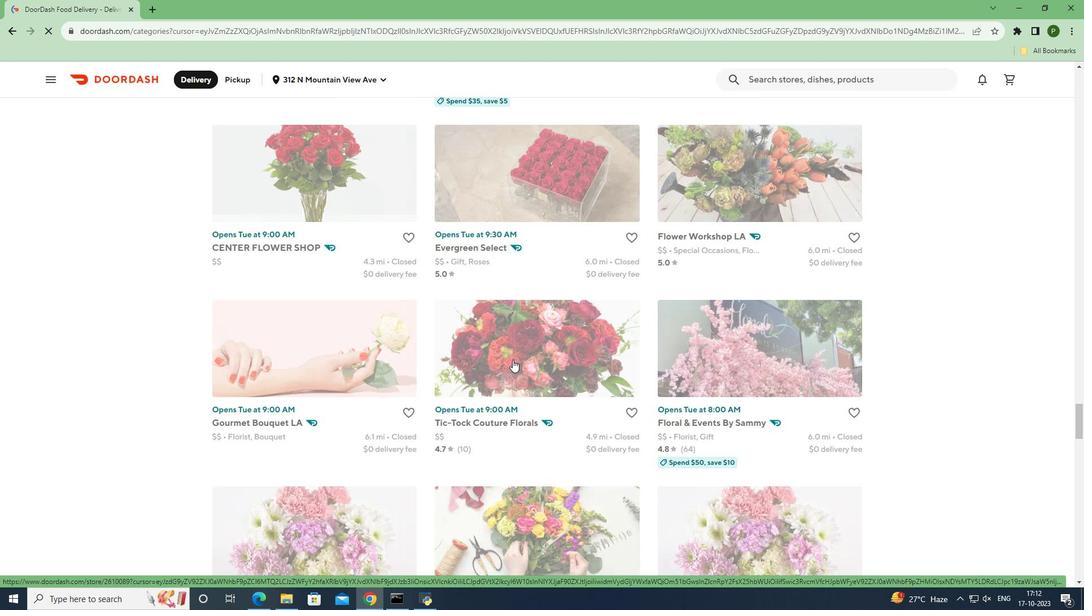 
Action: Mouse moved to (512, 359)
Screenshot: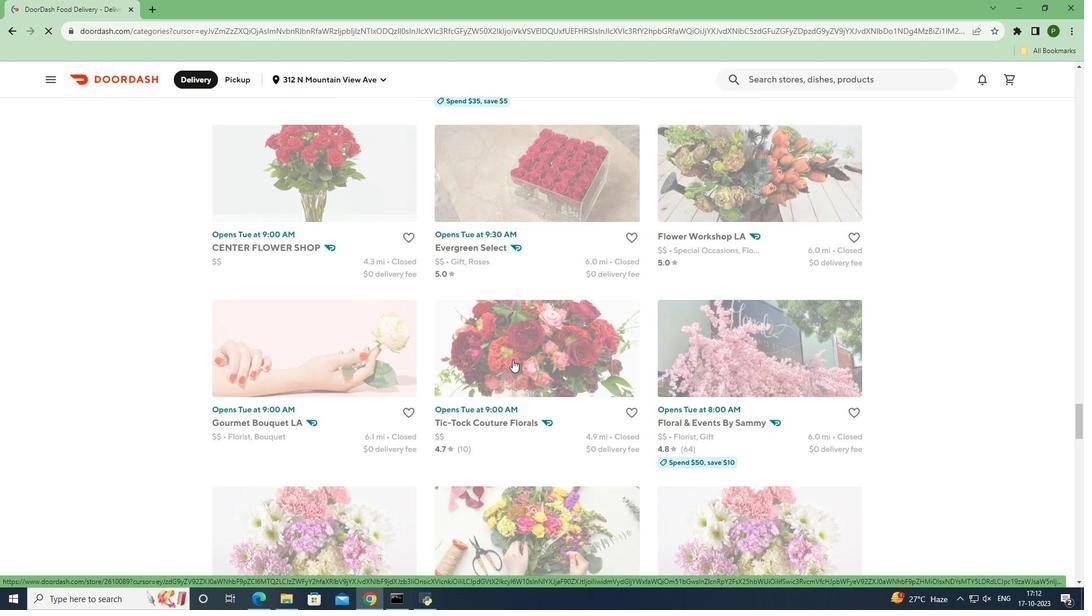 
Action: Mouse scrolled (512, 359) with delta (0, 0)
Screenshot: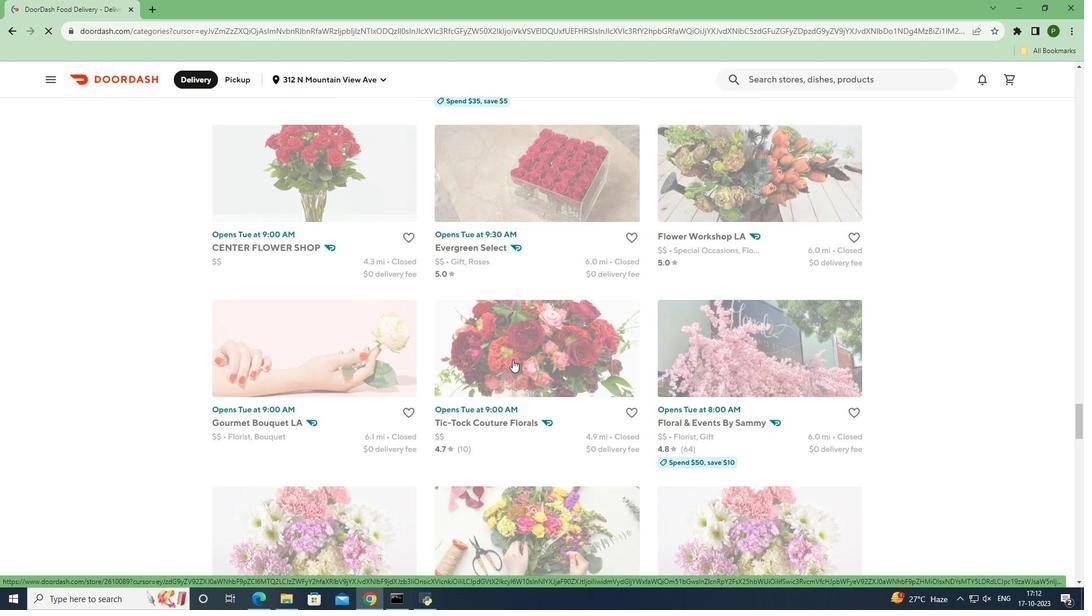 
Action: Mouse scrolled (512, 359) with delta (0, 0)
Screenshot: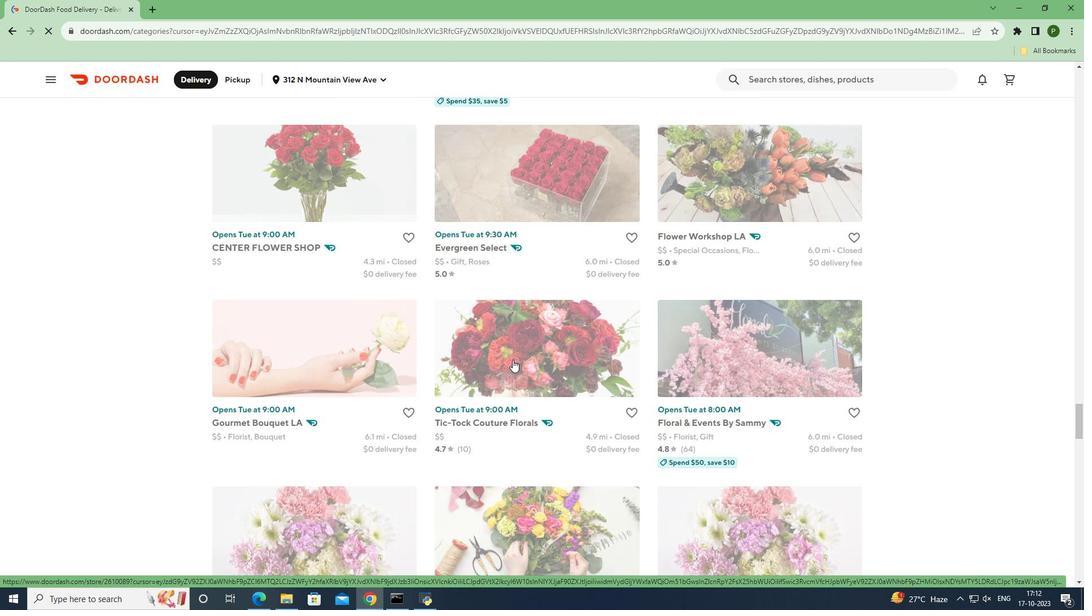 
Action: Mouse scrolled (512, 359) with delta (0, 0)
Screenshot: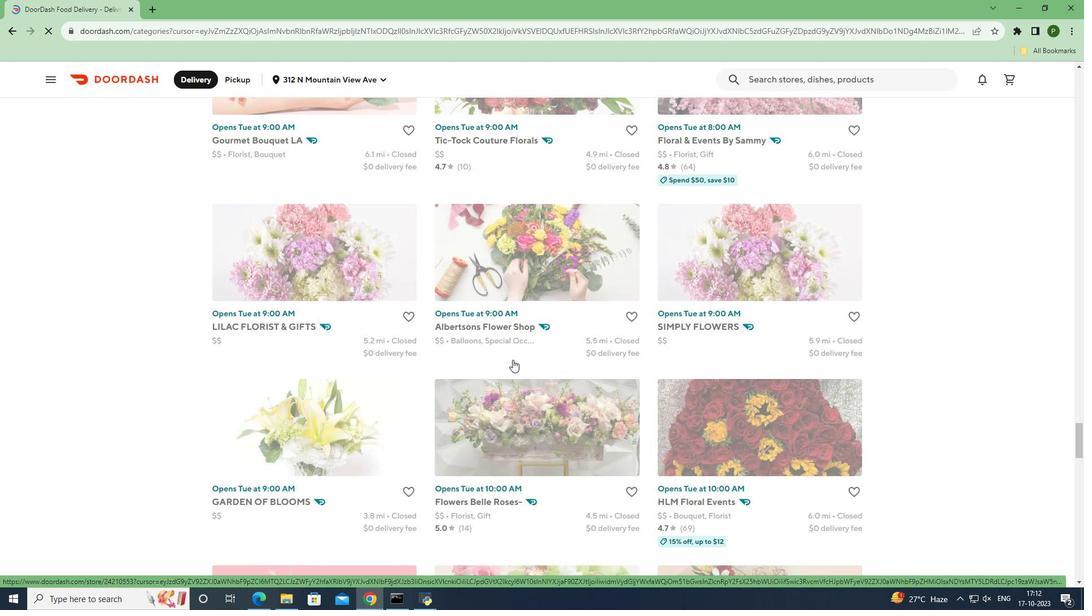 
Action: Mouse scrolled (512, 359) with delta (0, 0)
Screenshot: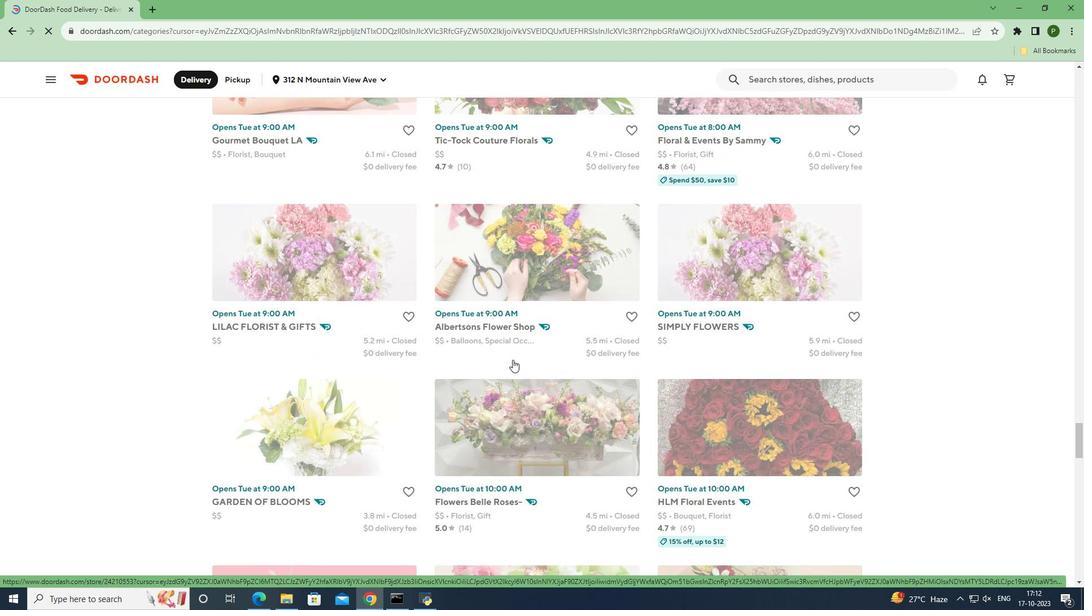 
Action: Mouse scrolled (512, 359) with delta (0, 0)
Screenshot: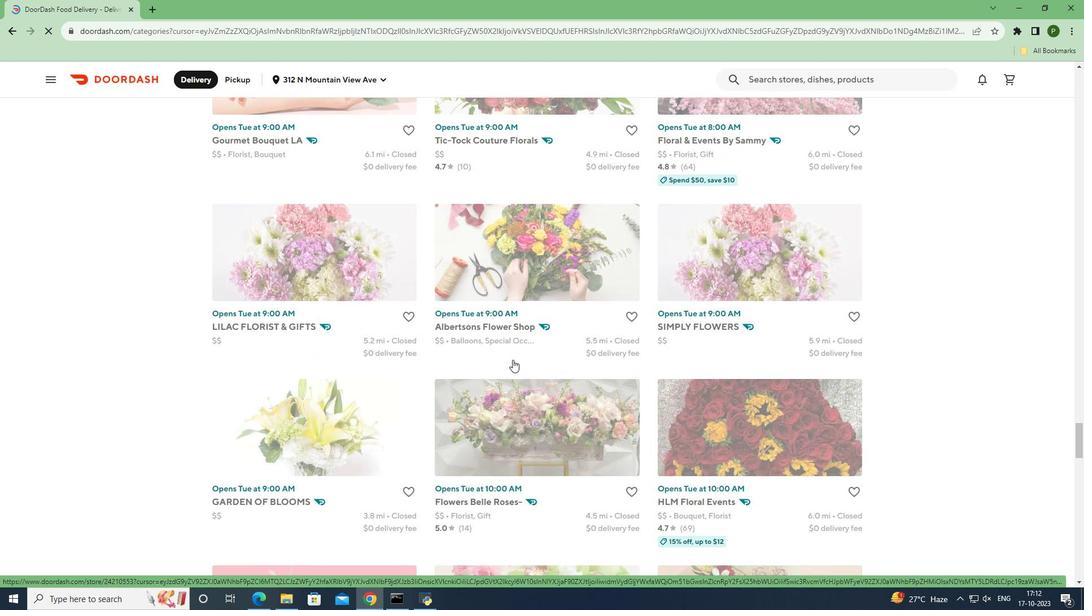 
Action: Mouse scrolled (512, 359) with delta (0, 0)
Screenshot: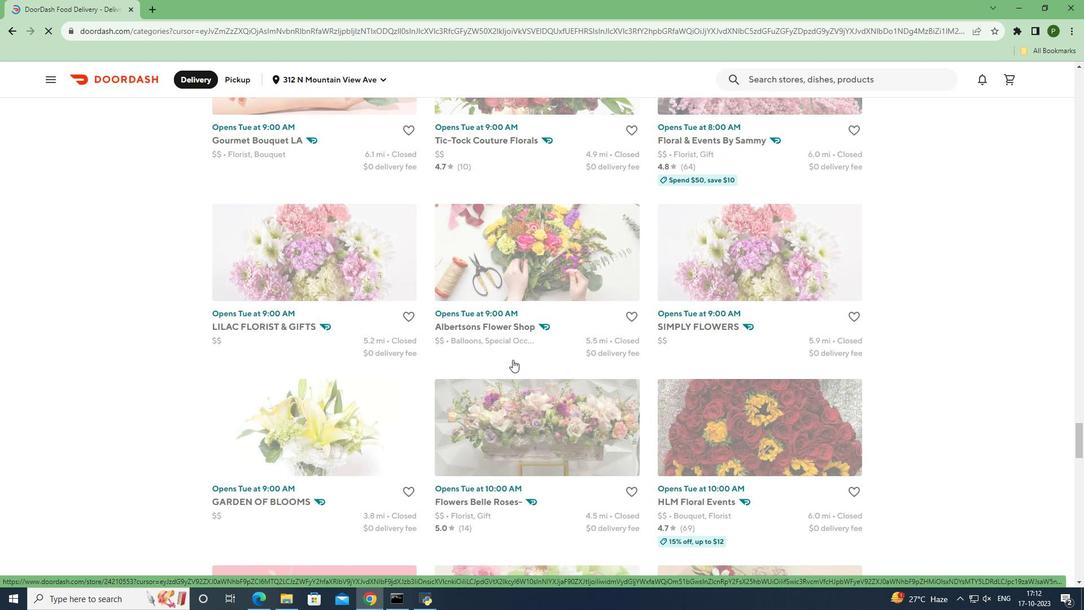 
Action: Mouse scrolled (512, 359) with delta (0, 0)
Screenshot: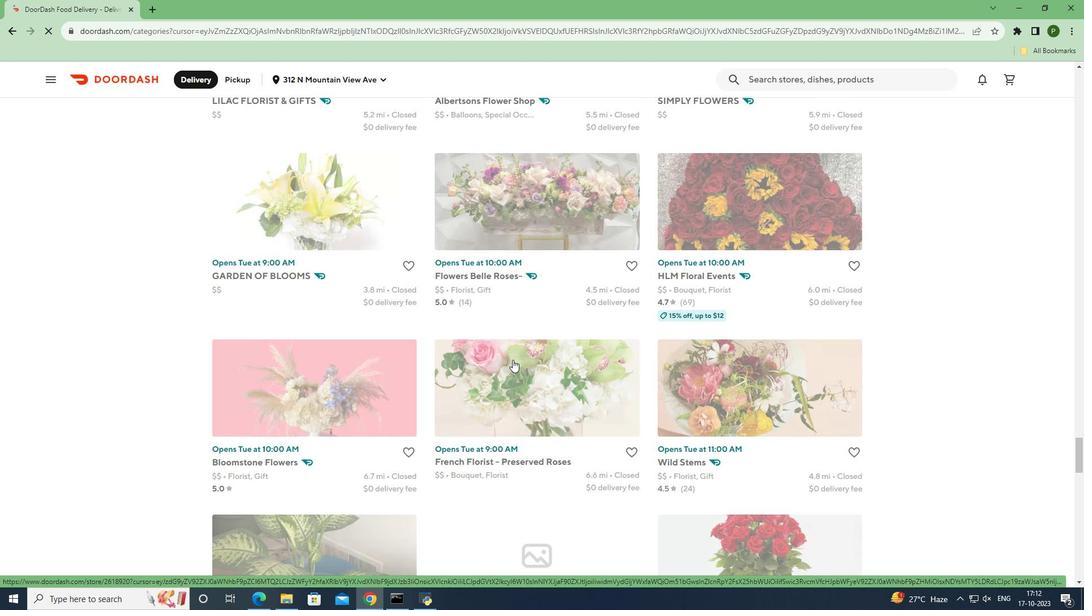 
Action: Mouse scrolled (512, 359) with delta (0, 0)
Screenshot: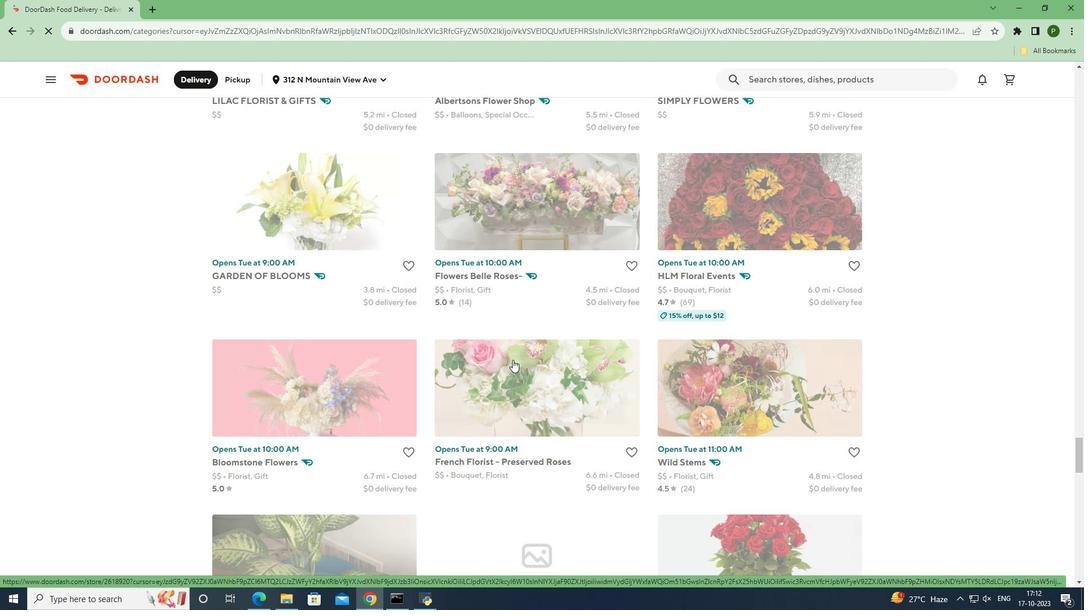 
Action: Mouse scrolled (512, 359) with delta (0, 0)
Screenshot: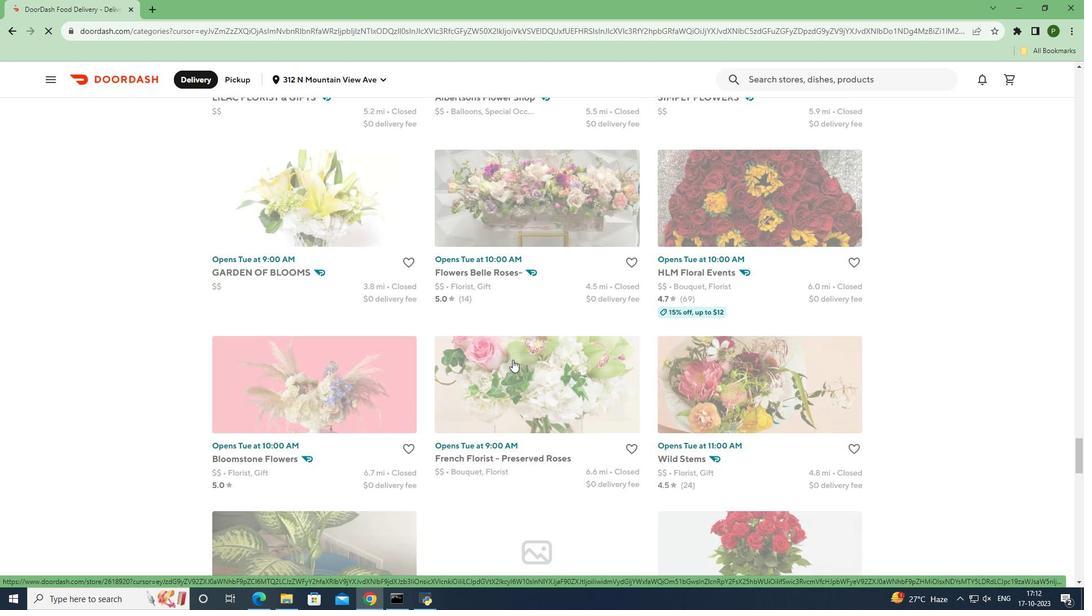 
Action: Mouse scrolled (512, 359) with delta (0, 0)
Screenshot: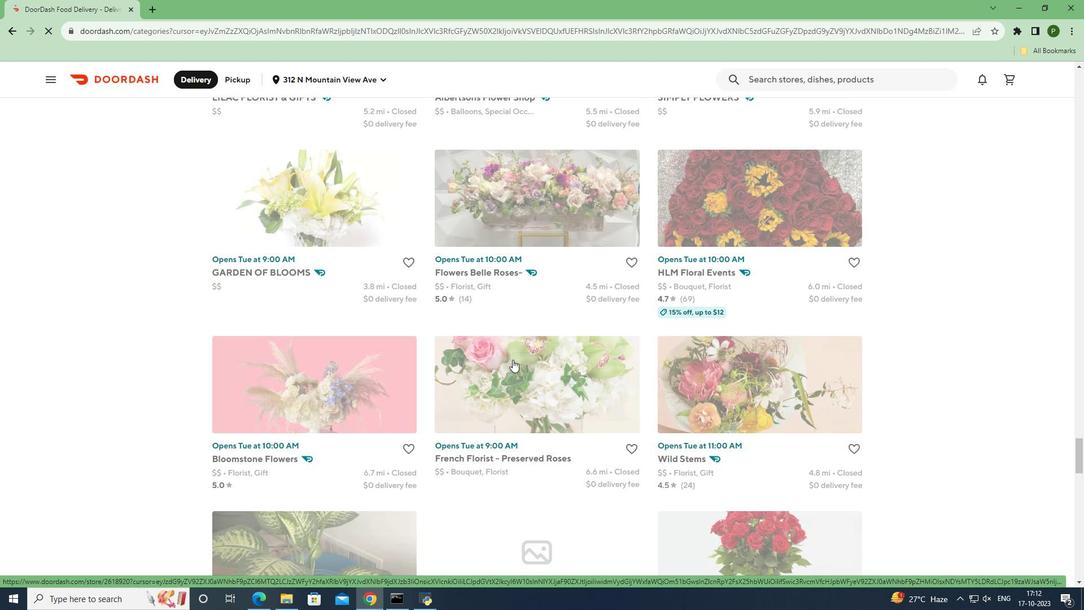 
Action: Mouse scrolled (512, 359) with delta (0, 0)
Screenshot: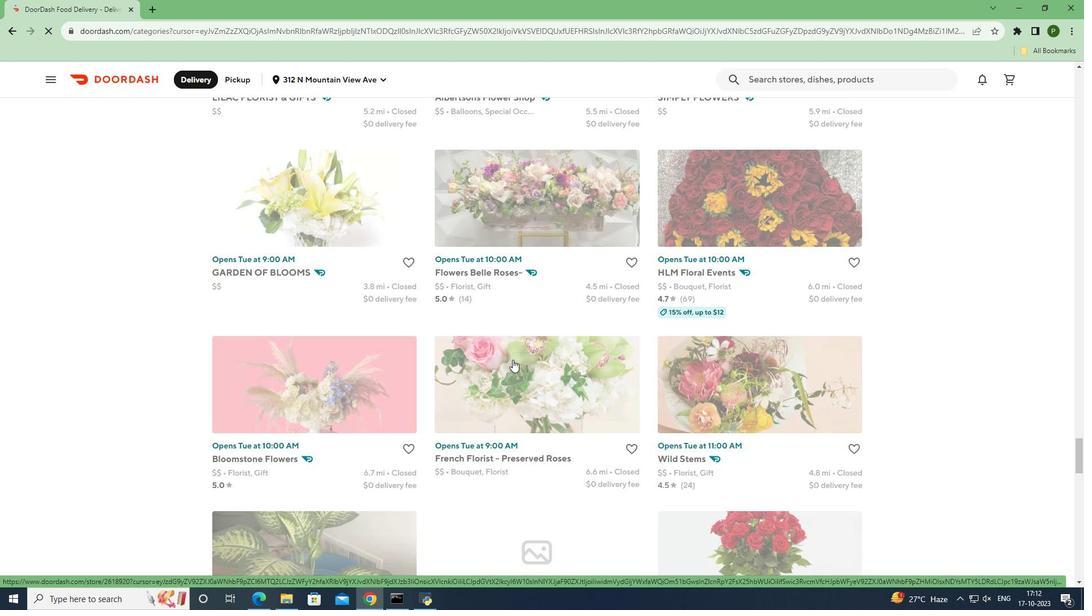 
Action: Mouse scrolled (512, 359) with delta (0, 0)
Screenshot: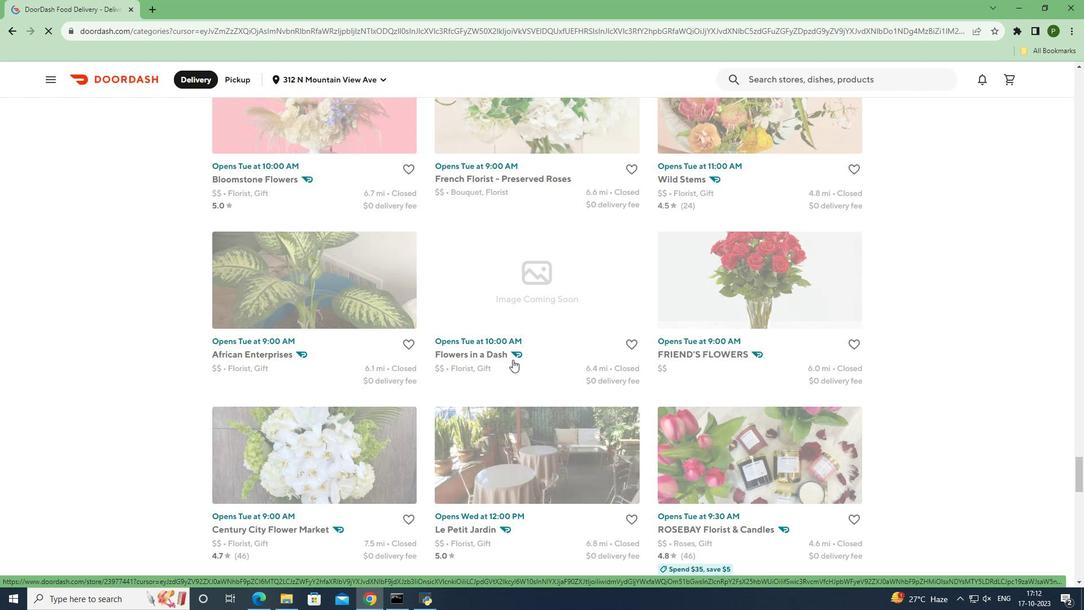 
Action: Mouse scrolled (512, 359) with delta (0, 0)
Screenshot: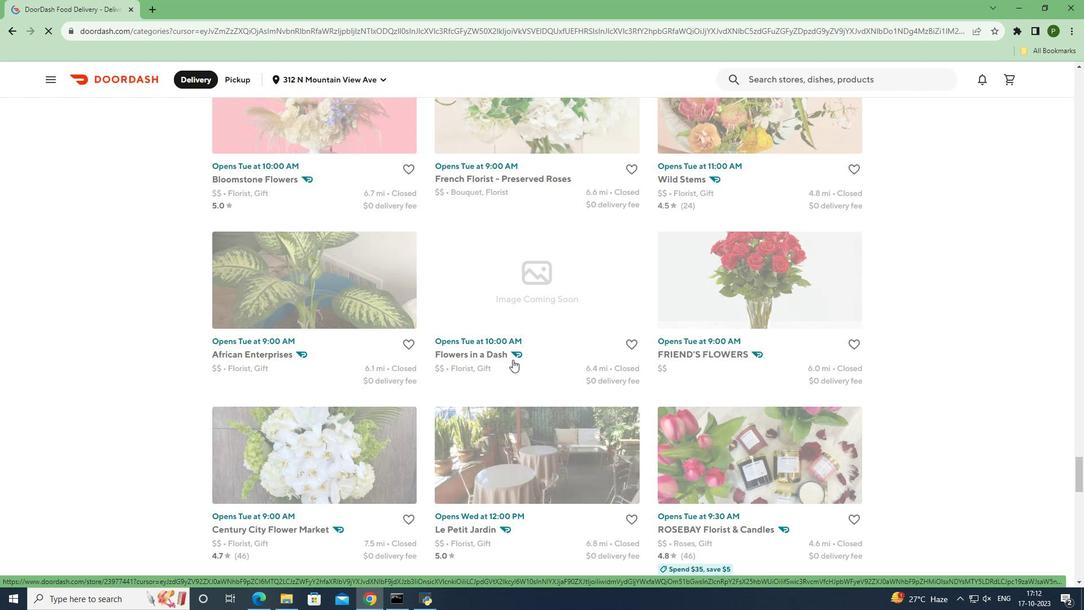 
Action: Mouse scrolled (512, 359) with delta (0, 0)
Screenshot: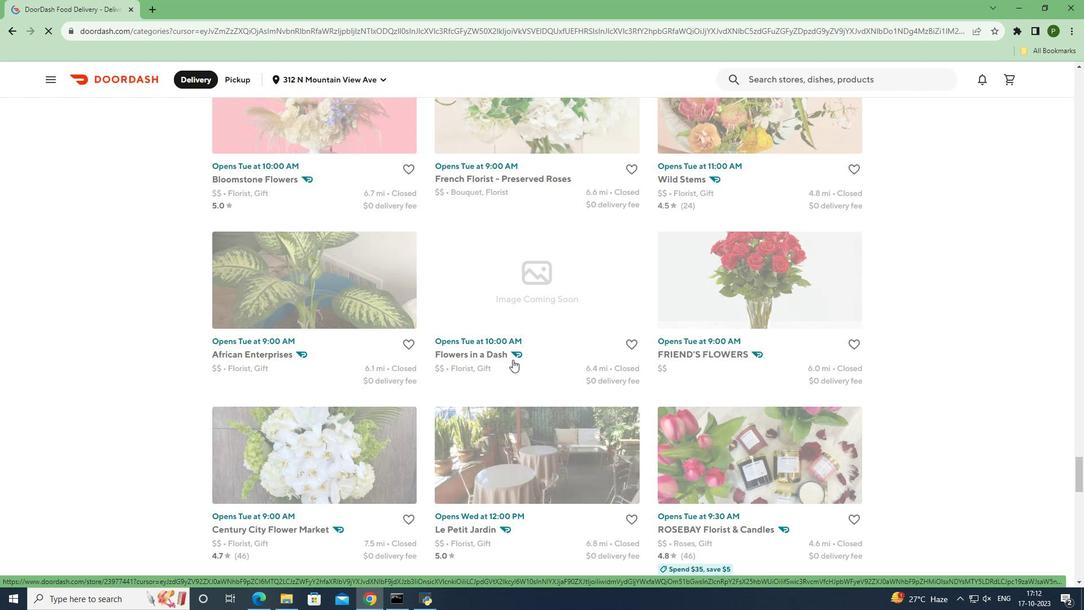 
Action: Mouse scrolled (512, 359) with delta (0, 0)
Screenshot: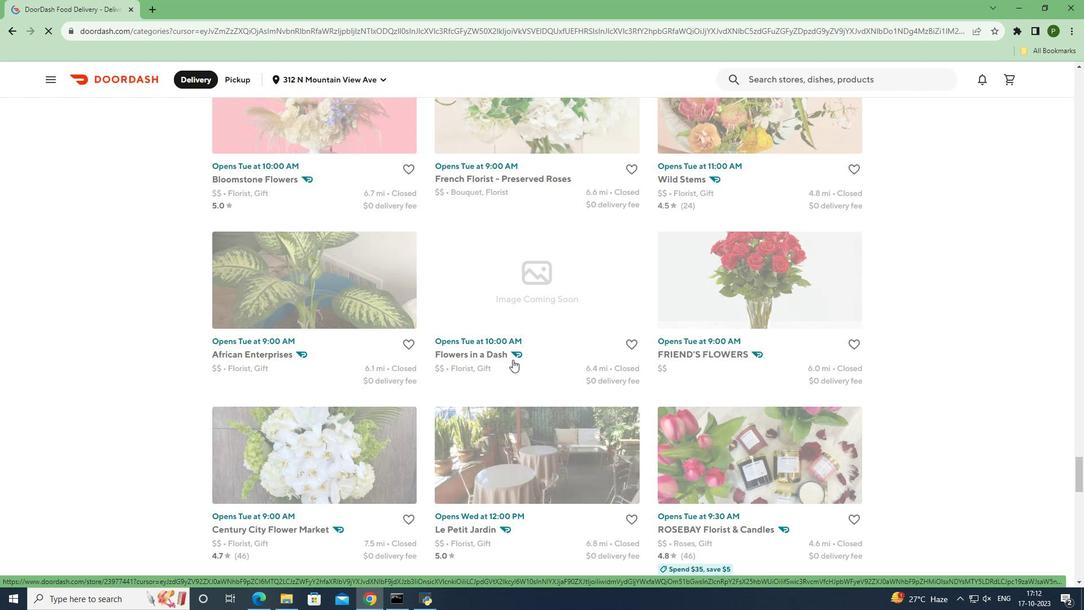 
Action: Mouse scrolled (512, 359) with delta (0, 0)
Screenshot: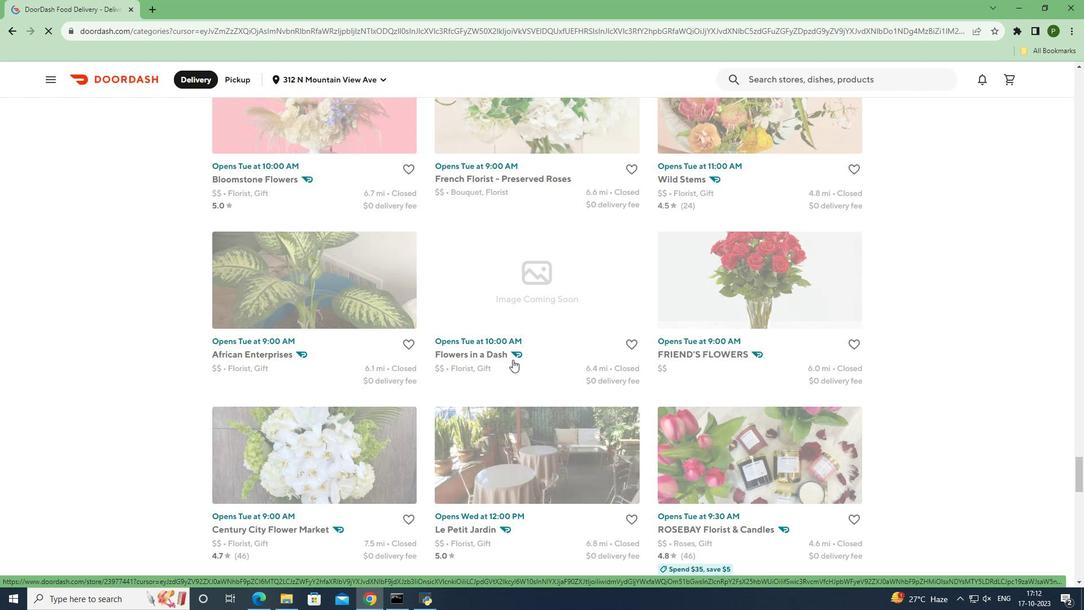 
Action: Mouse scrolled (512, 359) with delta (0, 0)
Screenshot: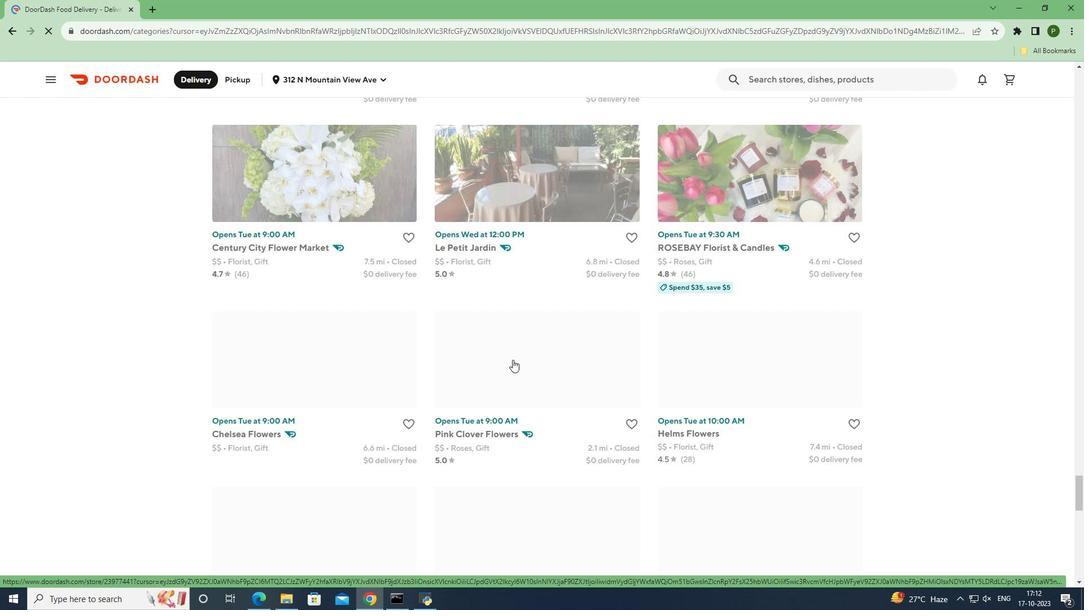 
Action: Mouse scrolled (512, 359) with delta (0, 0)
Screenshot: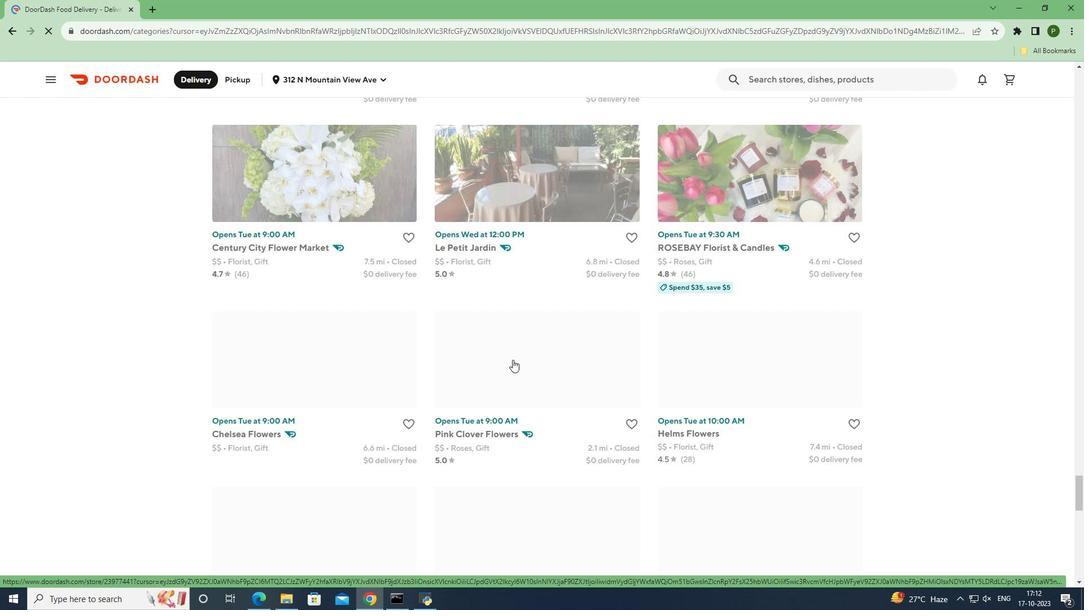 
Action: Mouse scrolled (512, 359) with delta (0, 0)
Screenshot: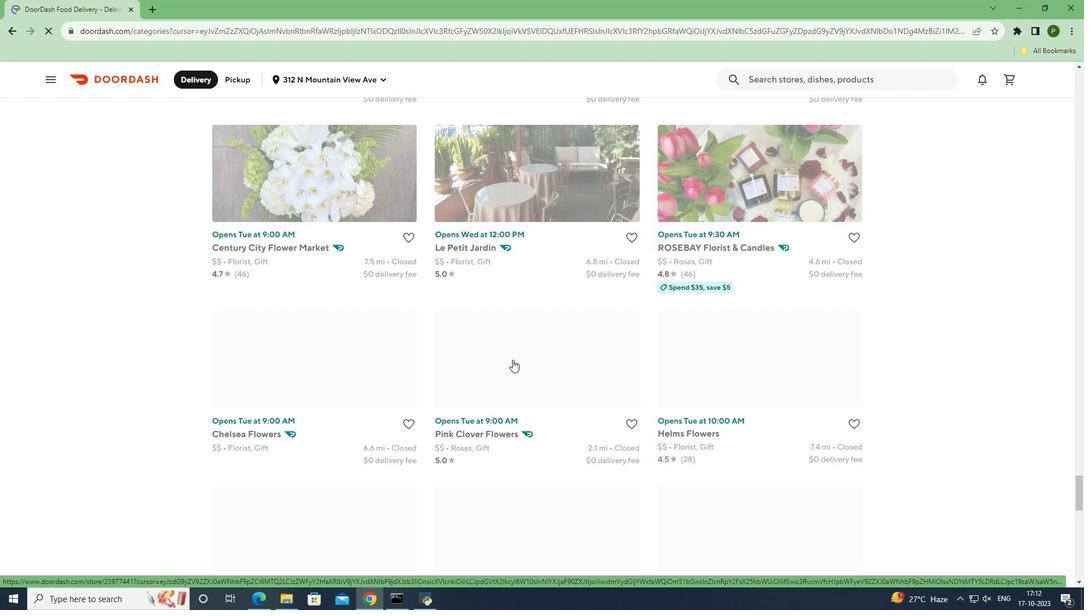 
Action: Mouse scrolled (512, 359) with delta (0, 0)
Screenshot: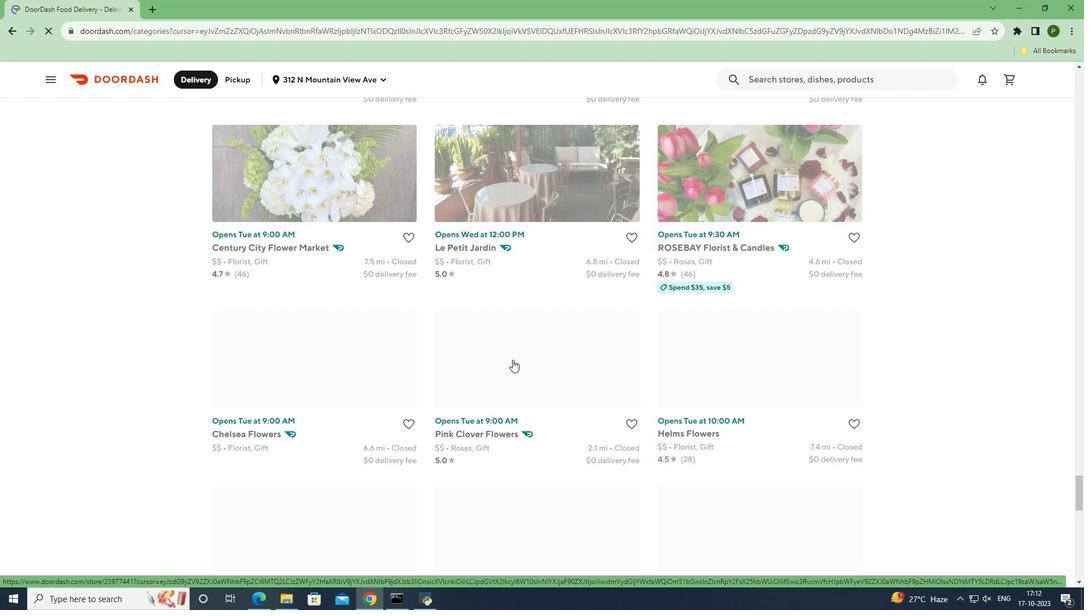 
Action: Mouse scrolled (512, 359) with delta (0, 0)
Screenshot: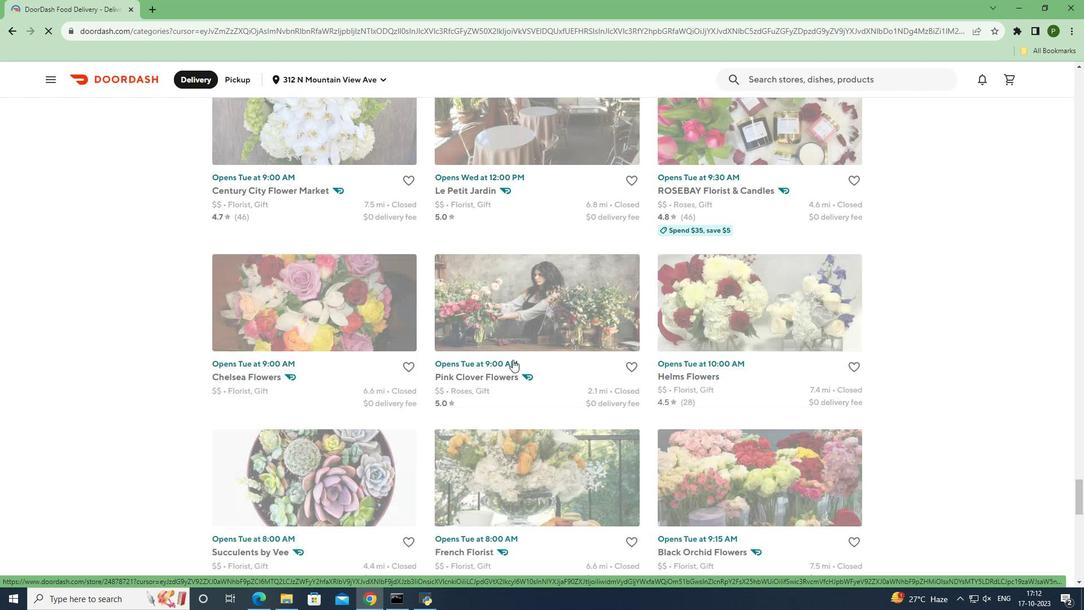 
Action: Mouse scrolled (512, 359) with delta (0, 0)
Screenshot: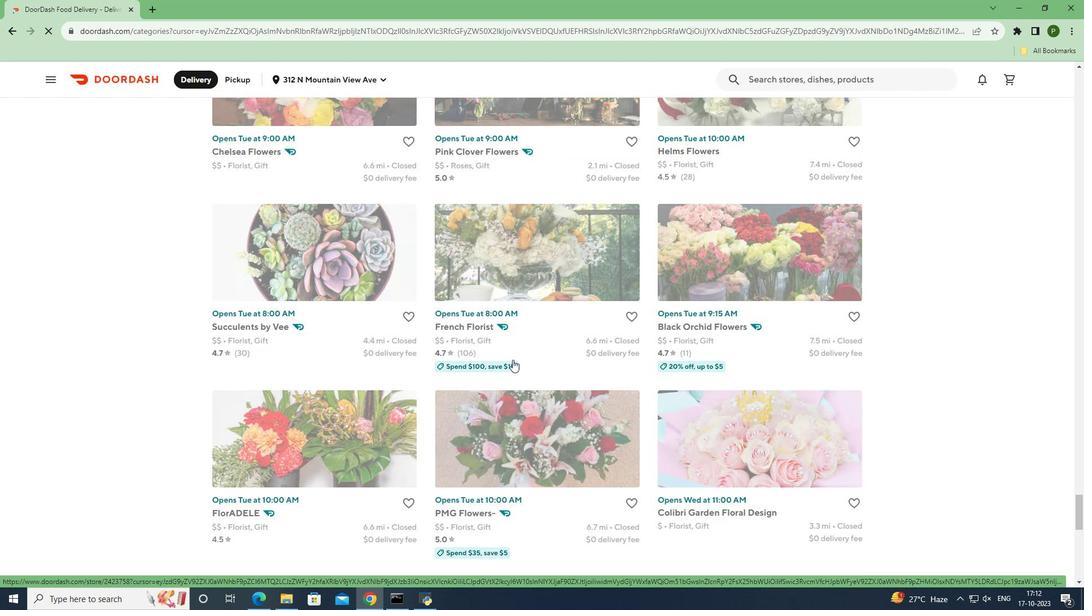 
Action: Mouse scrolled (512, 359) with delta (0, 0)
Screenshot: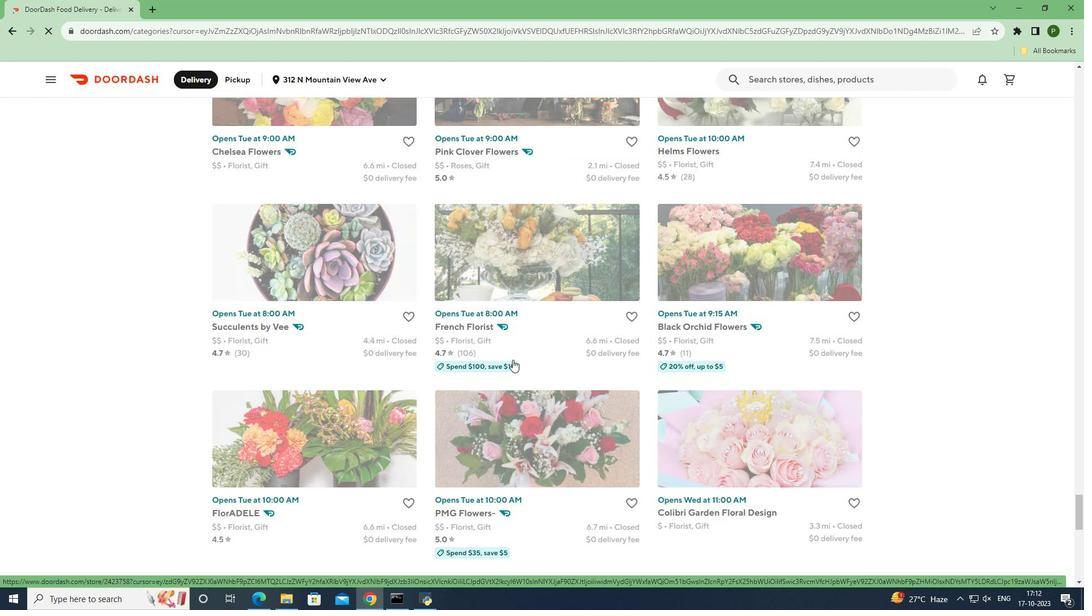 
Action: Mouse scrolled (512, 359) with delta (0, 0)
Screenshot: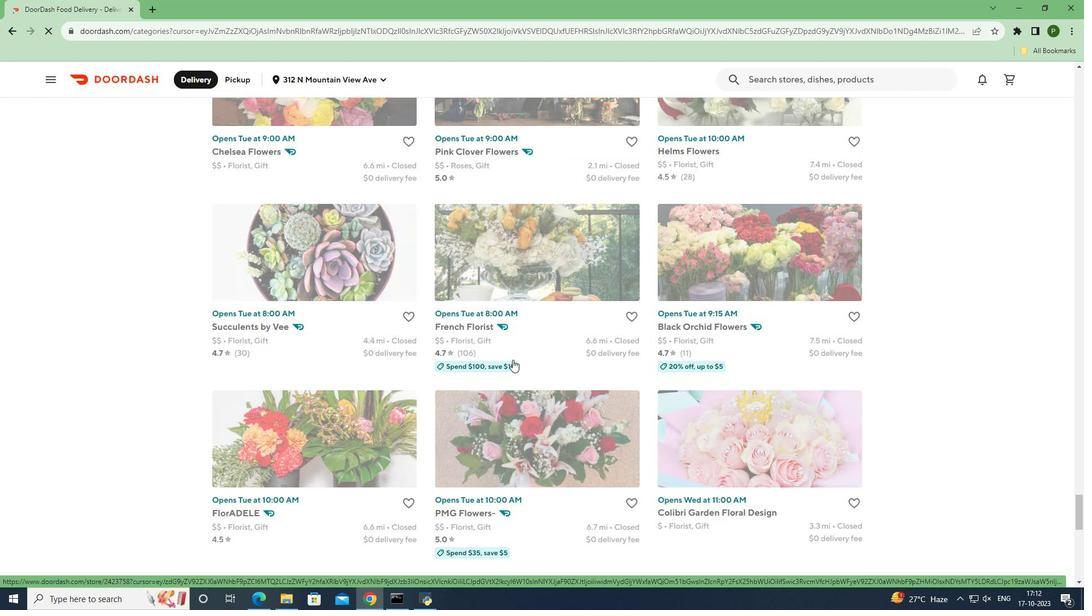 
Action: Mouse scrolled (512, 359) with delta (0, 0)
Screenshot: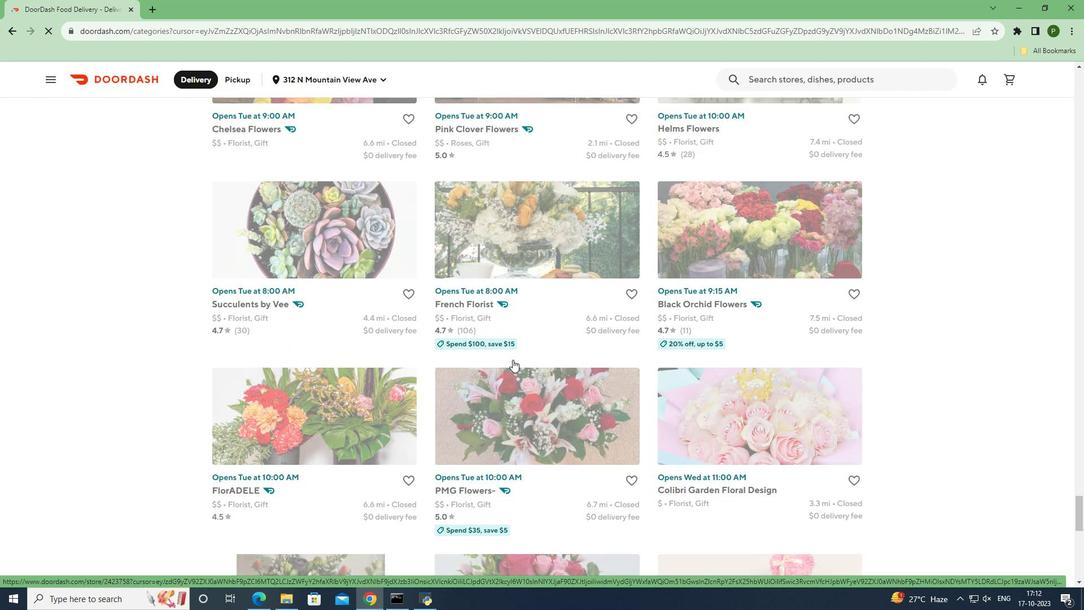 
Action: Mouse scrolled (512, 359) with delta (0, 0)
Screenshot: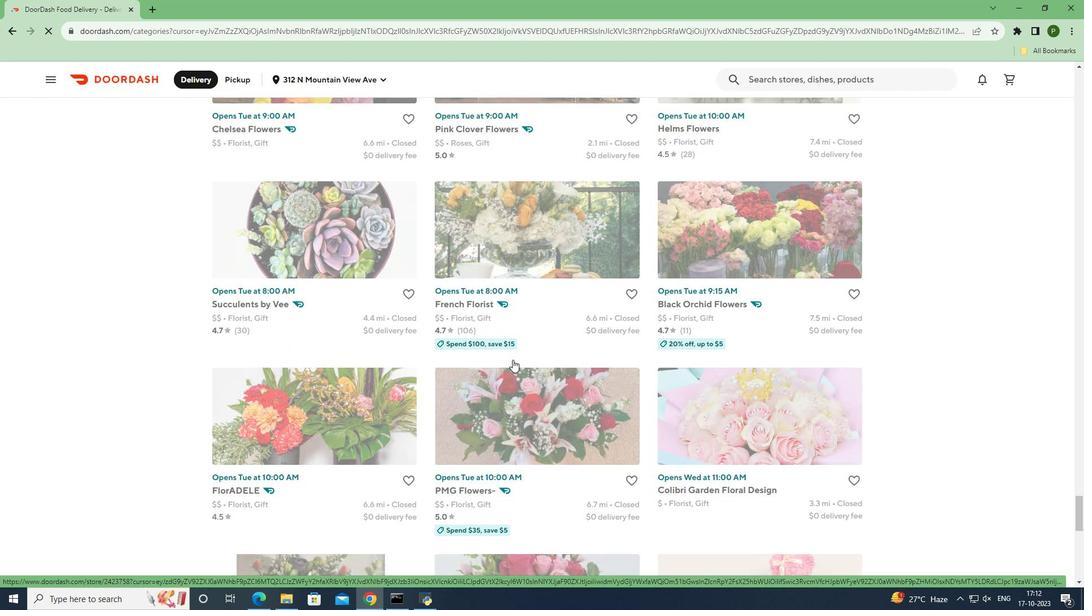 
Action: Mouse scrolled (512, 359) with delta (0, 0)
Screenshot: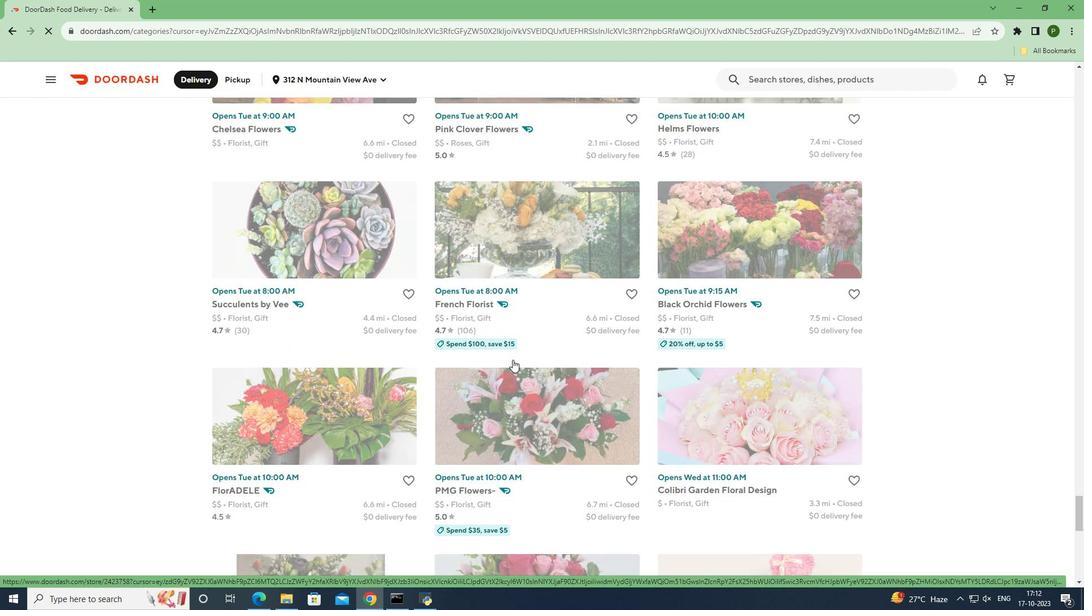 
Action: Mouse scrolled (512, 359) with delta (0, 0)
Screenshot: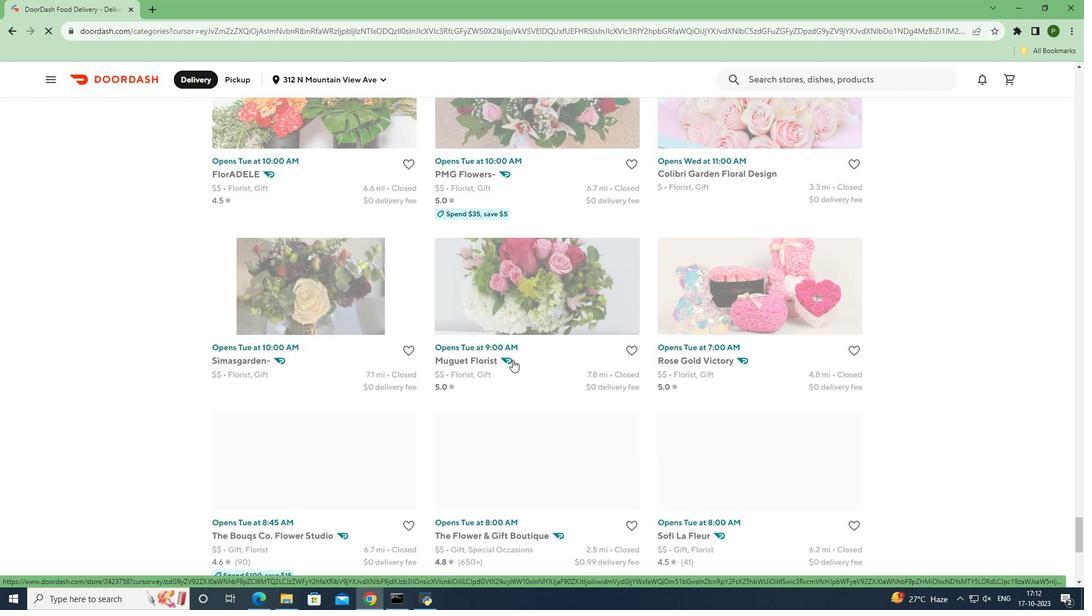 
Action: Mouse scrolled (512, 359) with delta (0, 0)
Screenshot: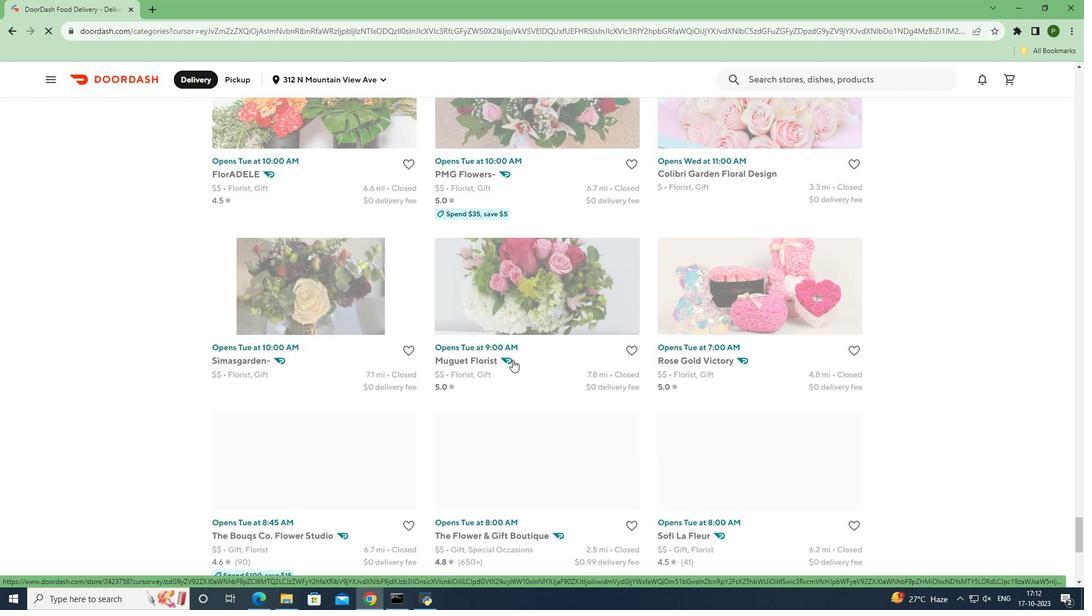 
Action: Mouse scrolled (512, 359) with delta (0, 0)
Screenshot: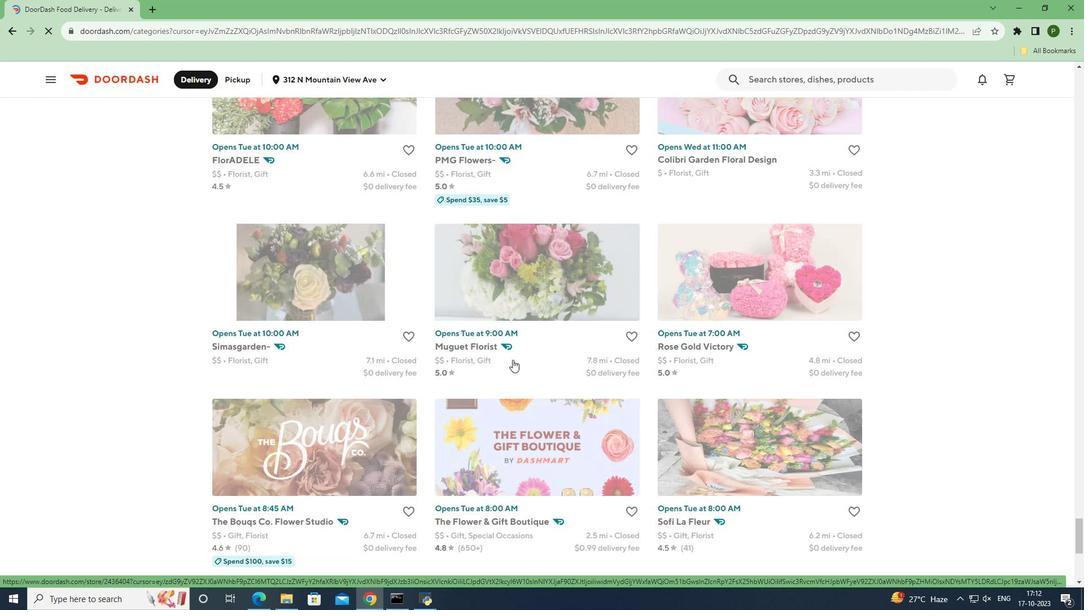 
Action: Mouse scrolled (512, 359) with delta (0, 0)
Screenshot: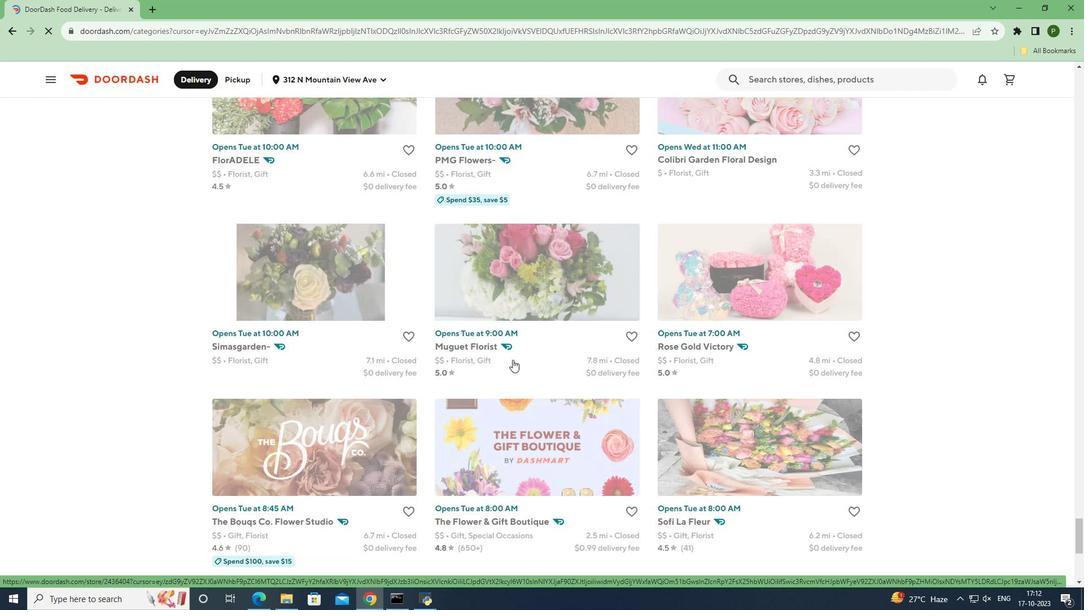 
Action: Mouse scrolled (512, 359) with delta (0, 0)
Screenshot: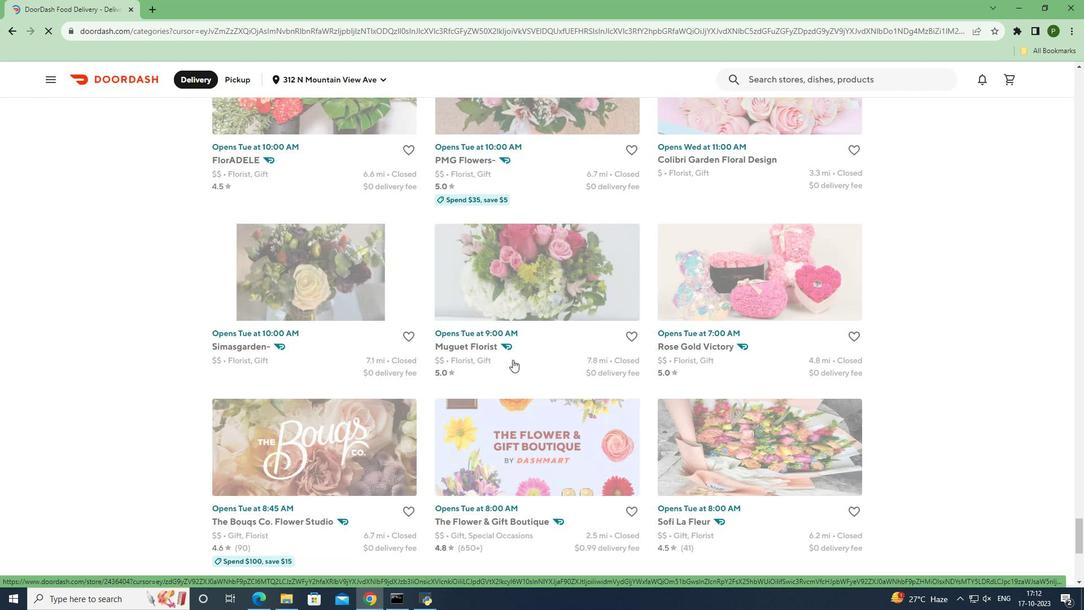 
Action: Mouse scrolled (512, 359) with delta (0, 0)
Screenshot: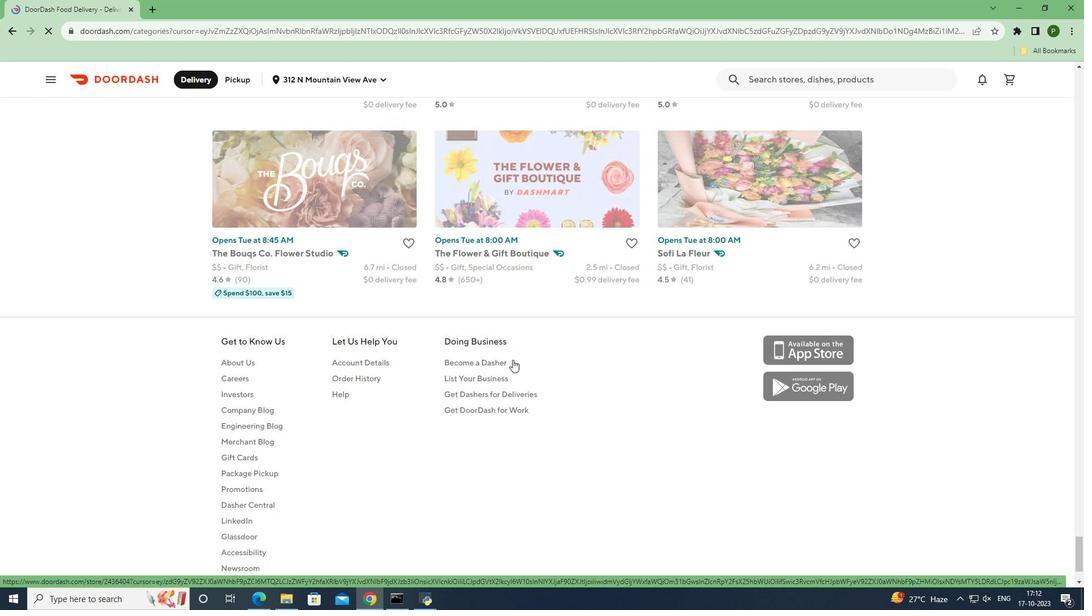 
Action: Mouse scrolled (512, 359) with delta (0, 0)
Screenshot: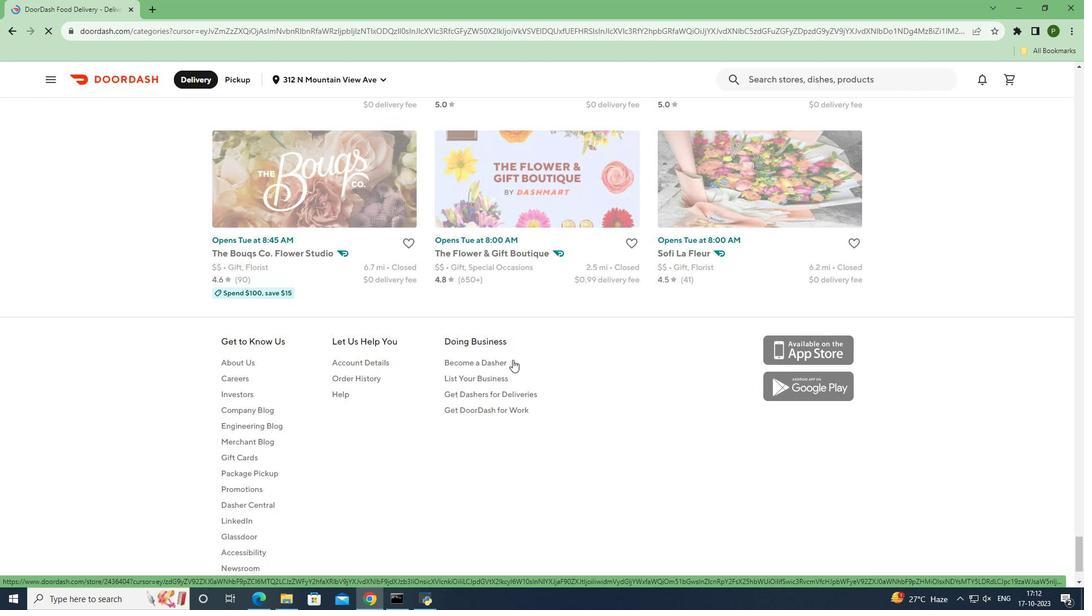 
Action: Mouse scrolled (512, 359) with delta (0, 0)
Screenshot: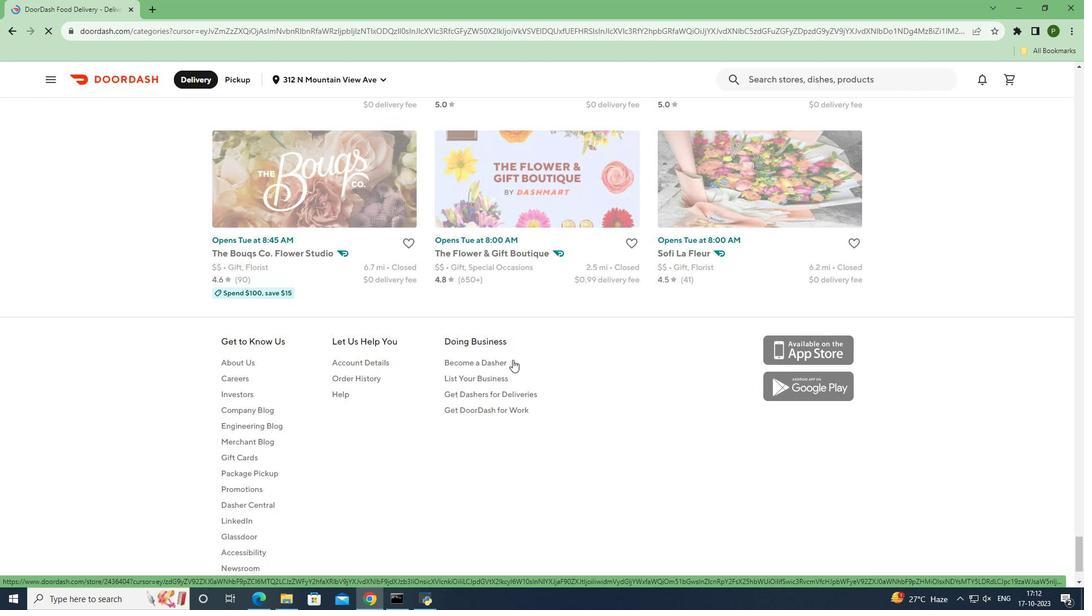 
Action: Mouse scrolled (512, 359) with delta (0, 0)
Screenshot: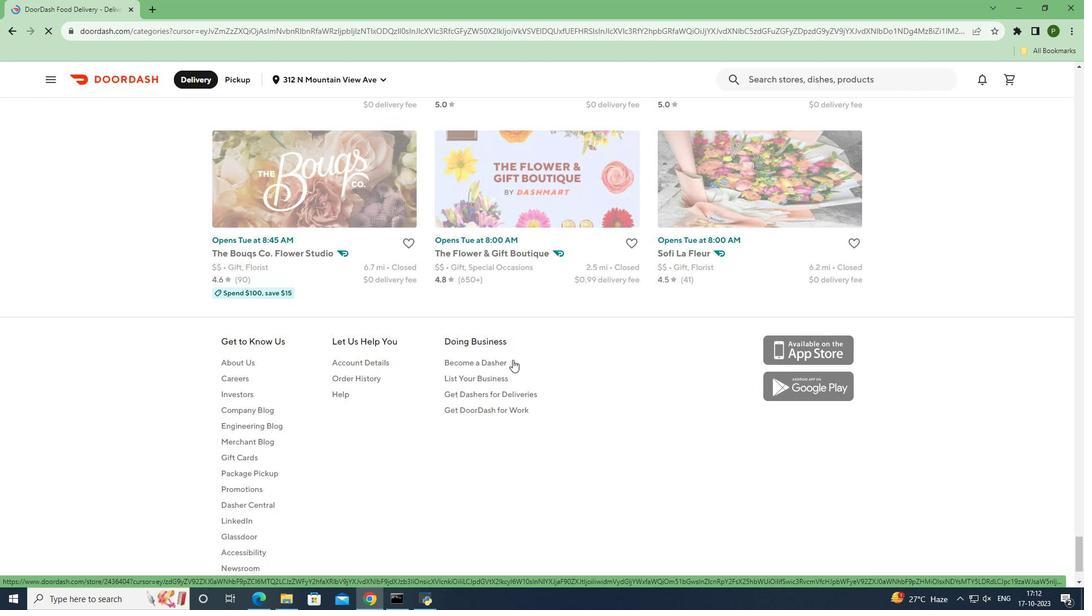 
Action: Mouse scrolled (512, 359) with delta (0, 0)
Screenshot: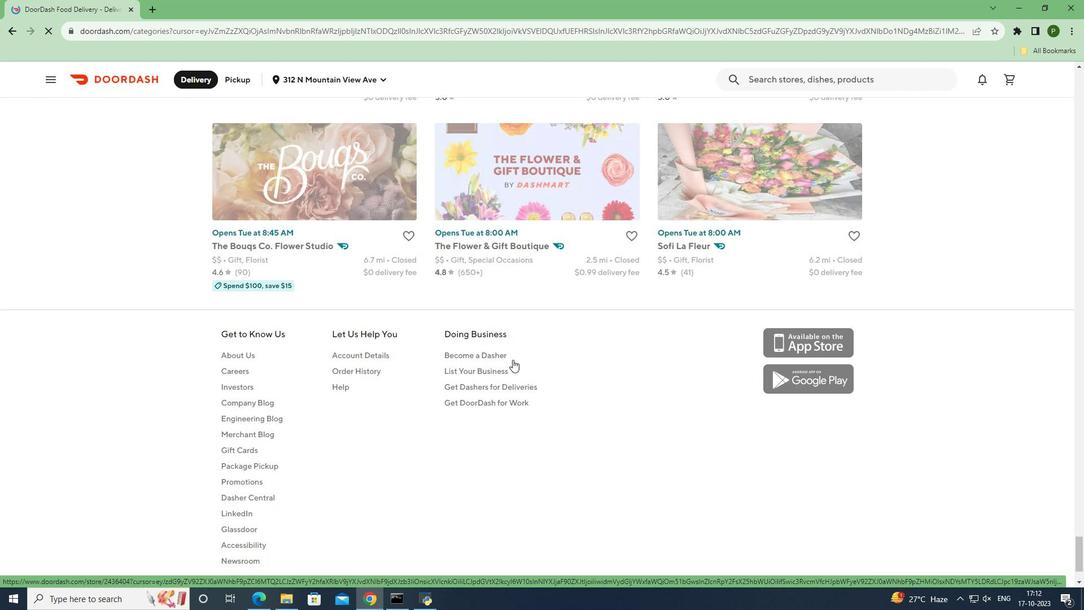 
Action: Mouse moved to (505, 170)
Screenshot: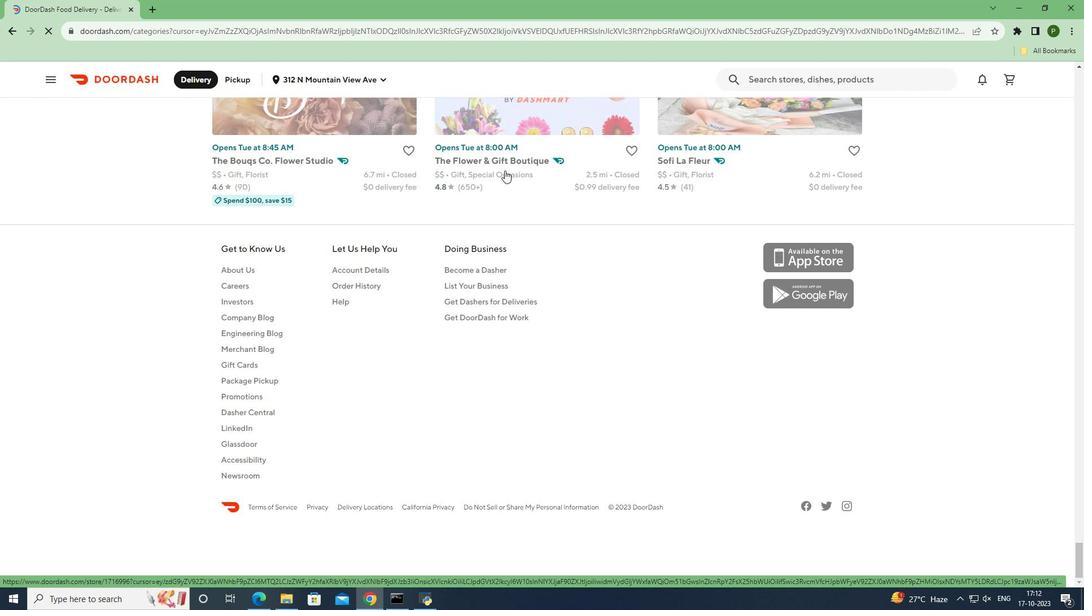 
Action: Mouse pressed left at (505, 170)
Screenshot: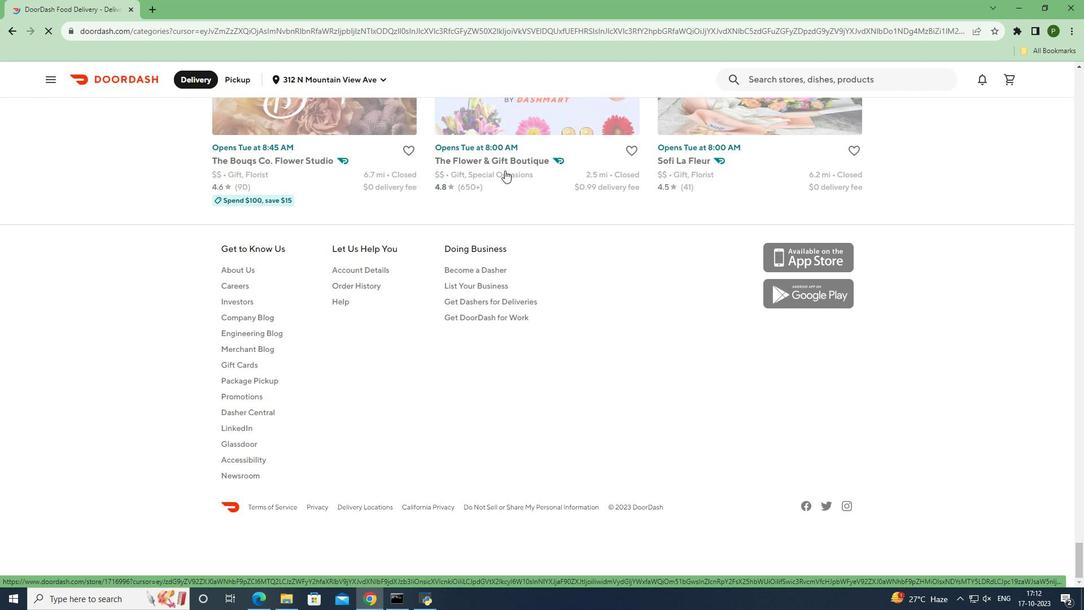 
Action: Mouse moved to (547, 347)
Screenshot: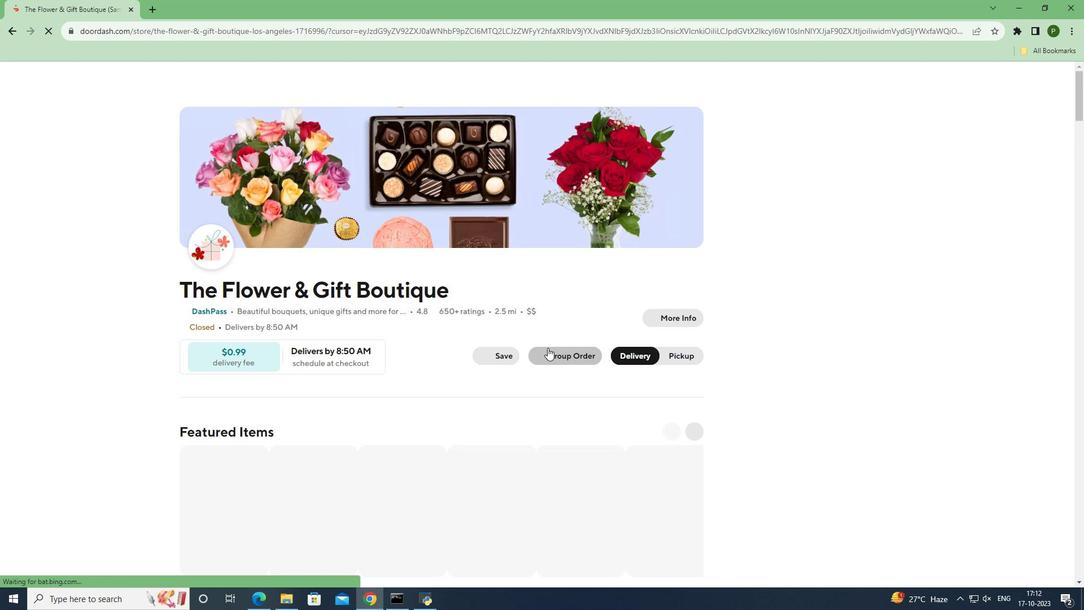 
Action: Mouse scrolled (547, 347) with delta (0, 0)
Screenshot: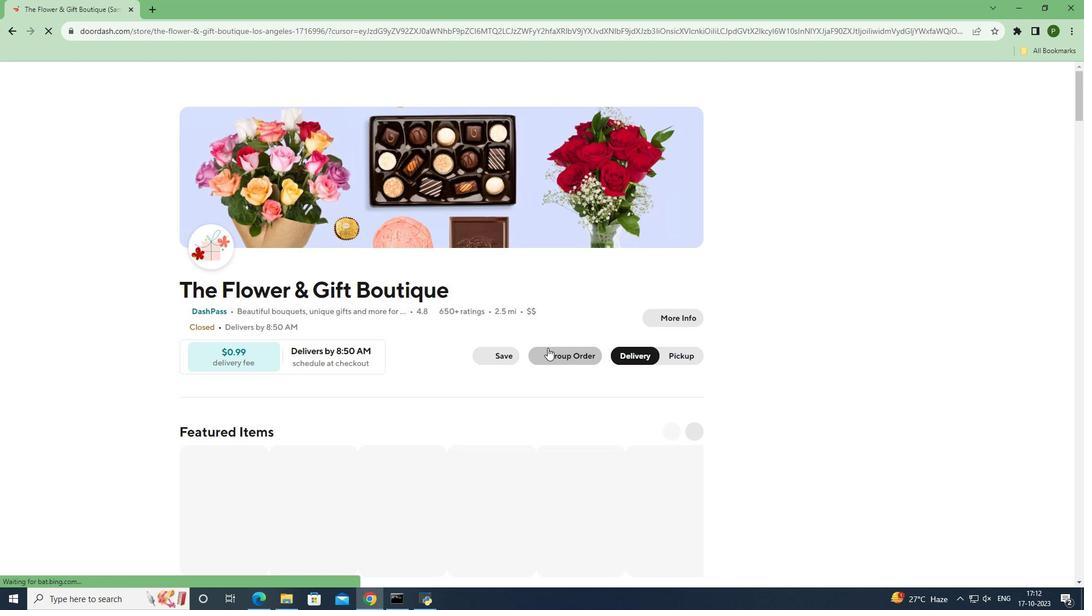 
Action: Mouse moved to (546, 348)
Screenshot: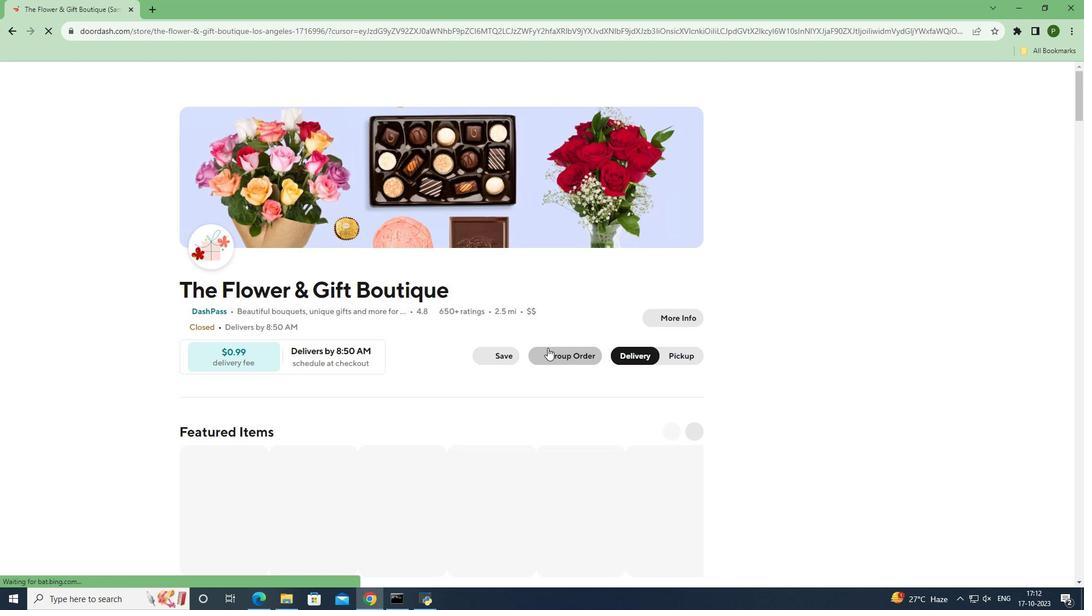 
Action: Mouse scrolled (546, 347) with delta (0, 0)
Screenshot: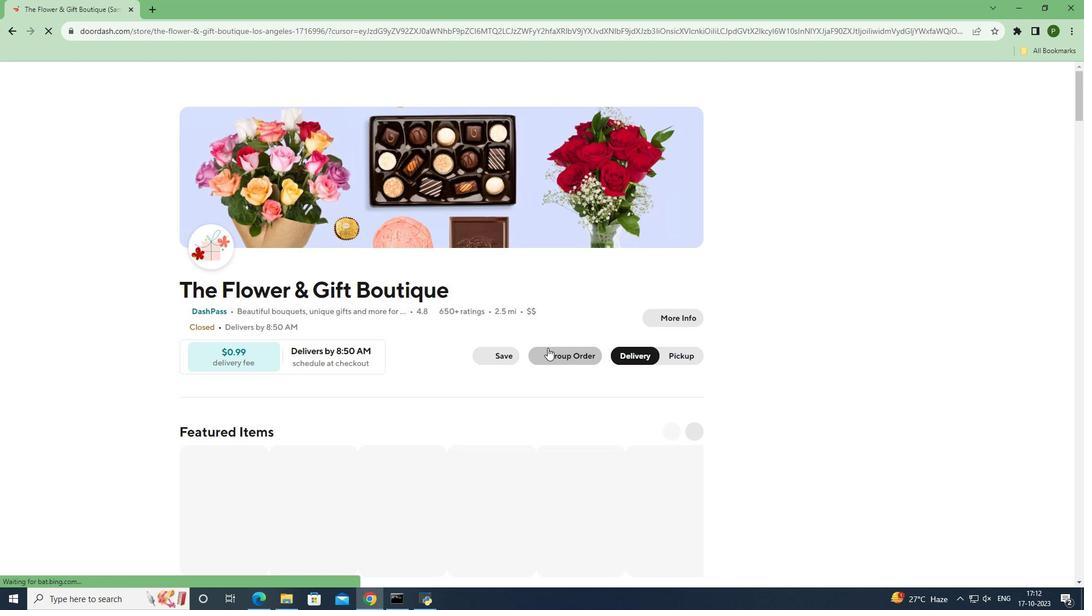 
Action: Mouse moved to (548, 348)
Screenshot: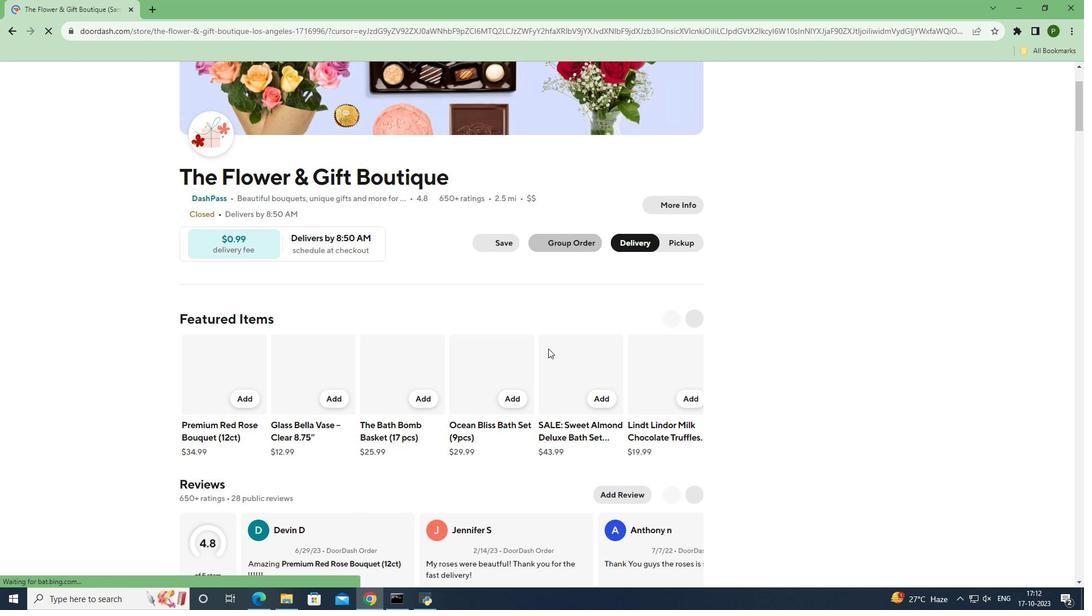 
Action: Mouse scrolled (548, 347) with delta (0, 0)
Screenshot: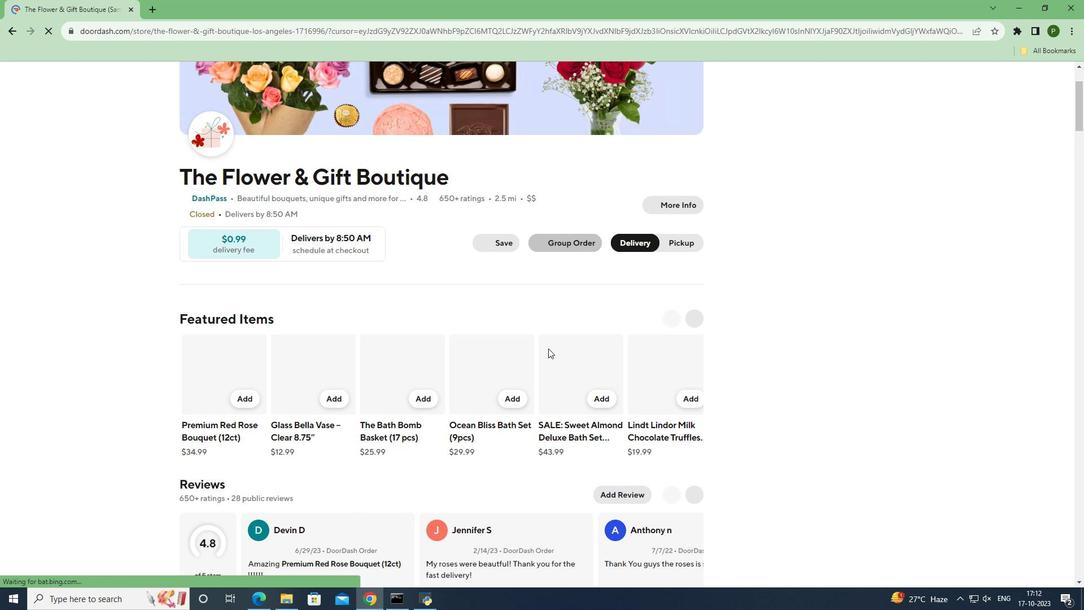 
Action: Mouse scrolled (548, 347) with delta (0, 0)
Screenshot: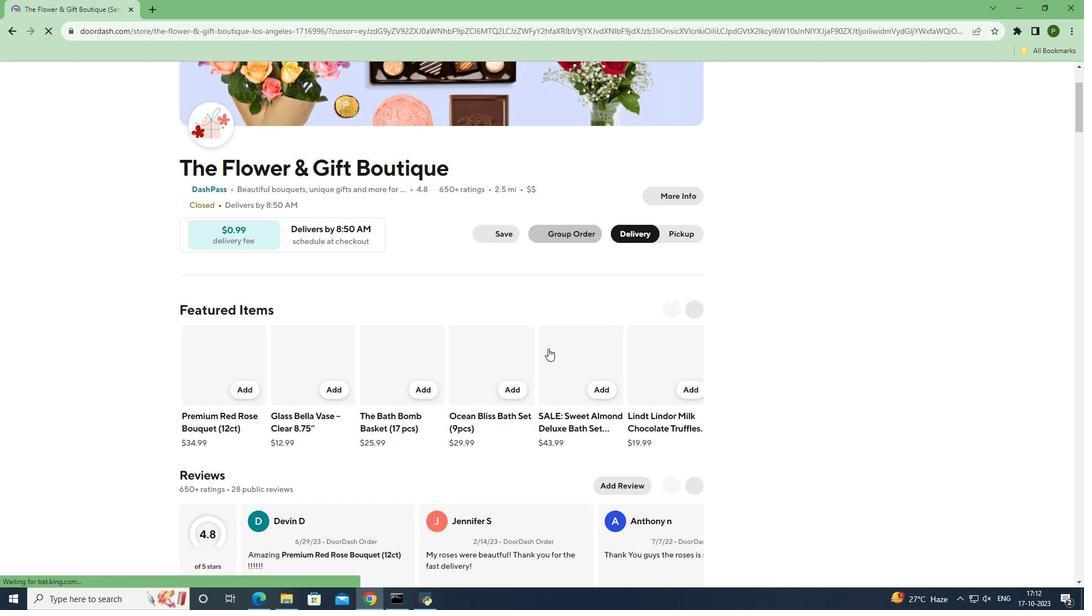 
Action: Mouse moved to (590, 348)
Screenshot: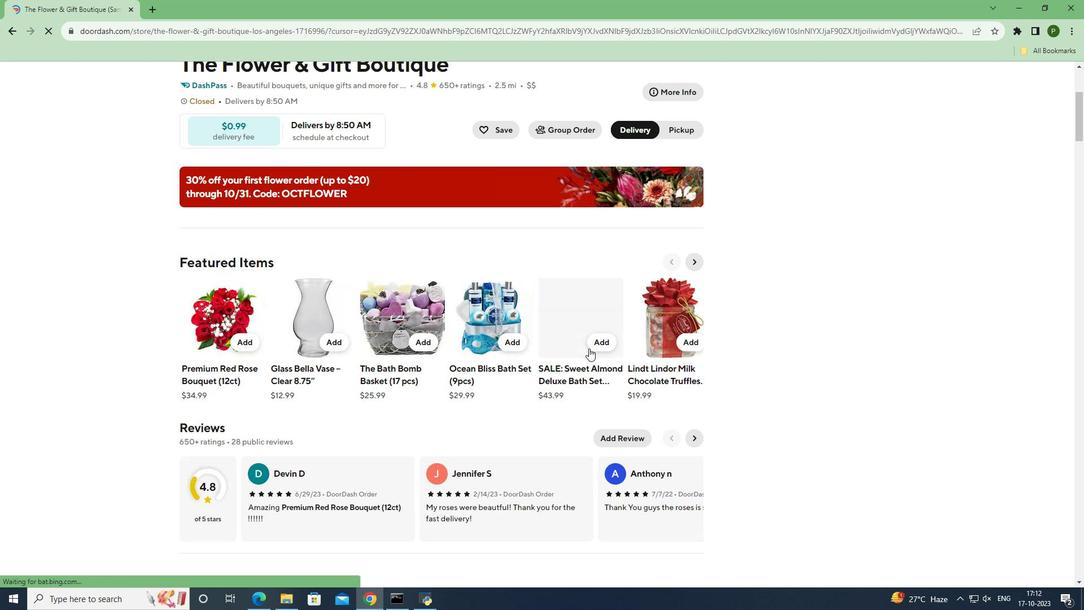 
Action: Mouse scrolled (590, 347) with delta (0, 0)
Screenshot: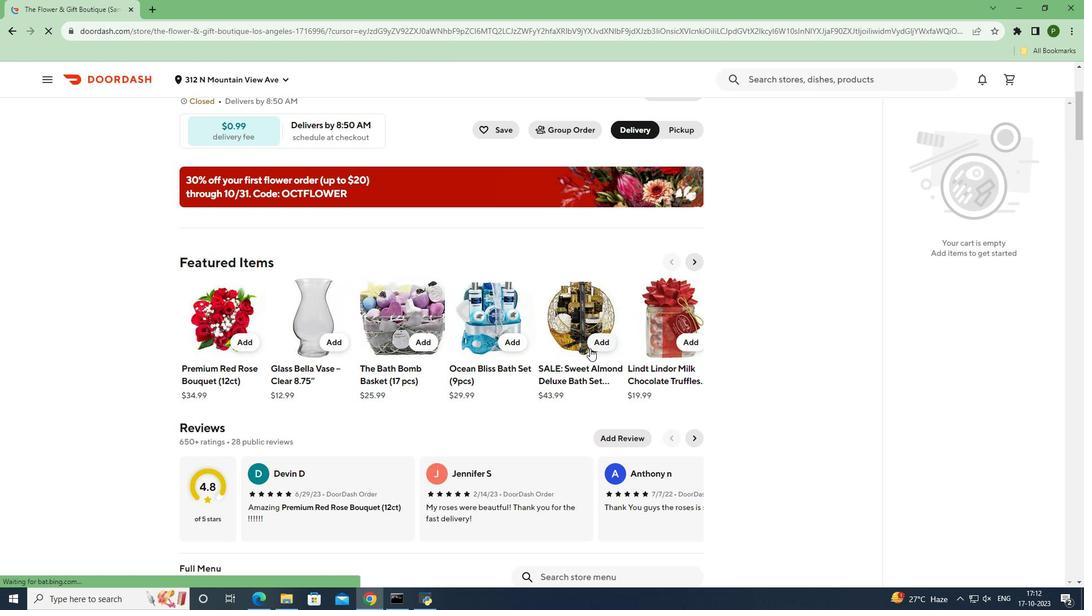 
Action: Mouse scrolled (590, 347) with delta (0, 0)
Screenshot: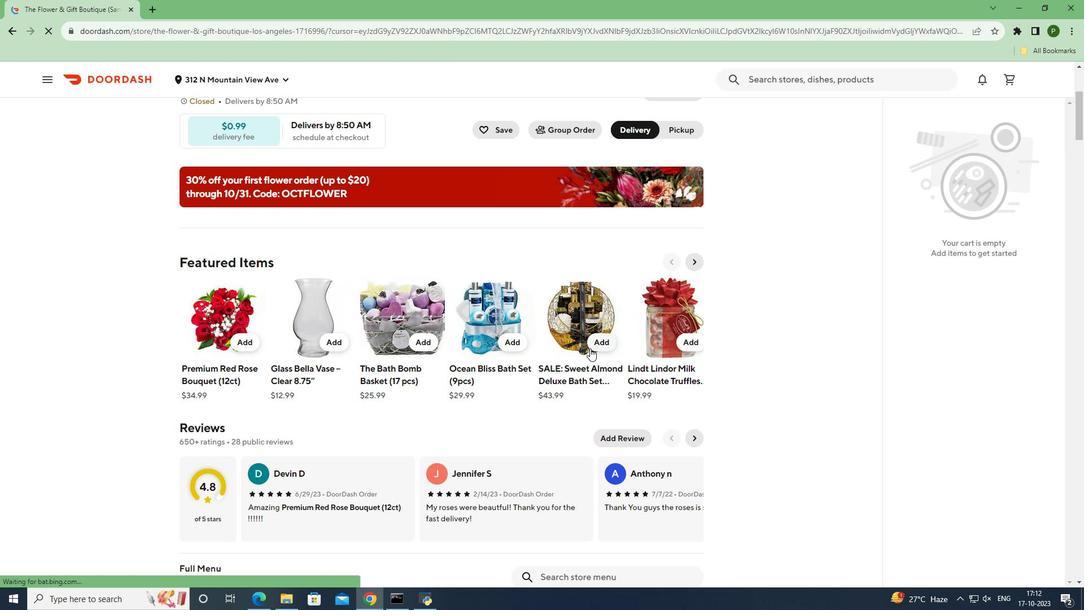 
Action: Mouse scrolled (590, 347) with delta (0, 0)
Screenshot: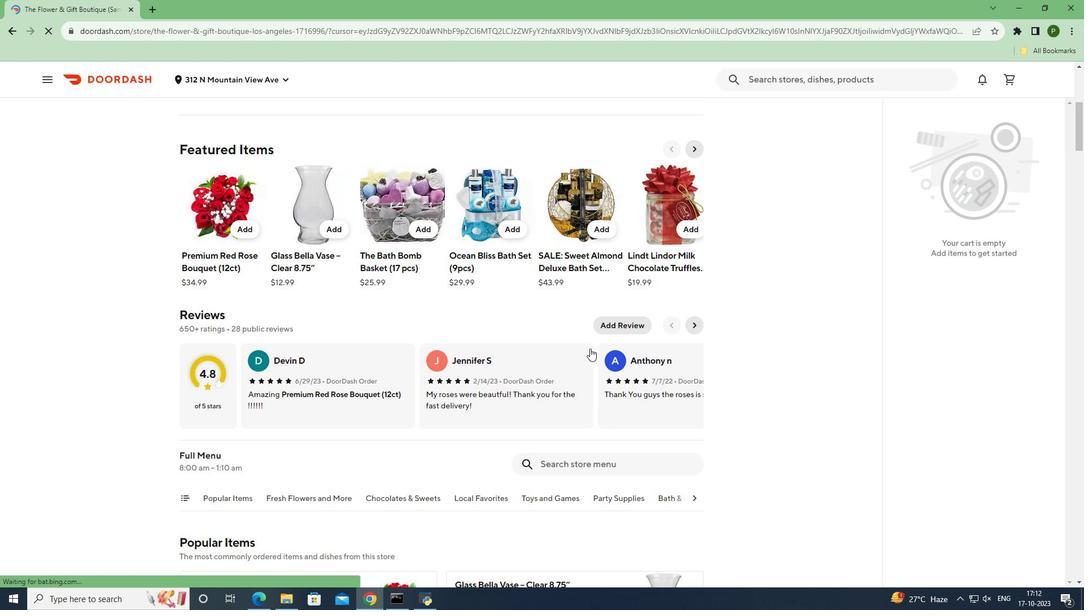 
Action: Mouse scrolled (590, 347) with delta (0, 0)
Screenshot: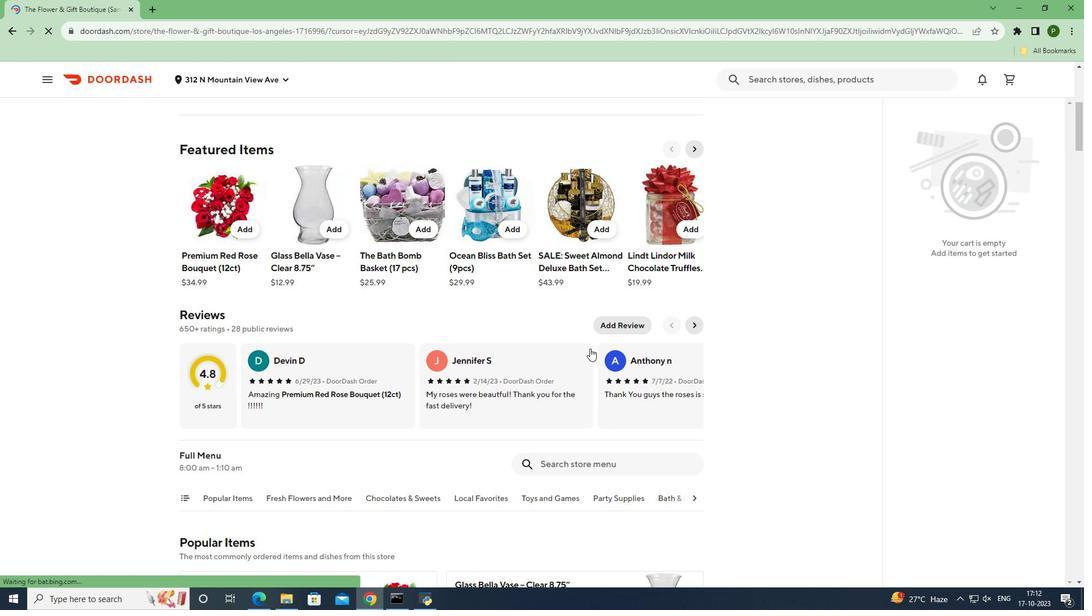 
Action: Mouse moved to (548, 347)
Screenshot: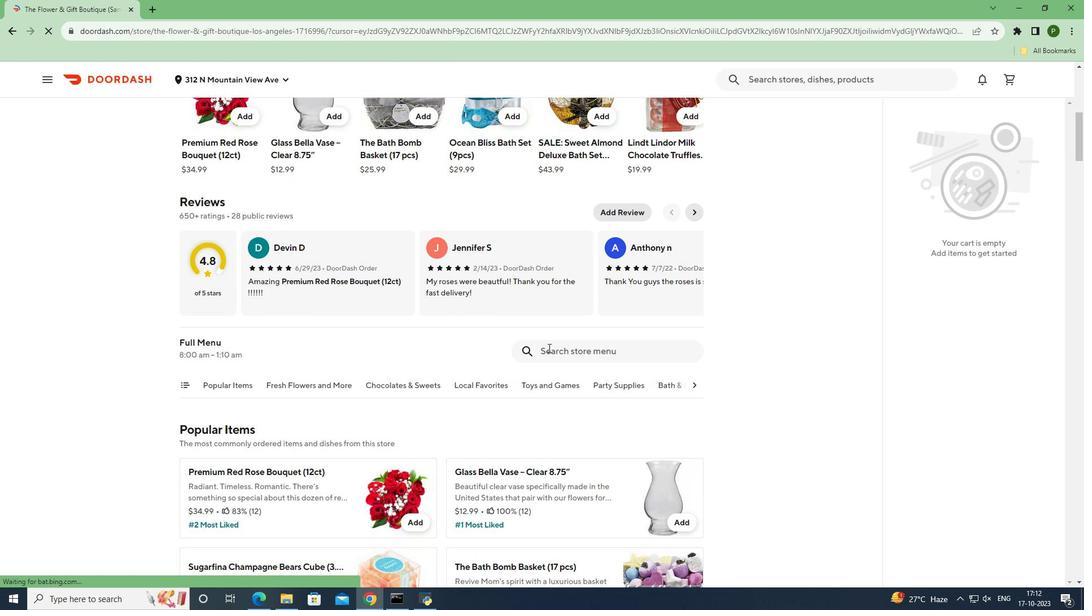 
Action: Mouse pressed left at (548, 347)
Screenshot: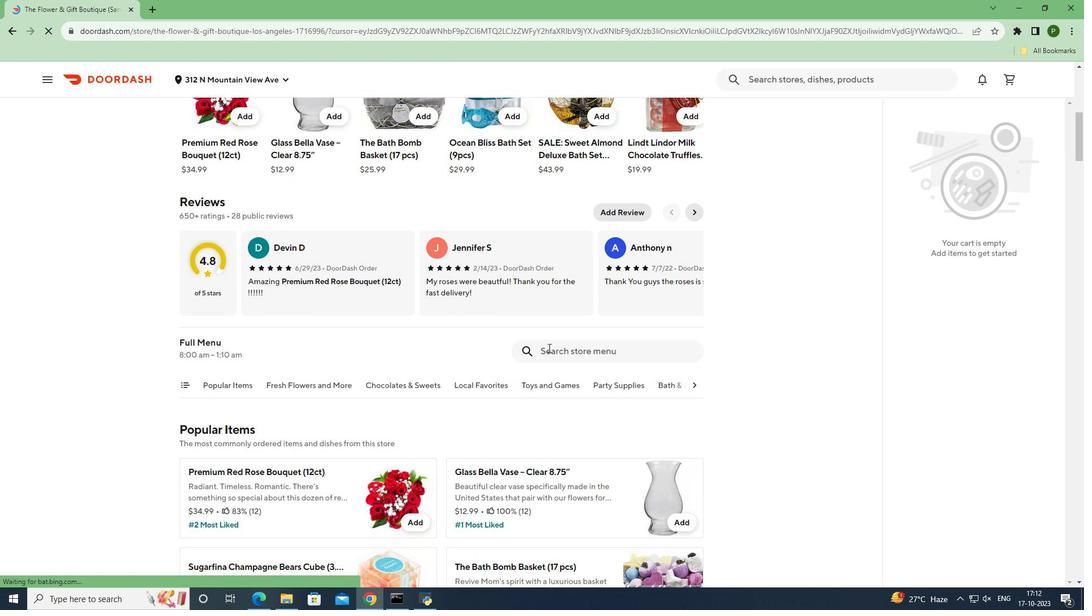 
Action: Mouse moved to (547, 347)
Screenshot: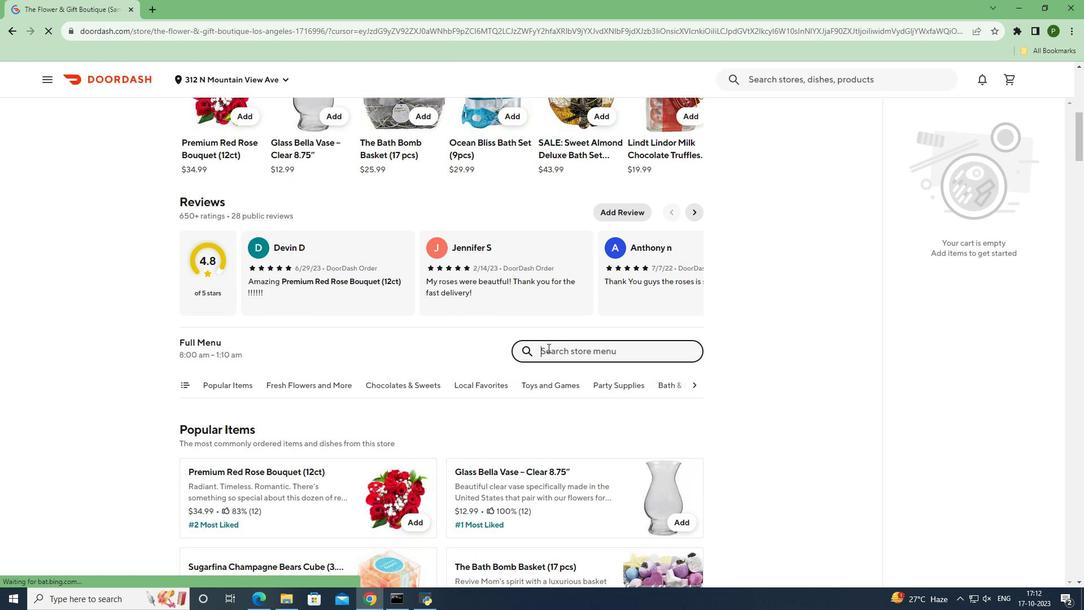 
Action: Key pressed <Key.caps_lock>DOVE<Key.shift>@<Key.space>PROMISES<Key.shift>@<Key.space>S<Key.caps_lock>ilky<Key.space><Key.caps_lock>S<Key.caps_lock>mooth<Key.space><Key.caps_lock>M<Key.caps_lock>ilk<Key.space><Key.caps_lock>C<Key.caps_lock>hocolate<Key.space><Key.caps_lock>P<Key.caps_lock>romises<Key.space><Key.caps_lock>S<Key.caps_lock>tand<Key.space>-<Key.caps_lock>U<Key.caps_lock>p<Key.space><Key.caps_lock>P<Key.caps_lock>ouch<Key.space><Key.shift_r>(8.46oz<Key.shift_r><Key.shift_r><Key.shift_r><Key.shift_r><Key.shift_r>)<Key.enter>
Screenshot: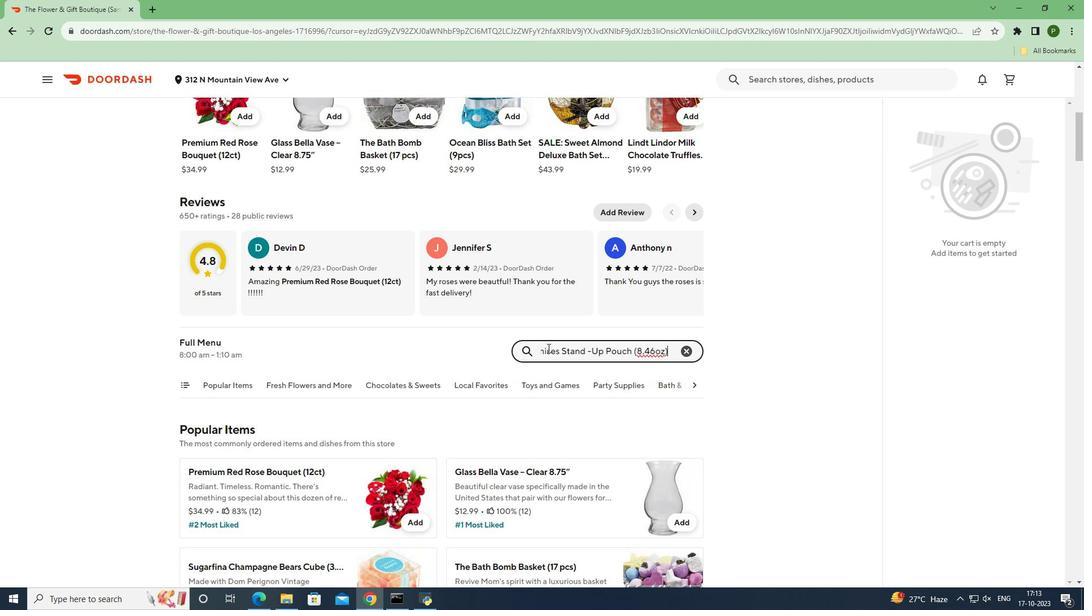 
Action: Mouse moved to (407, 316)
Screenshot: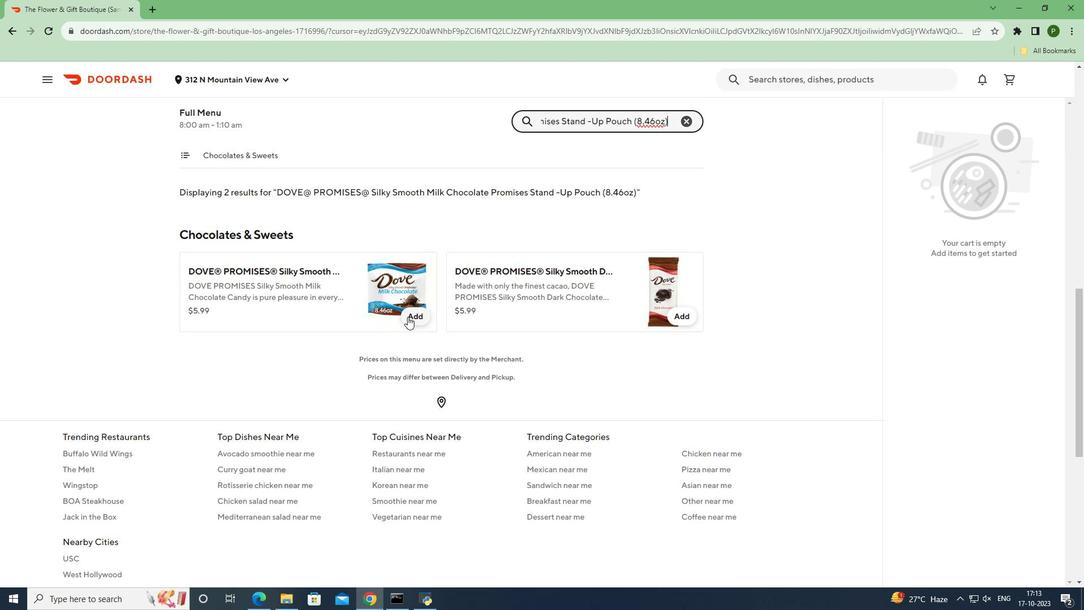 
Action: Mouse pressed left at (407, 316)
Screenshot: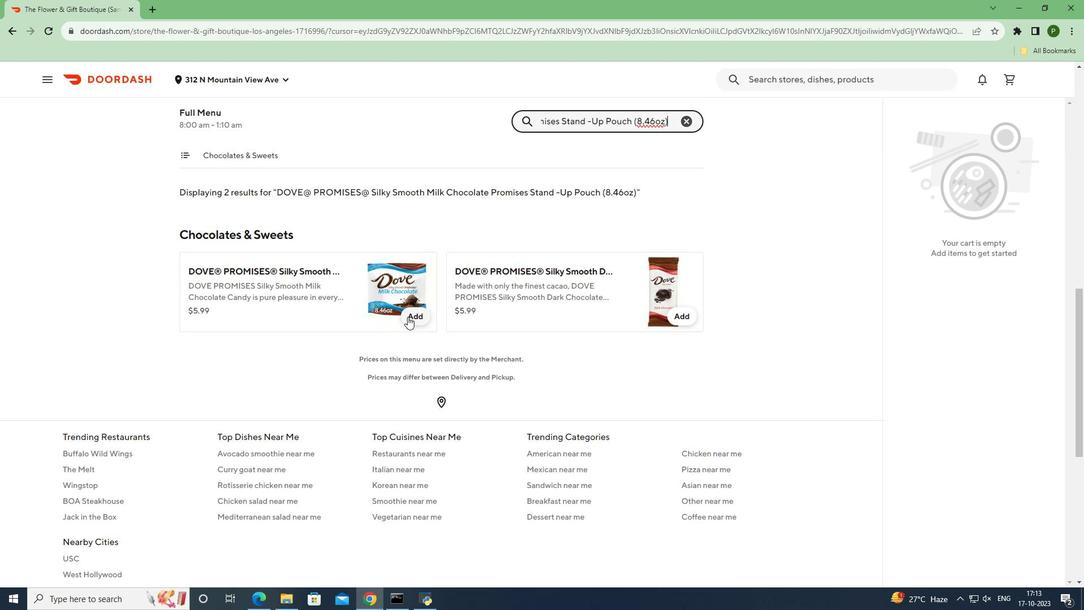 
Action: Mouse moved to (462, 363)
Screenshot: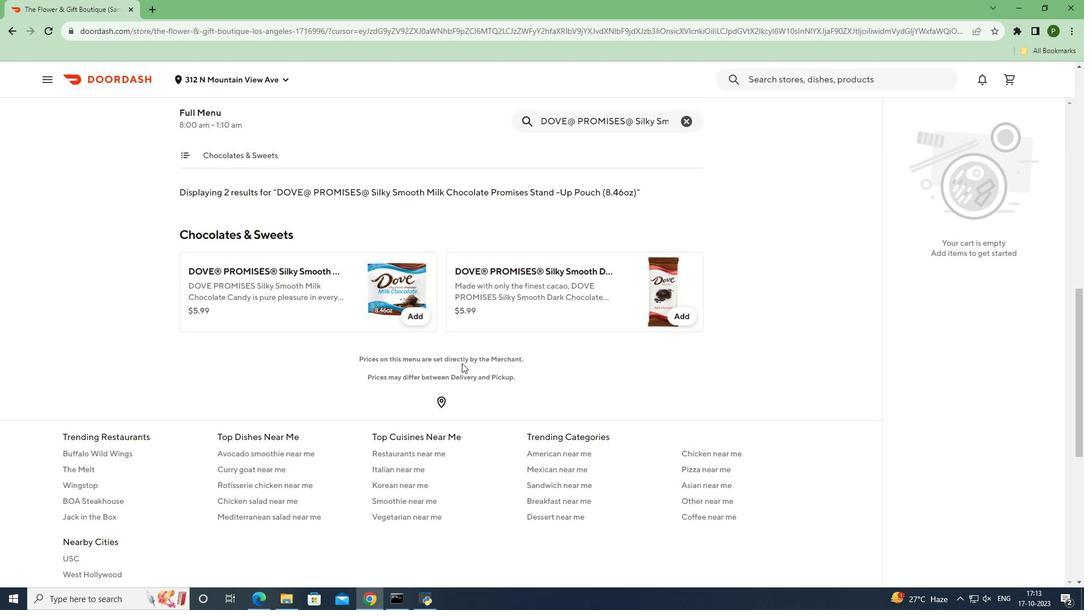 
